 Task: Search one way flight ticket for 1 adult, 6 children, 1 infant in seat and 1 infant on lap in business from Phoenix: Phoenix Sky Harbor International Airport to Jacksonville: Albert J. Ellis Airport on 5-3-2023. Choice of flights is Singapure airlines. Number of bags: 2 carry on bags. Price is upto 90000. Outbound departure time preference is 18:30.
Action: Mouse moved to (385, 320)
Screenshot: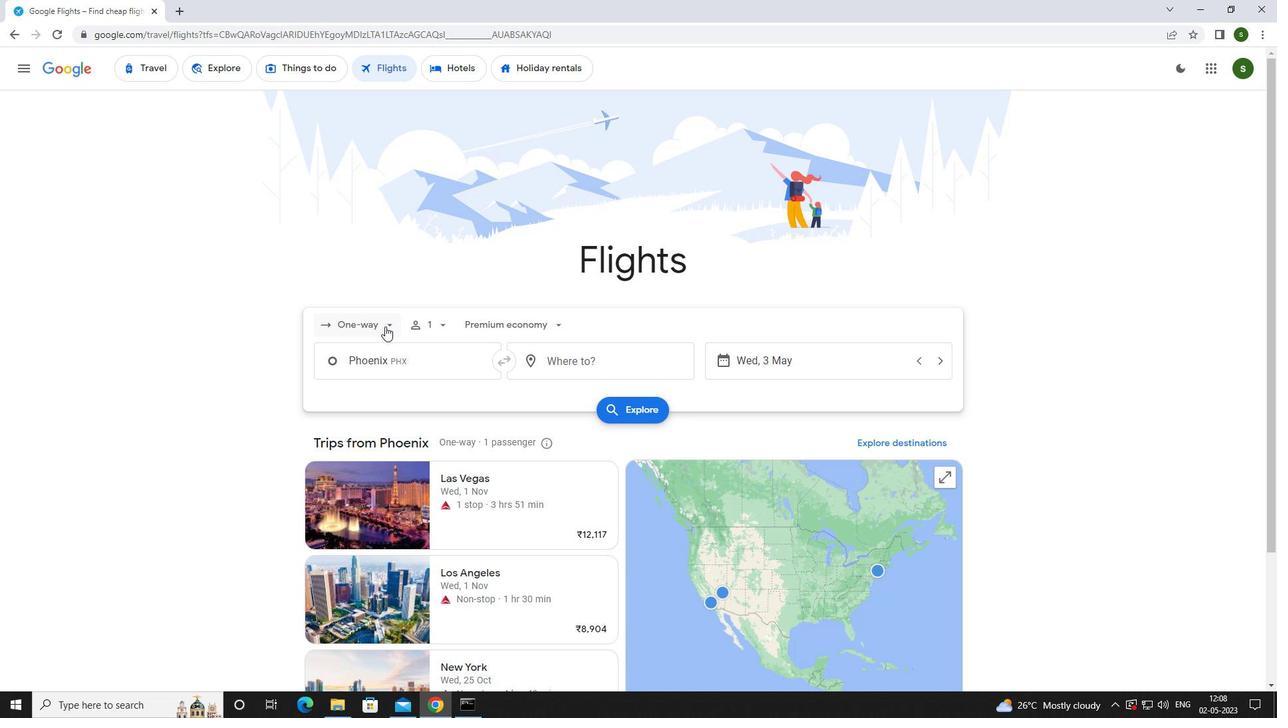 
Action: Mouse pressed left at (385, 320)
Screenshot: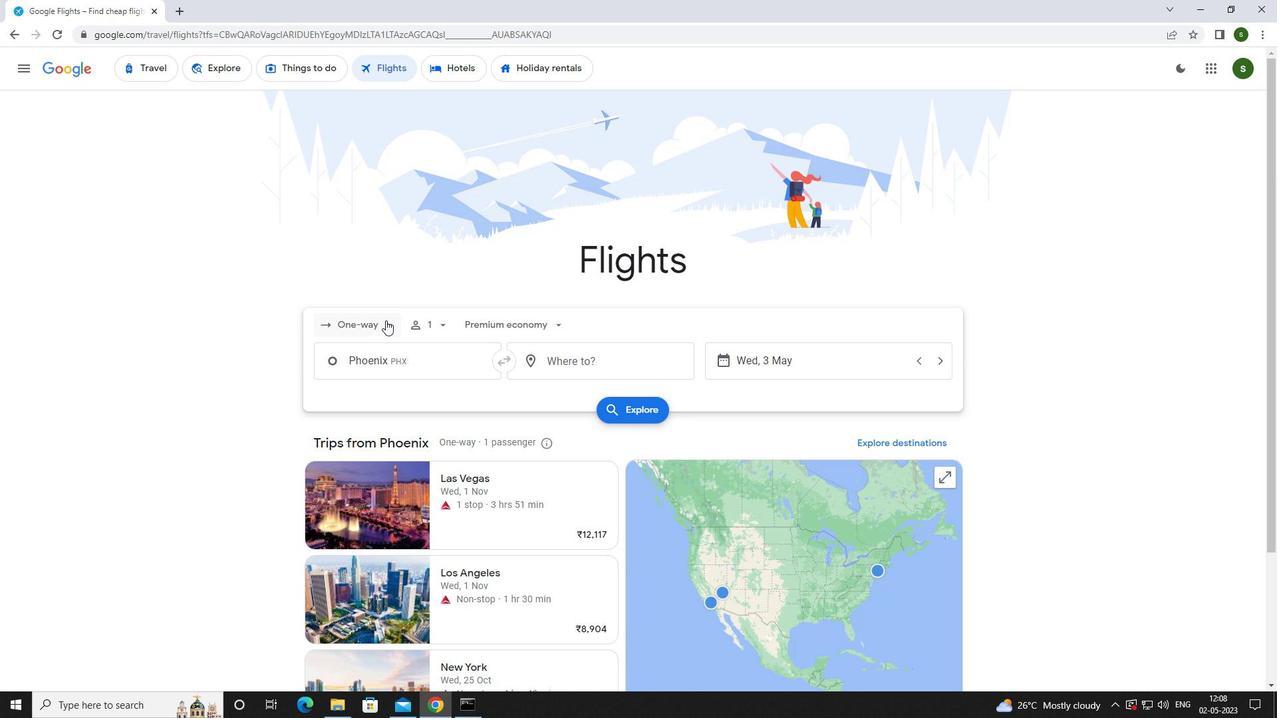 
Action: Mouse pressed left at (385, 320)
Screenshot: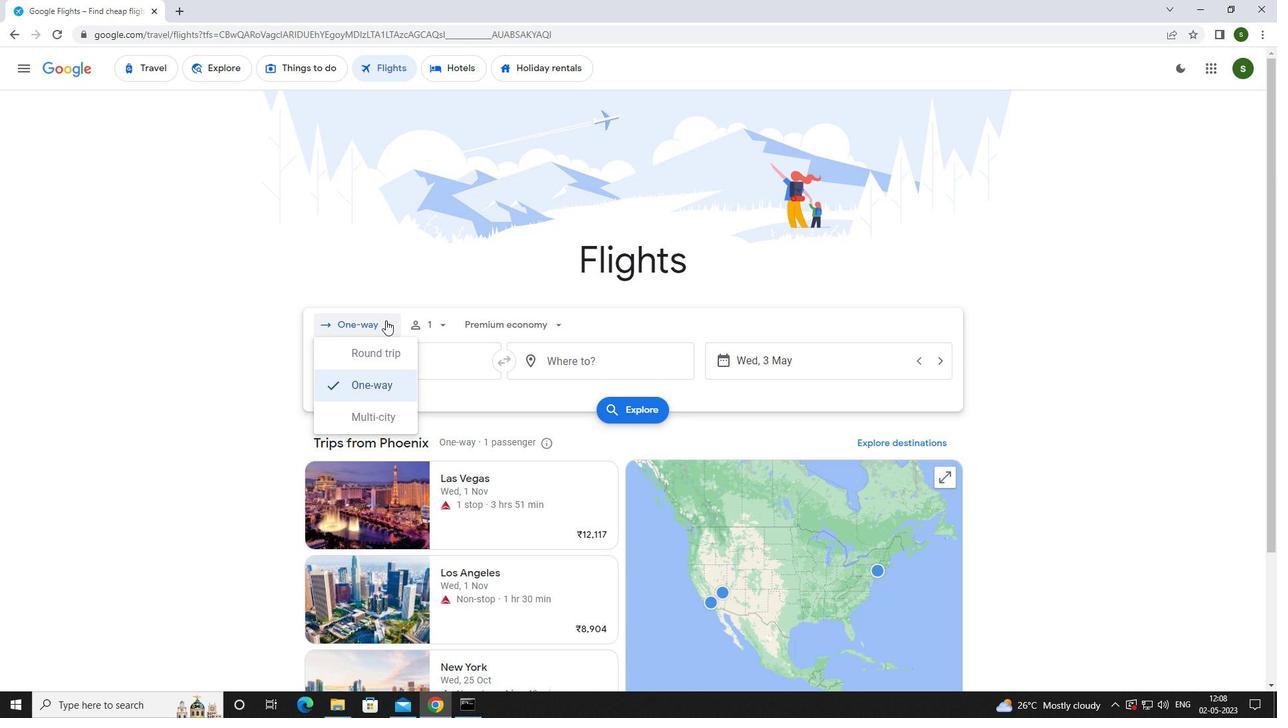 
Action: Mouse moved to (385, 328)
Screenshot: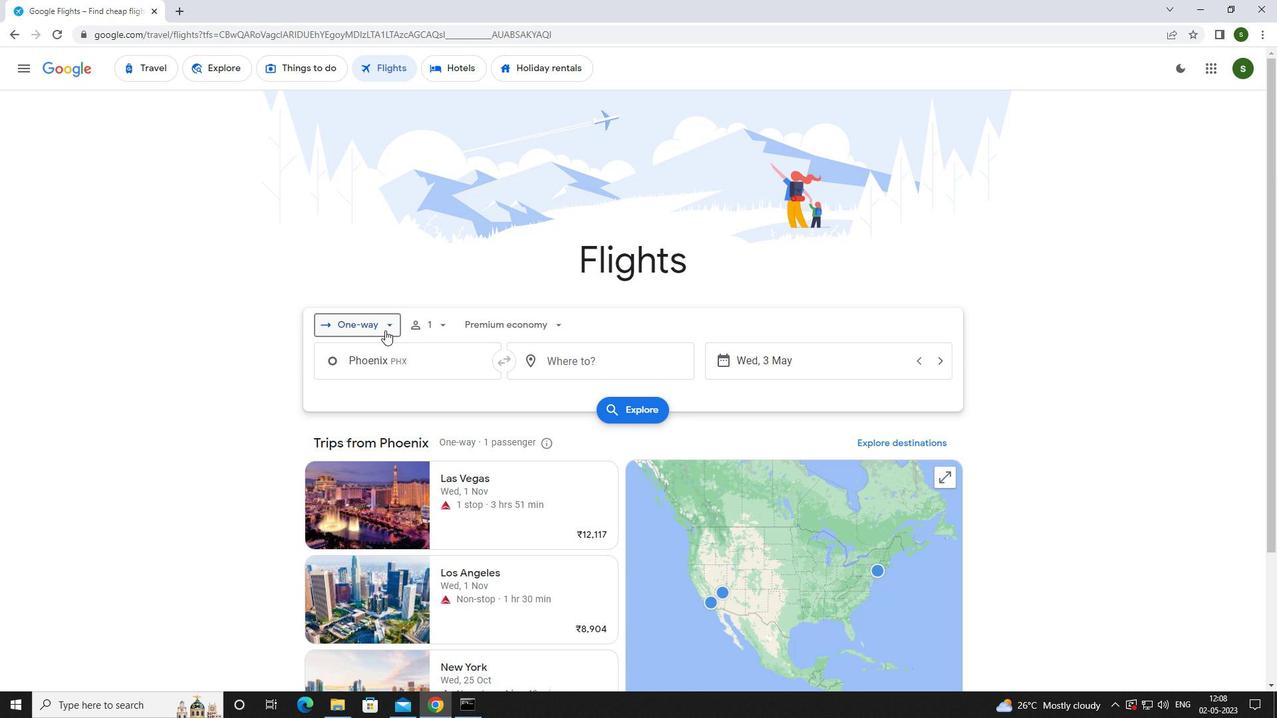 
Action: Mouse pressed left at (385, 328)
Screenshot: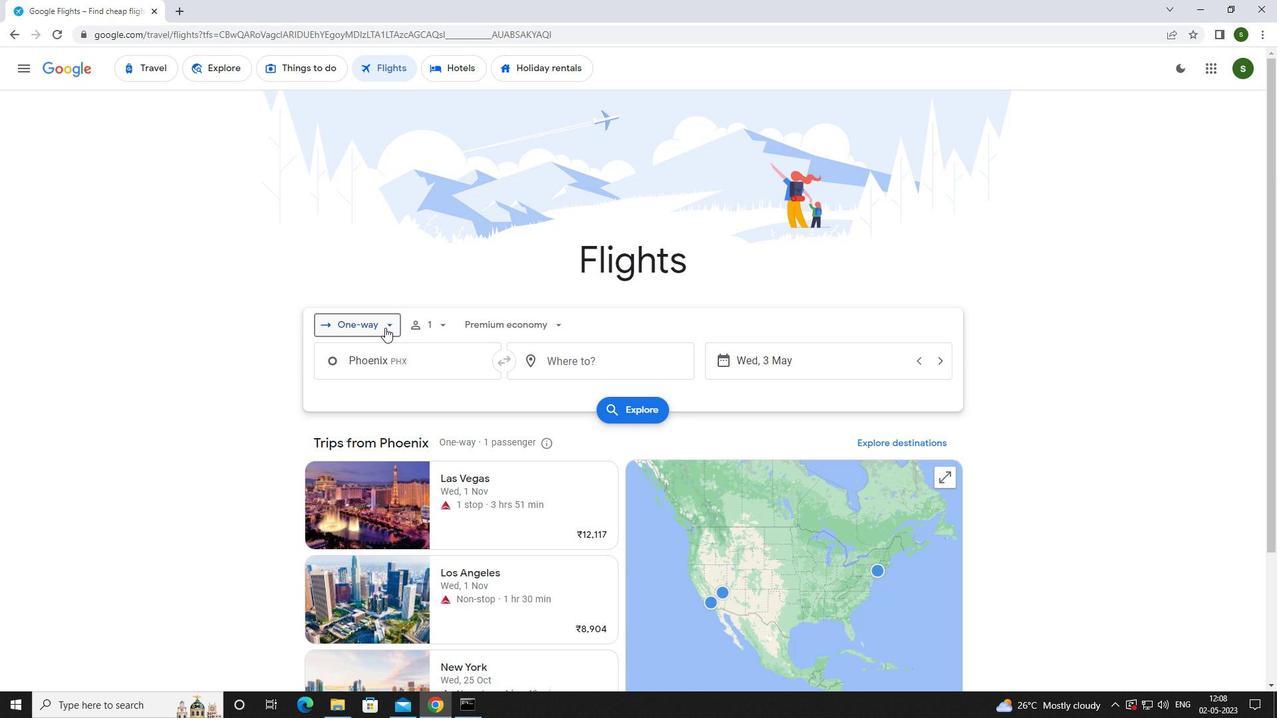 
Action: Mouse moved to (387, 386)
Screenshot: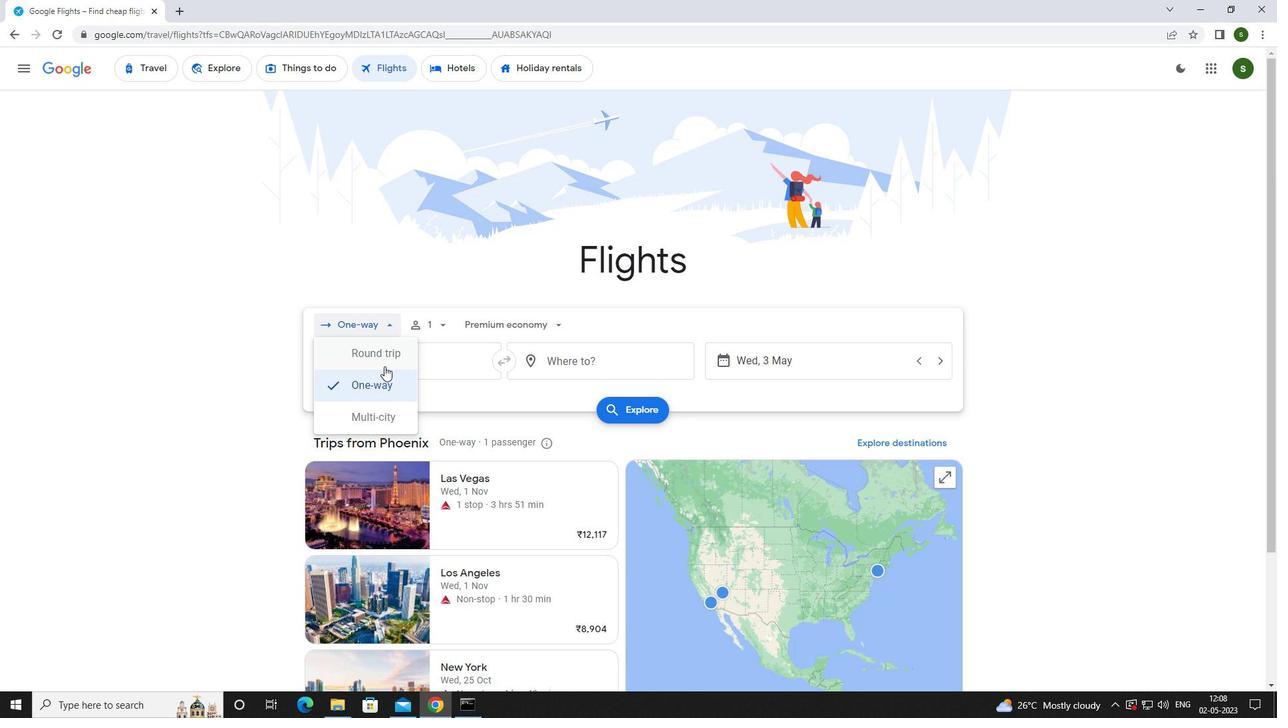 
Action: Mouse pressed left at (387, 386)
Screenshot: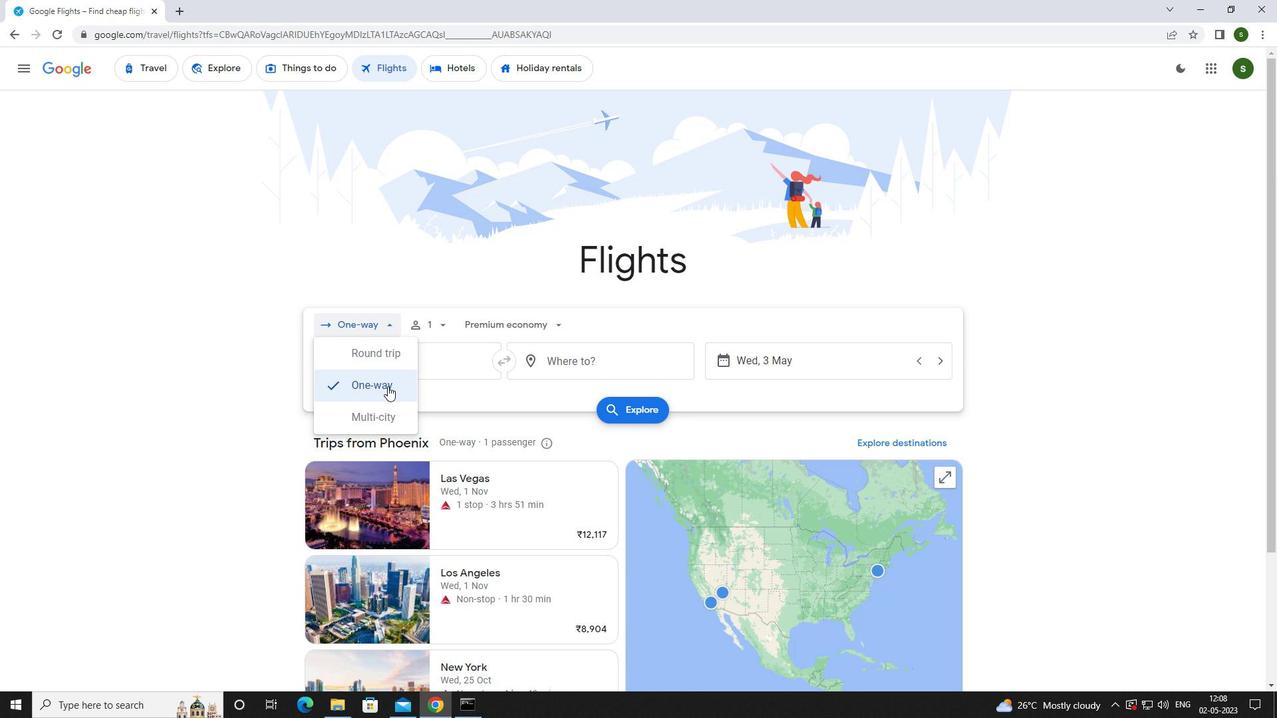 
Action: Mouse moved to (445, 328)
Screenshot: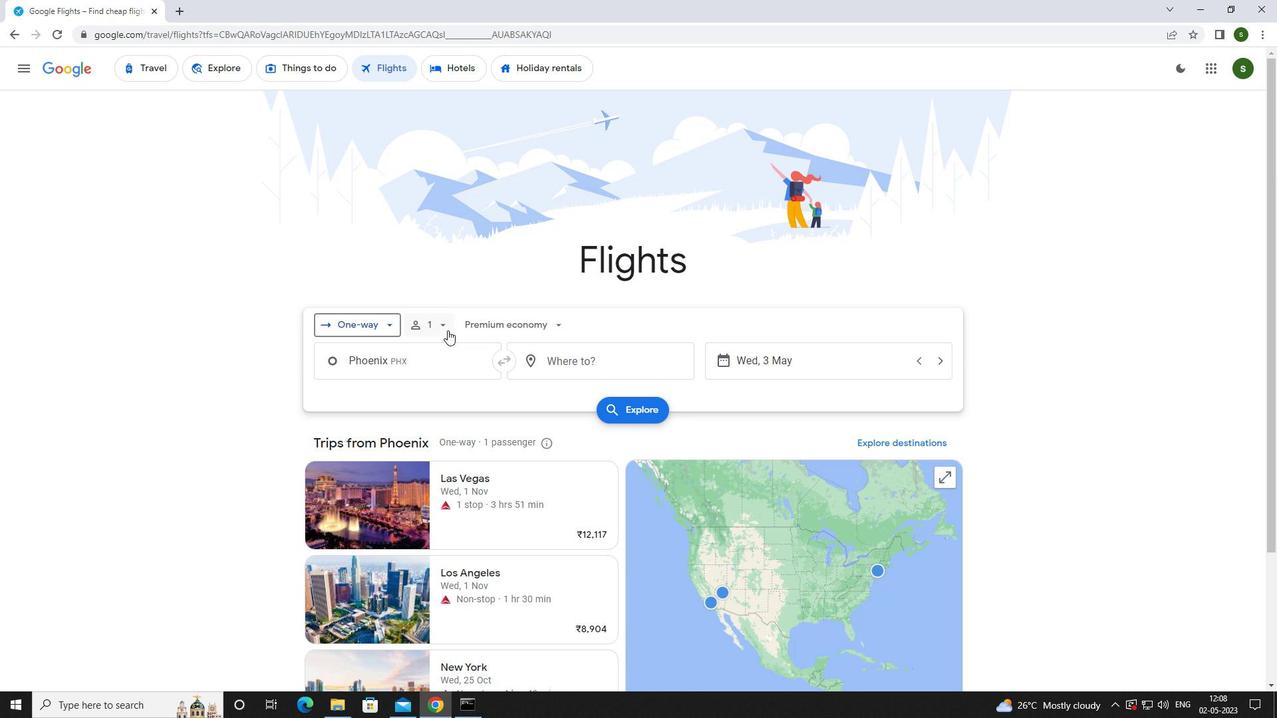 
Action: Mouse pressed left at (445, 328)
Screenshot: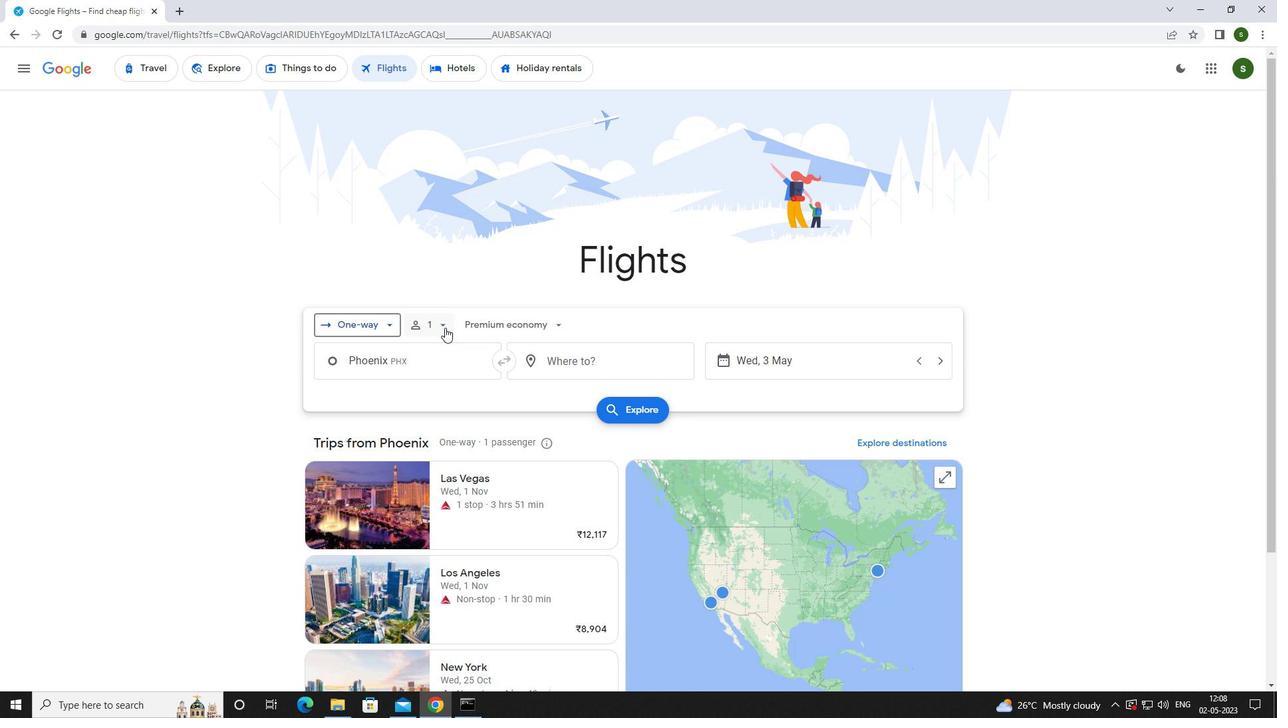 
Action: Mouse moved to (547, 391)
Screenshot: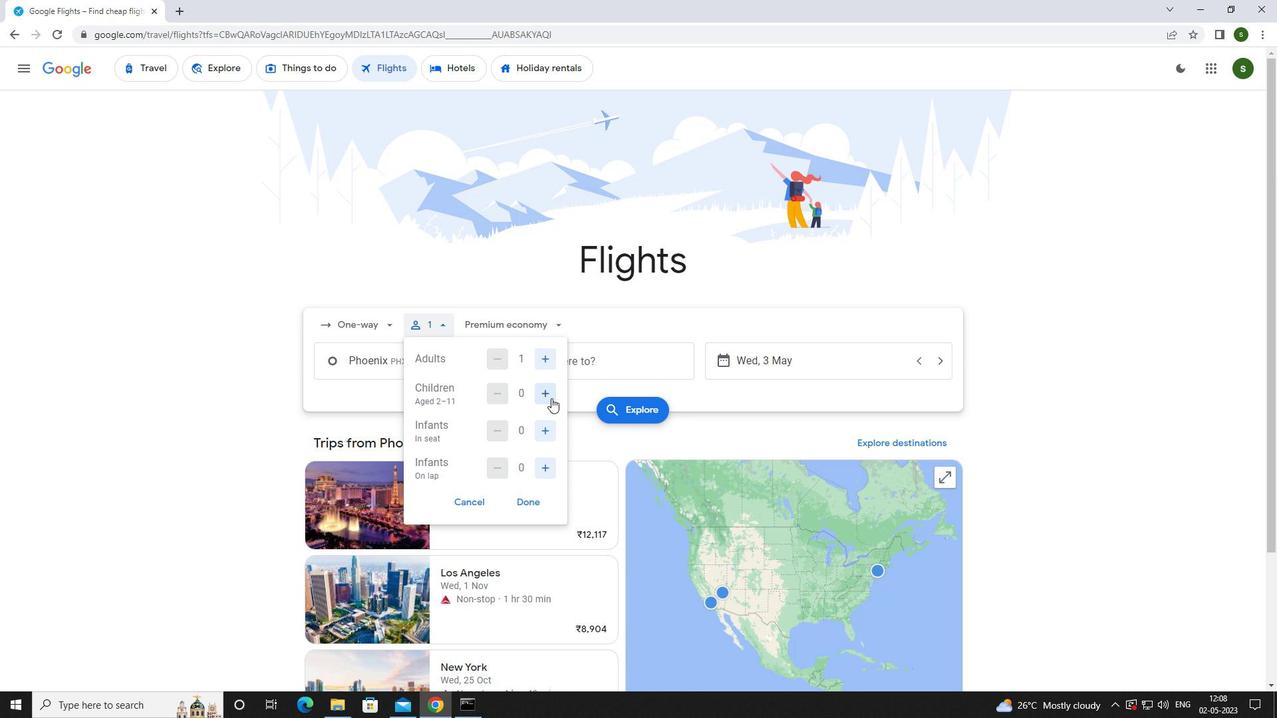 
Action: Mouse pressed left at (547, 391)
Screenshot: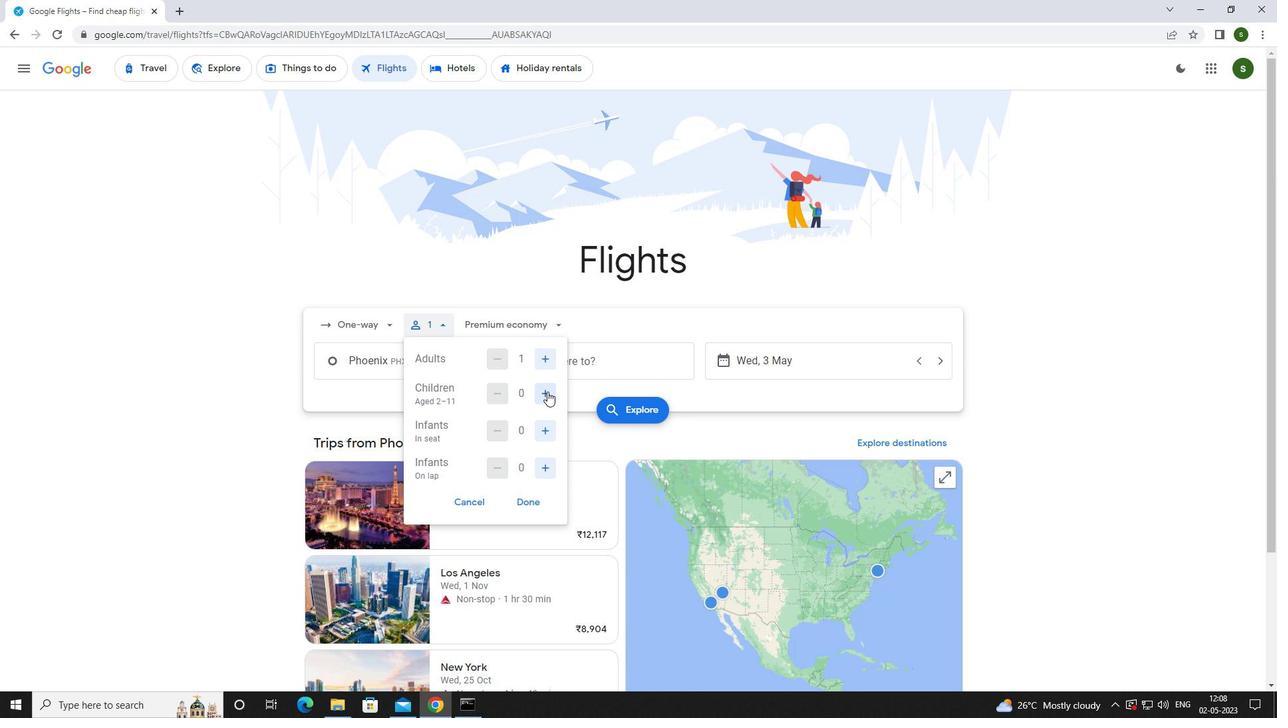 
Action: Mouse pressed left at (547, 391)
Screenshot: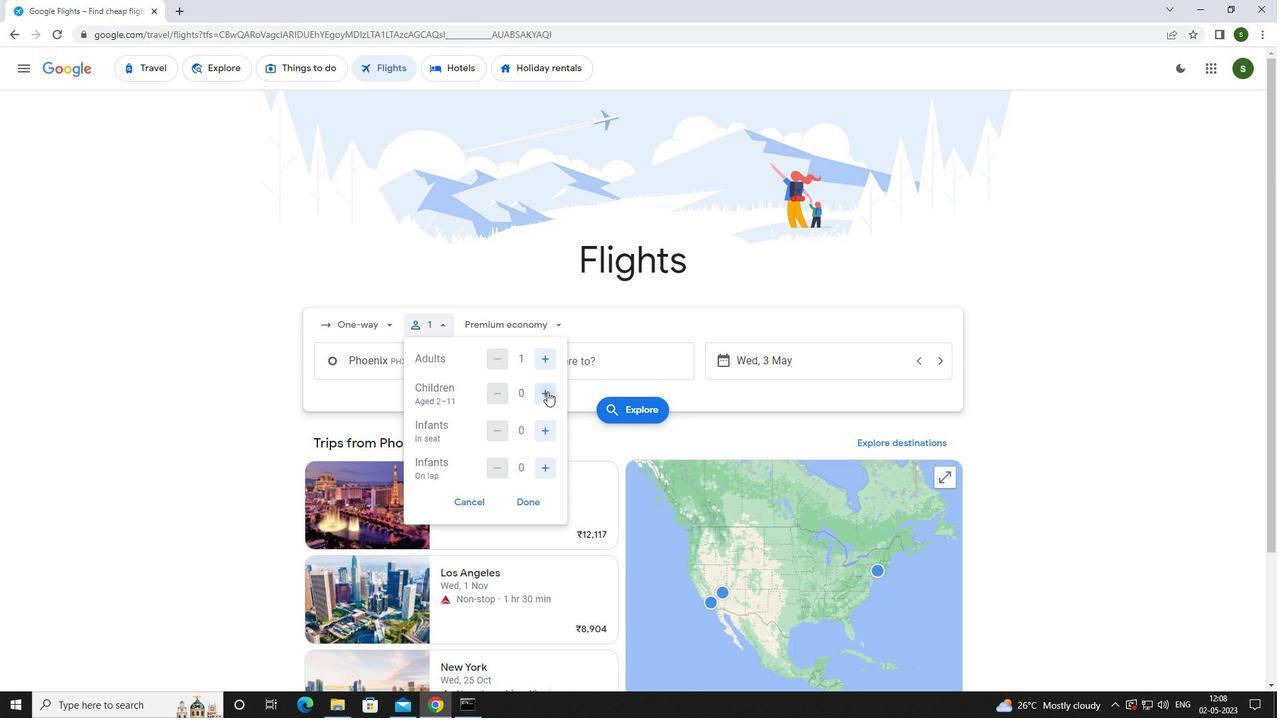 
Action: Mouse pressed left at (547, 391)
Screenshot: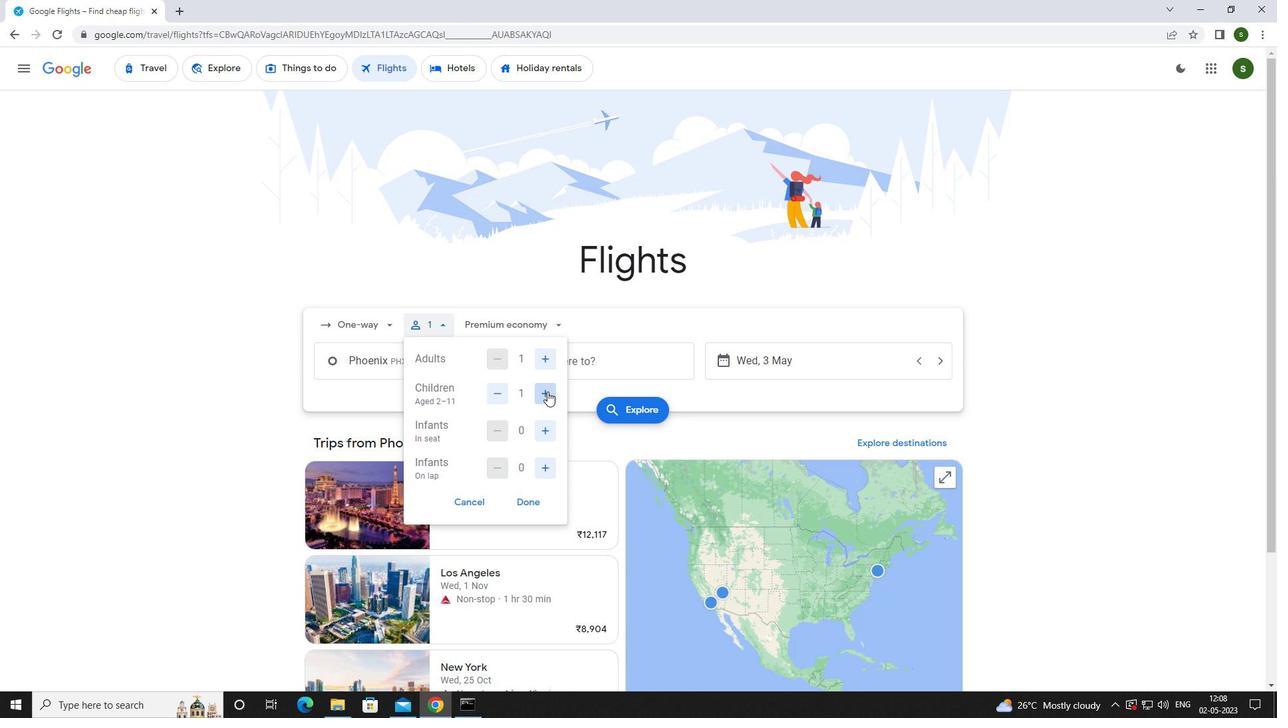 
Action: Mouse pressed left at (547, 391)
Screenshot: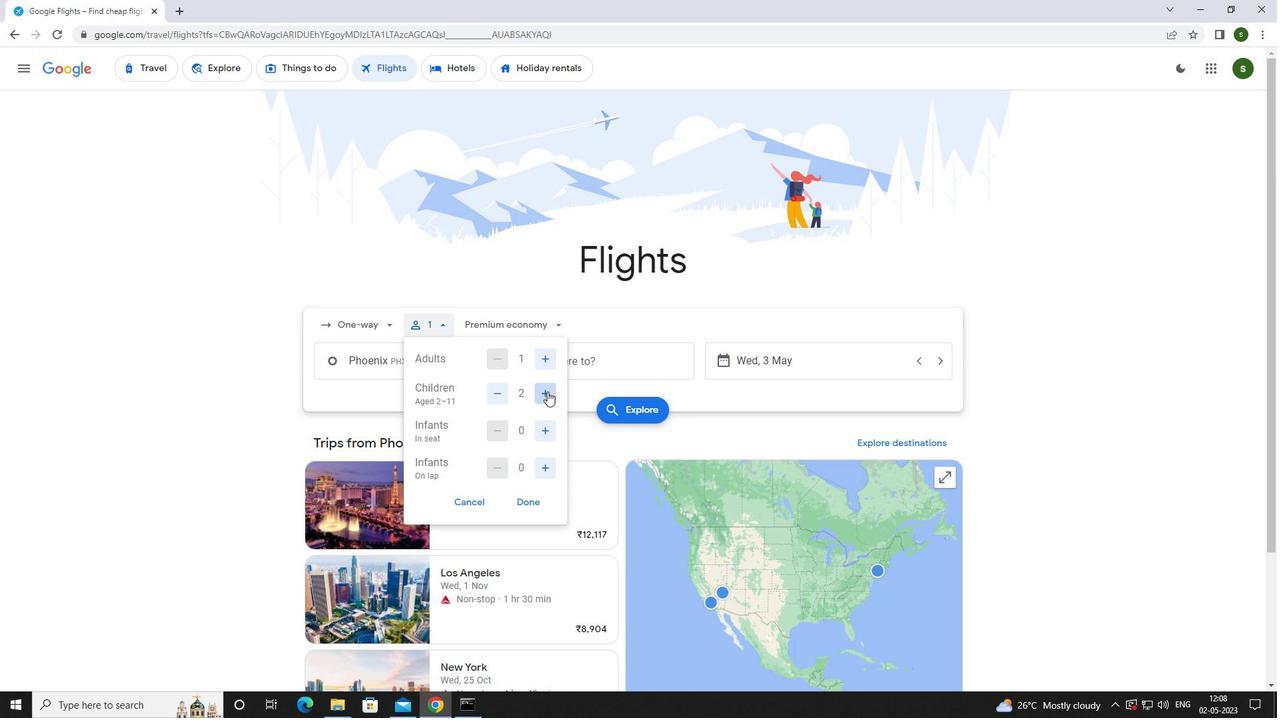 
Action: Mouse pressed left at (547, 391)
Screenshot: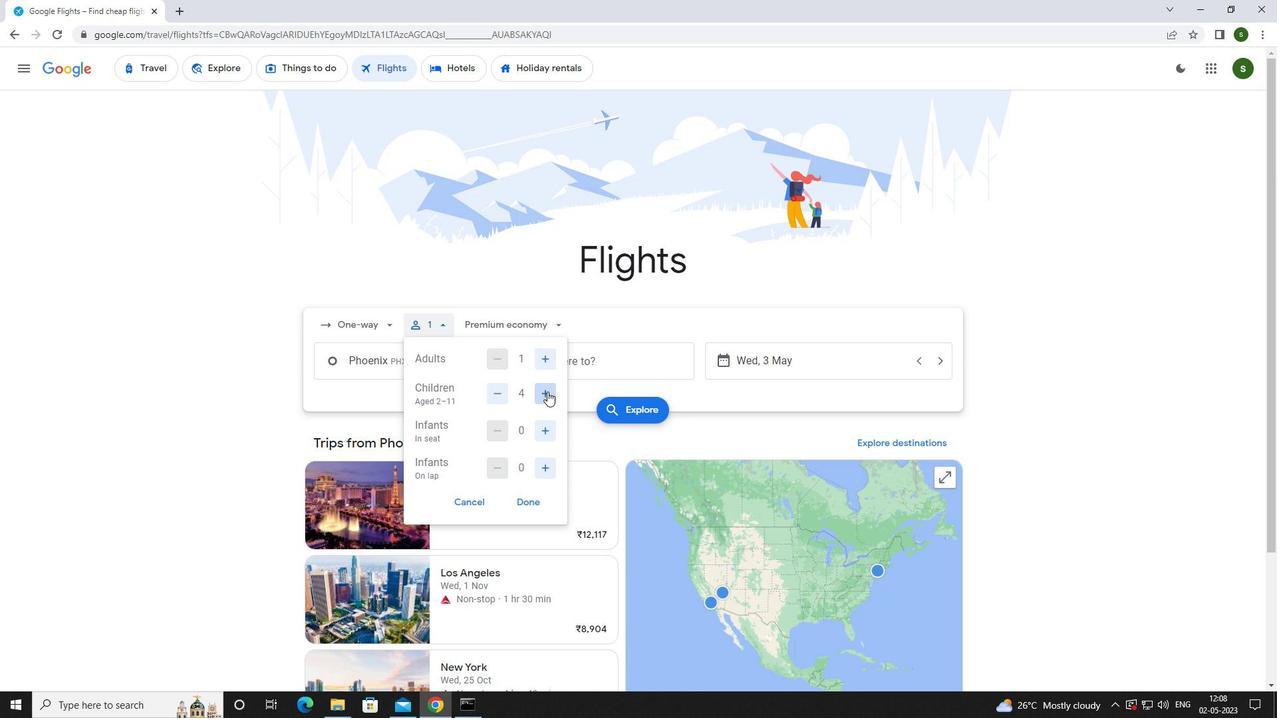 
Action: Mouse pressed left at (547, 391)
Screenshot: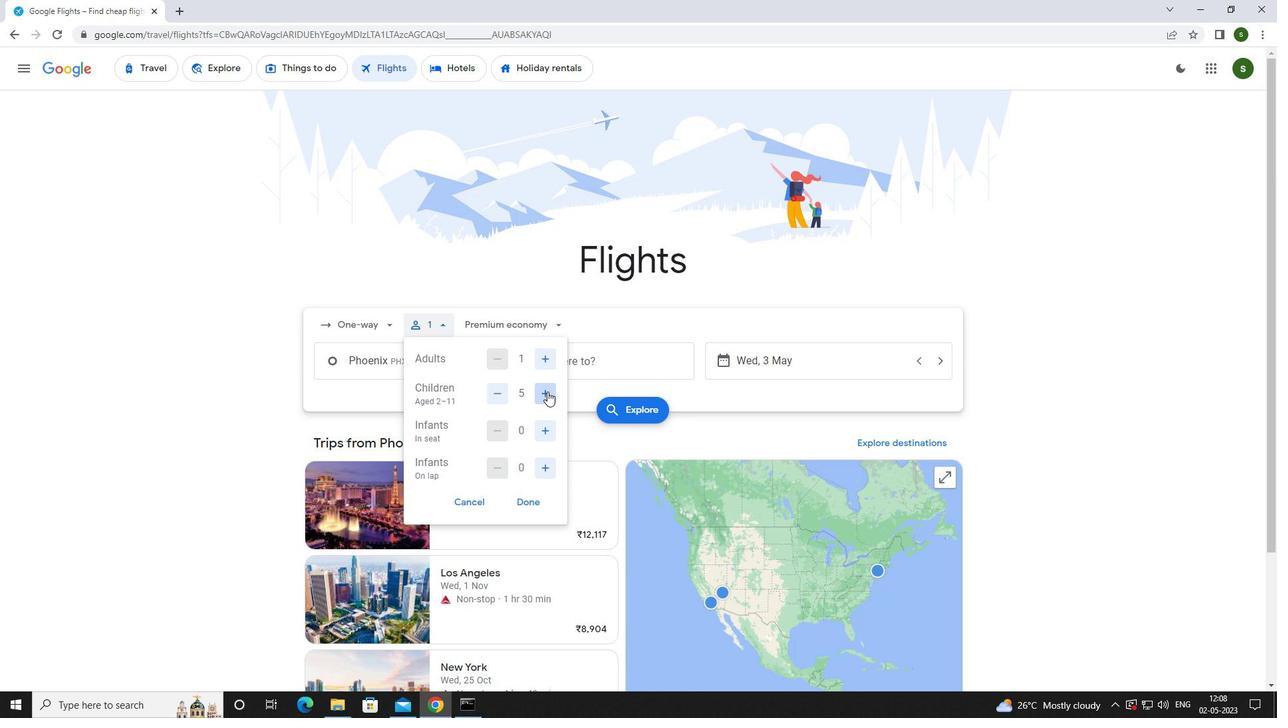 
Action: Mouse moved to (547, 425)
Screenshot: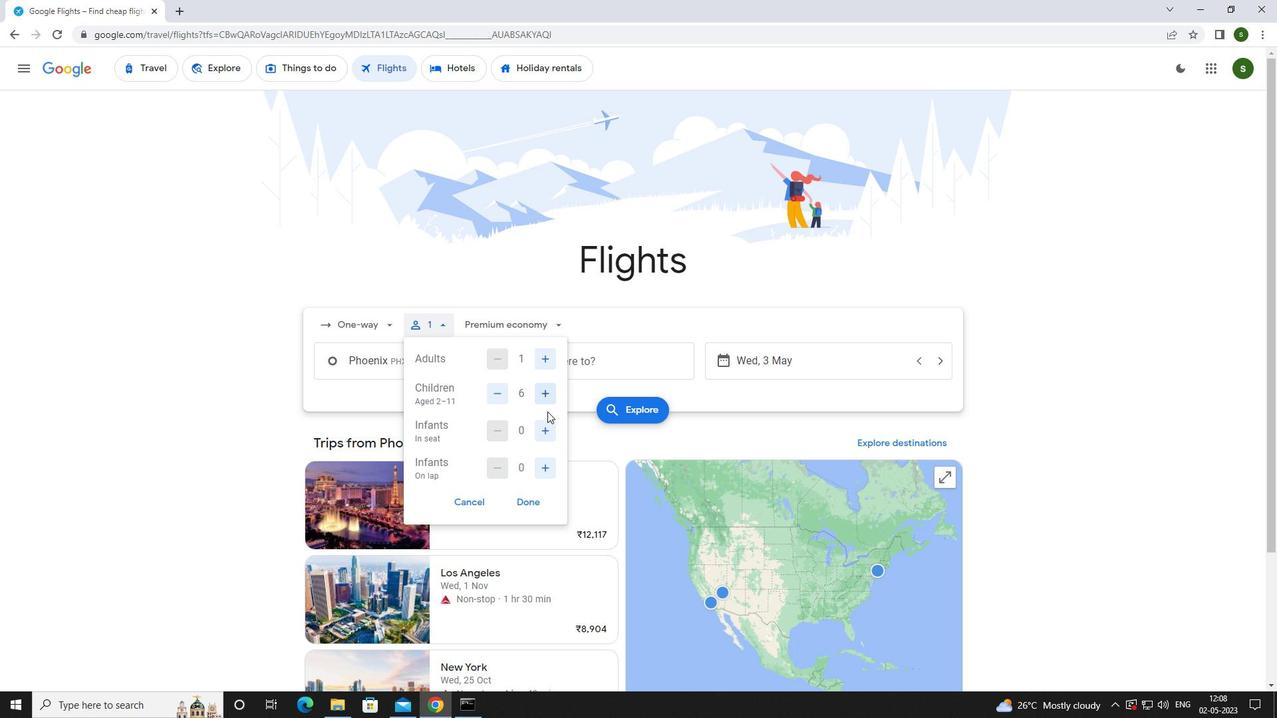 
Action: Mouse pressed left at (547, 425)
Screenshot: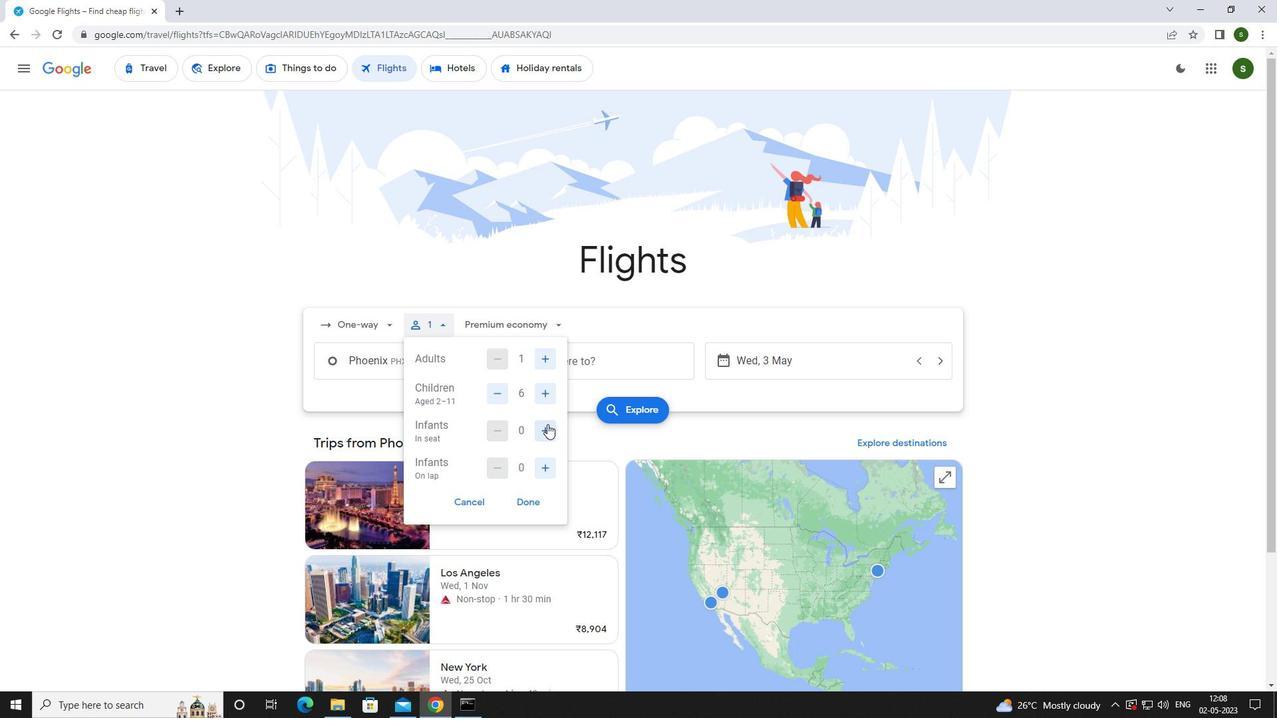 
Action: Mouse moved to (545, 469)
Screenshot: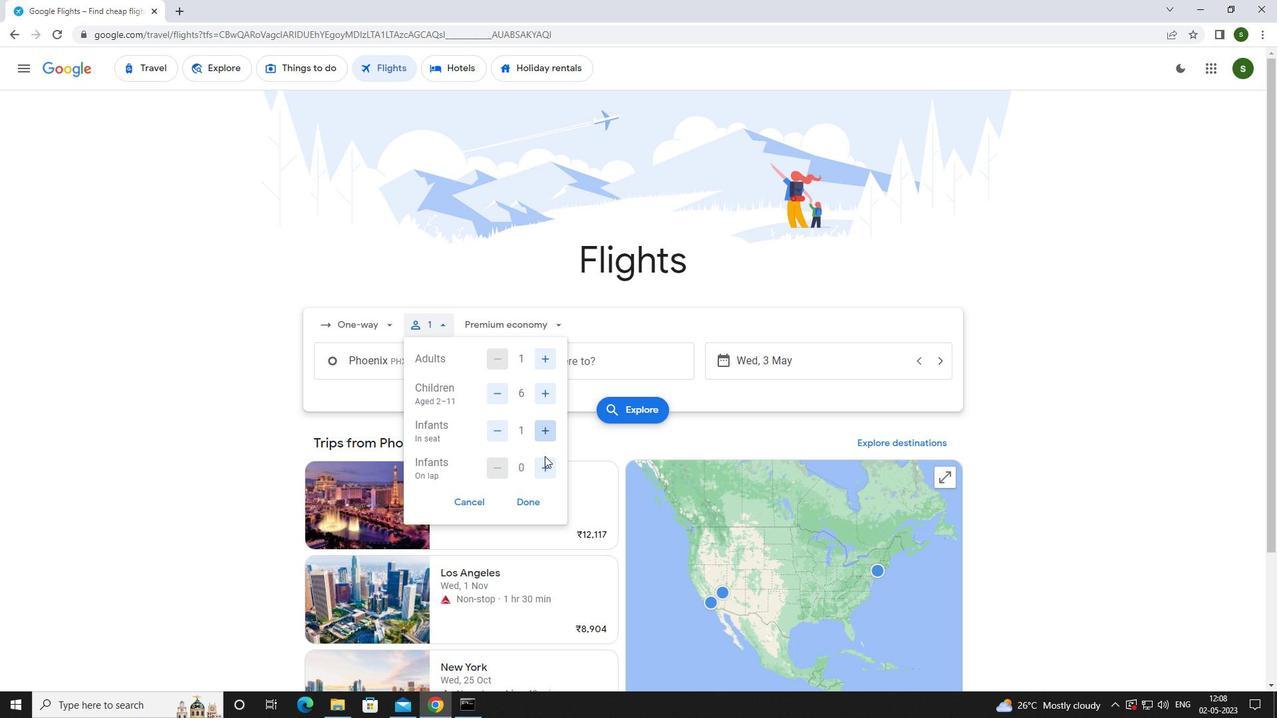 
Action: Mouse pressed left at (545, 469)
Screenshot: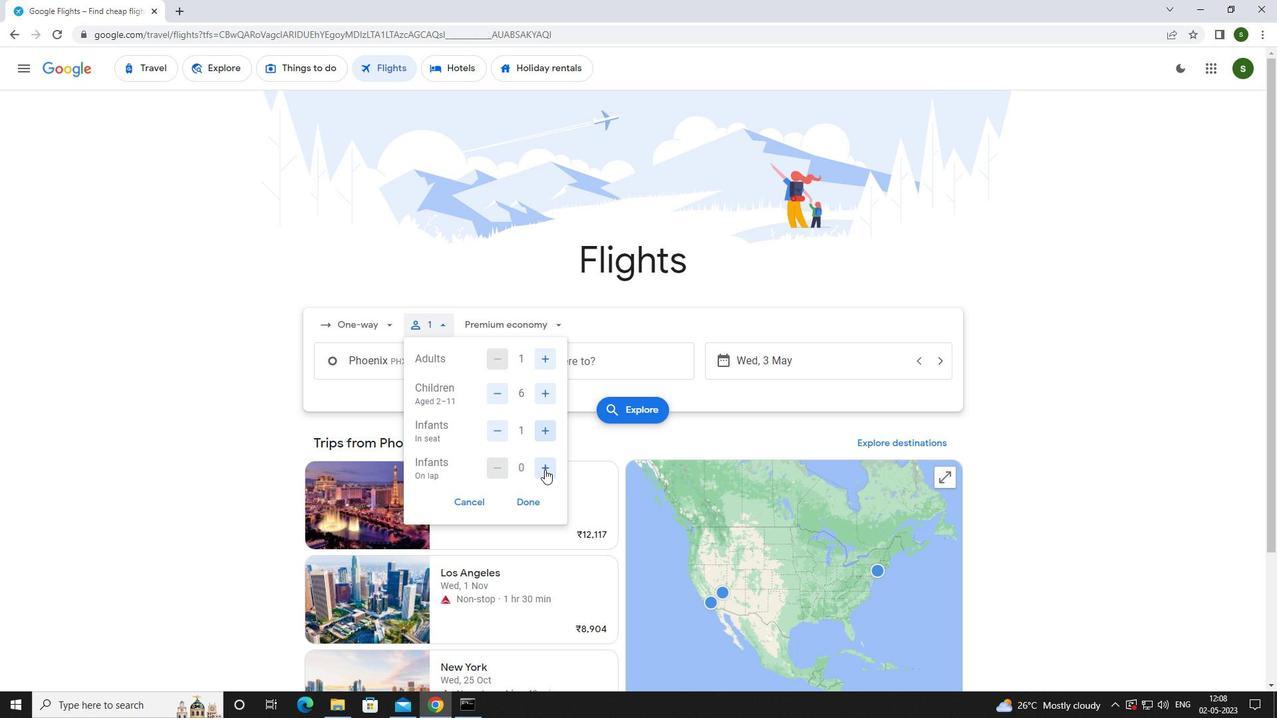 
Action: Mouse moved to (544, 328)
Screenshot: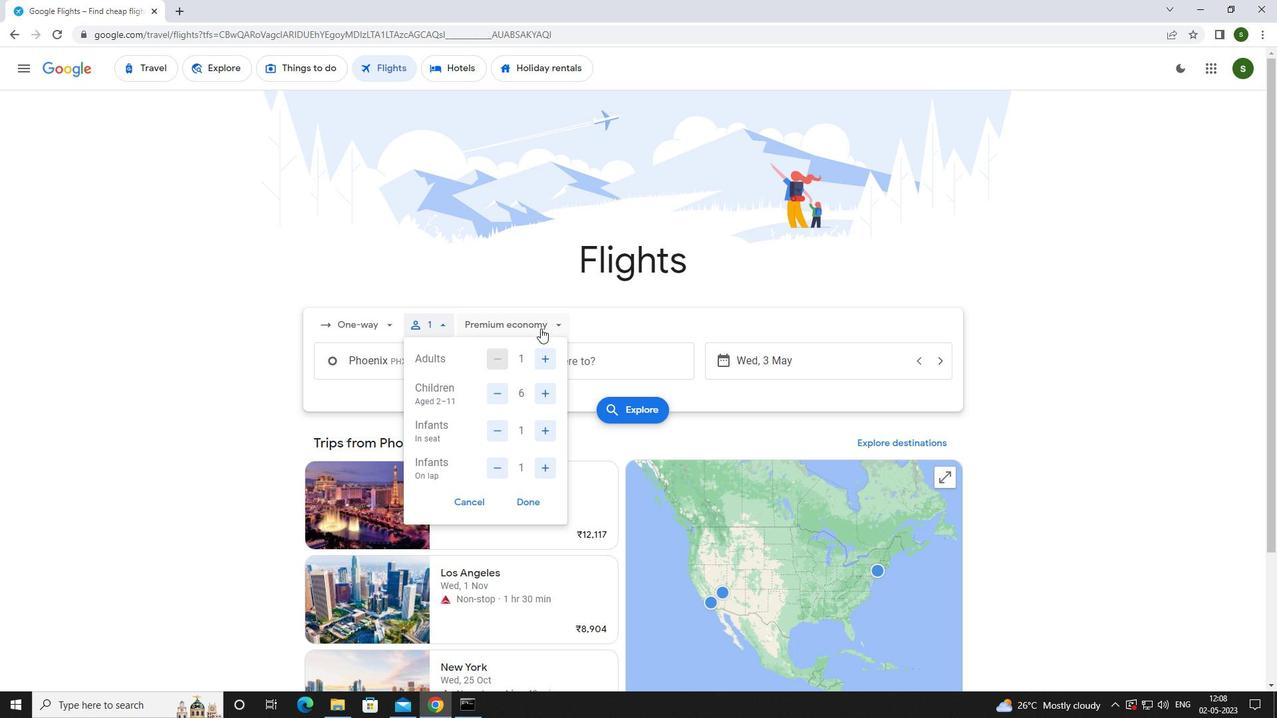 
Action: Mouse pressed left at (544, 328)
Screenshot: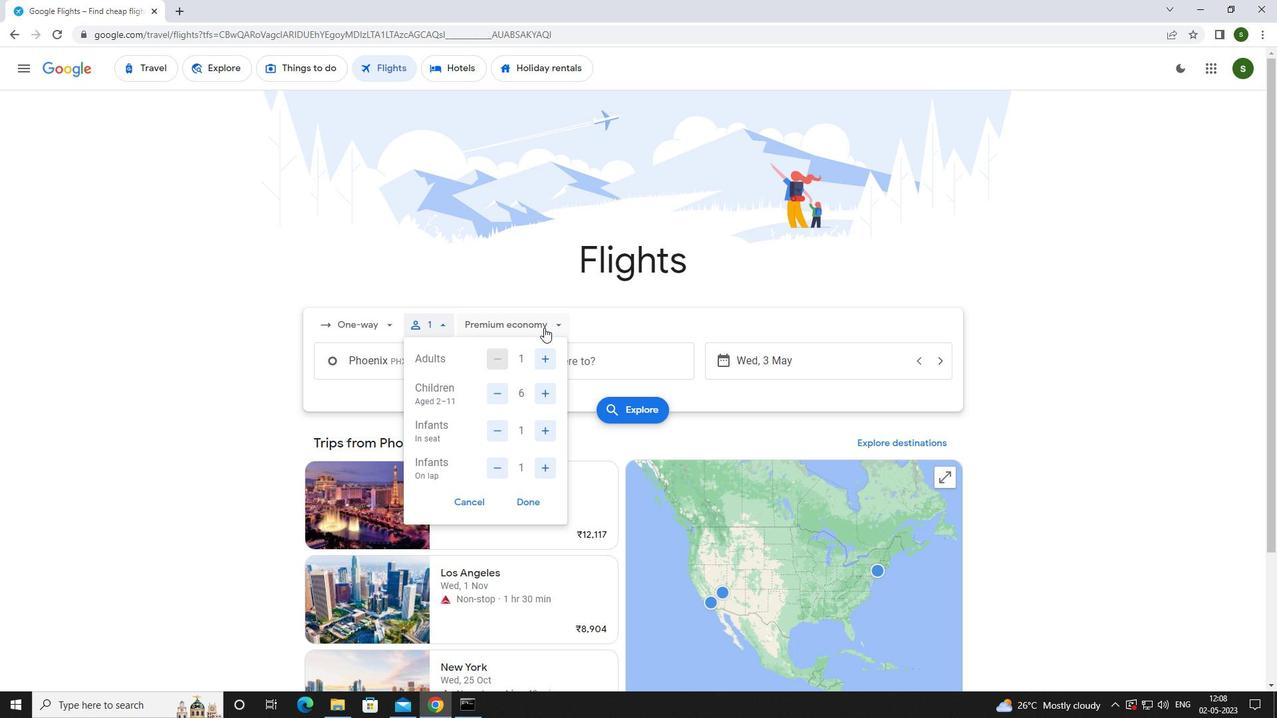 
Action: Mouse moved to (547, 419)
Screenshot: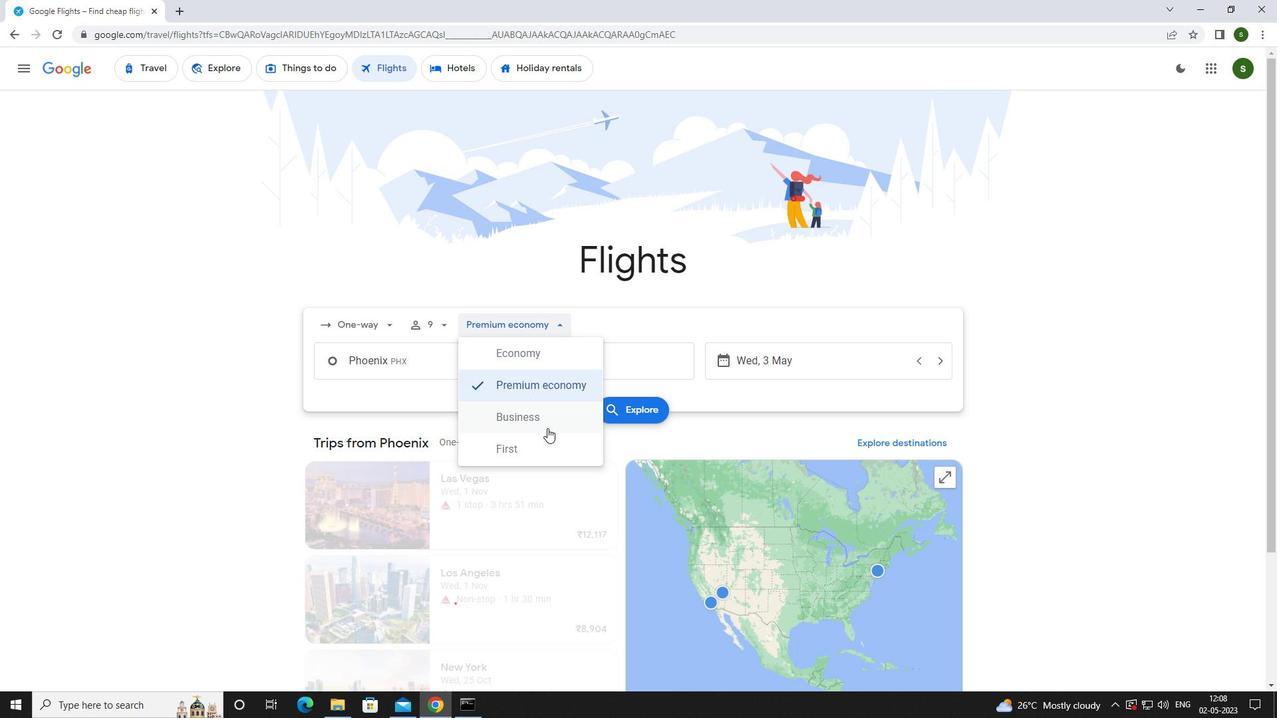 
Action: Mouse pressed left at (547, 419)
Screenshot: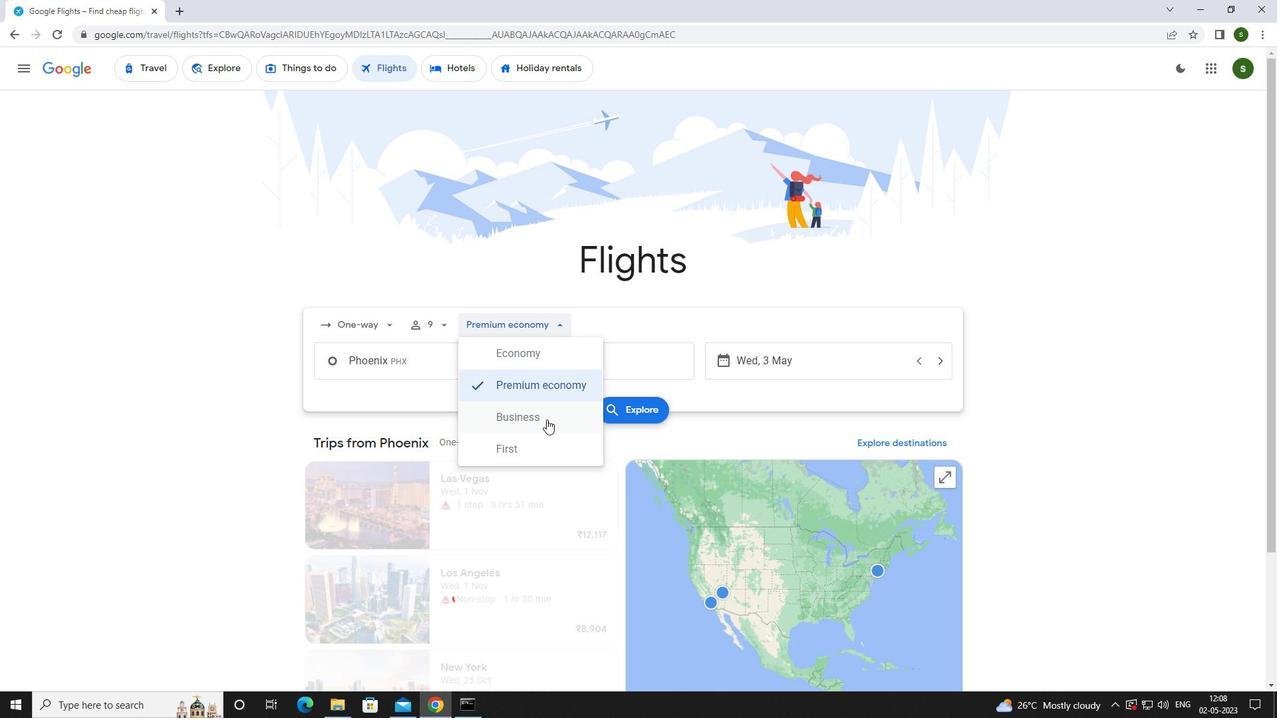 
Action: Mouse moved to (469, 367)
Screenshot: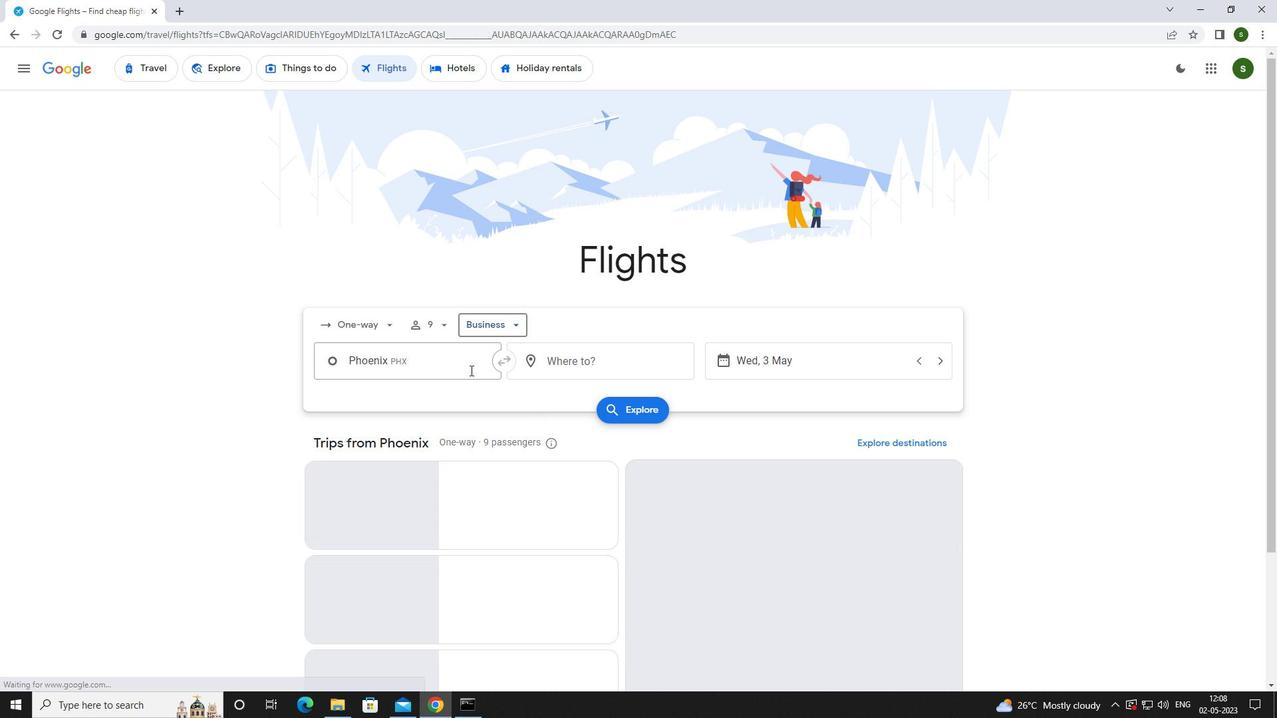 
Action: Mouse pressed left at (469, 367)
Screenshot: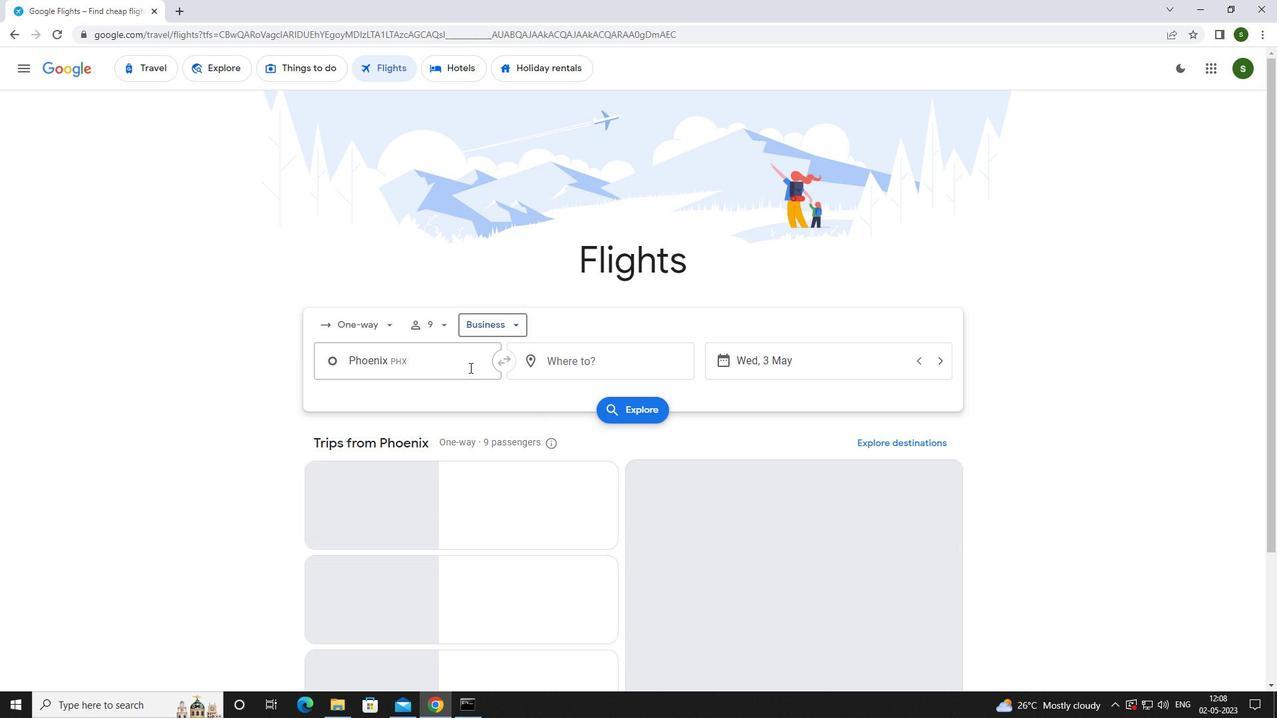 
Action: Mouse moved to (469, 367)
Screenshot: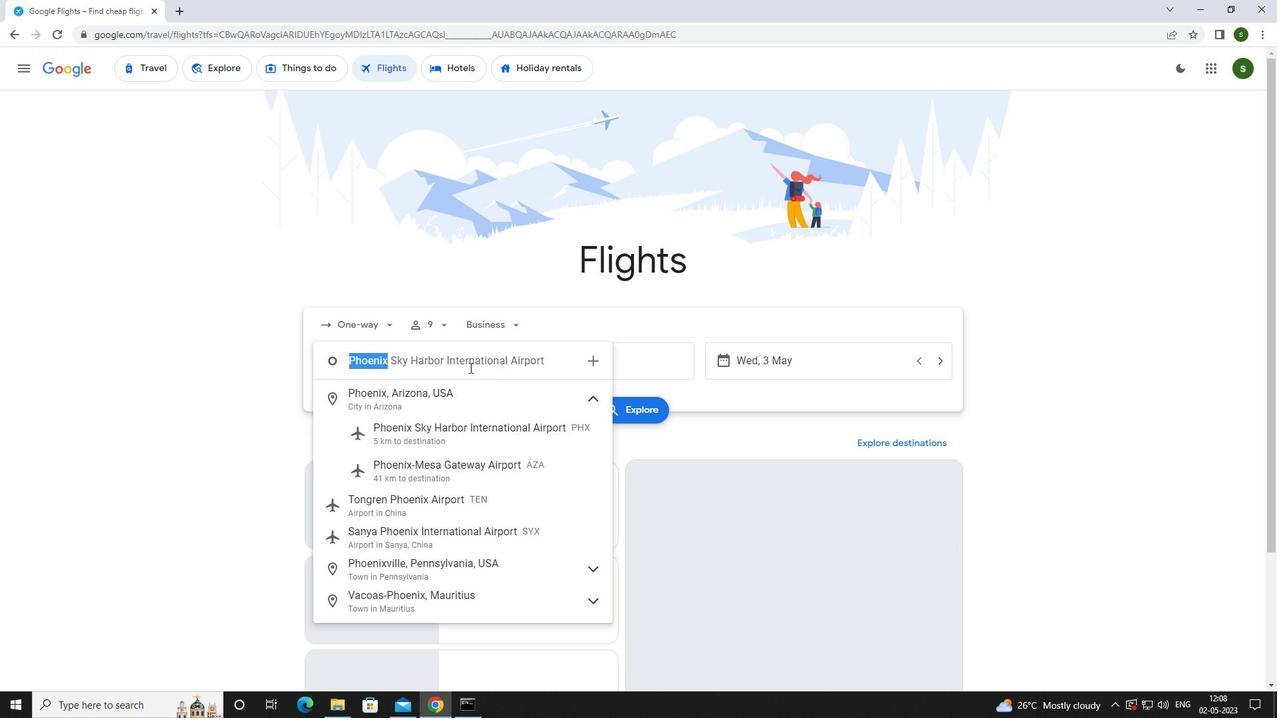 
Action: Key pressed <Key.caps_lock>p<Key.caps_lock>hoe
Screenshot: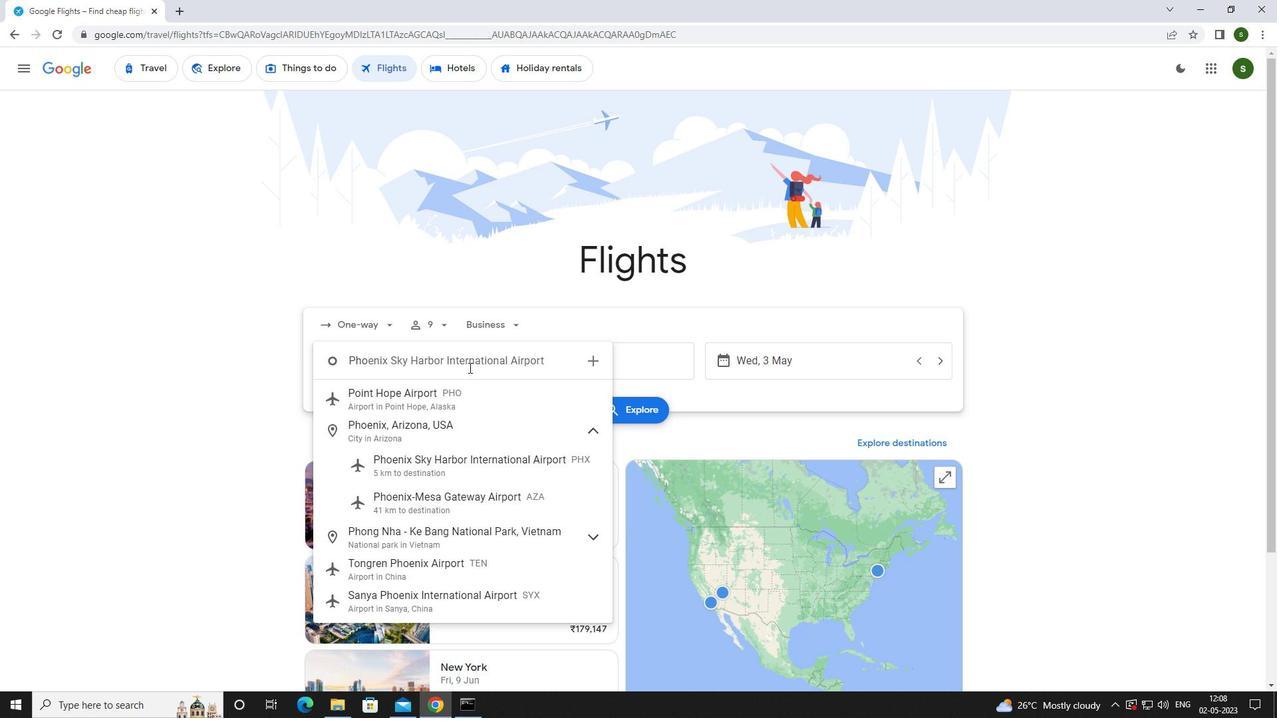 
Action: Mouse moved to (477, 429)
Screenshot: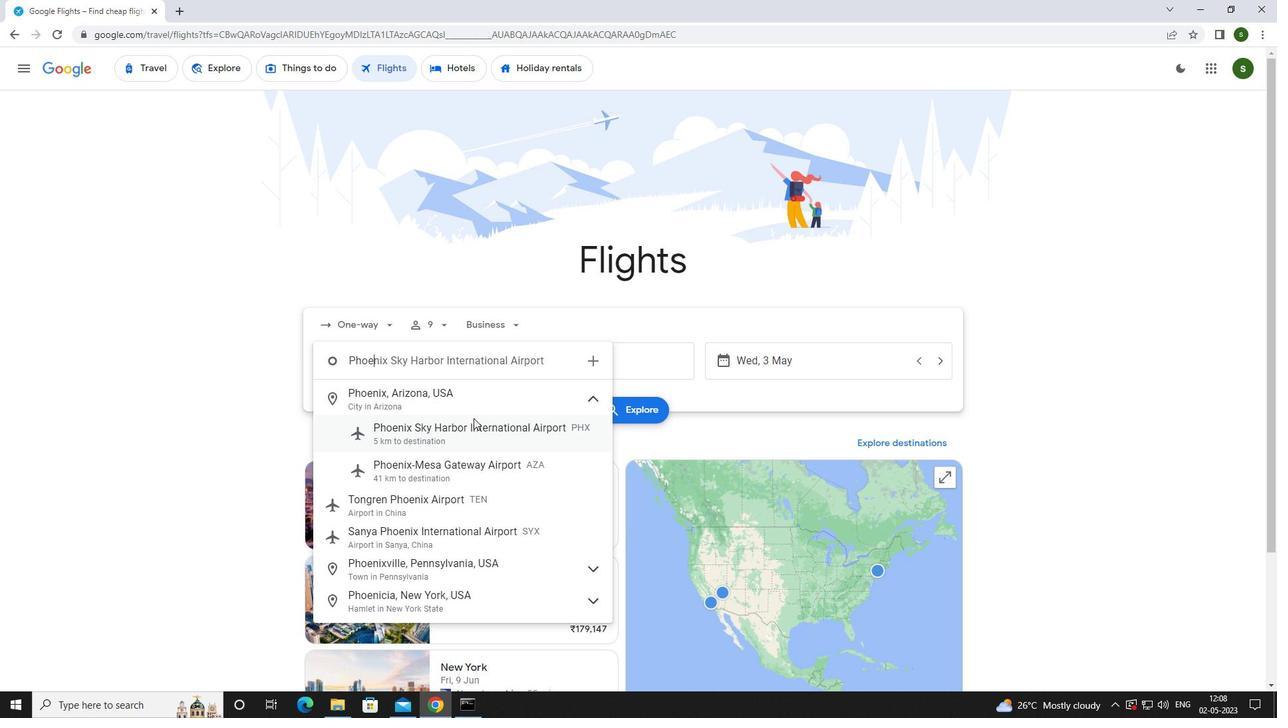 
Action: Mouse pressed left at (477, 429)
Screenshot: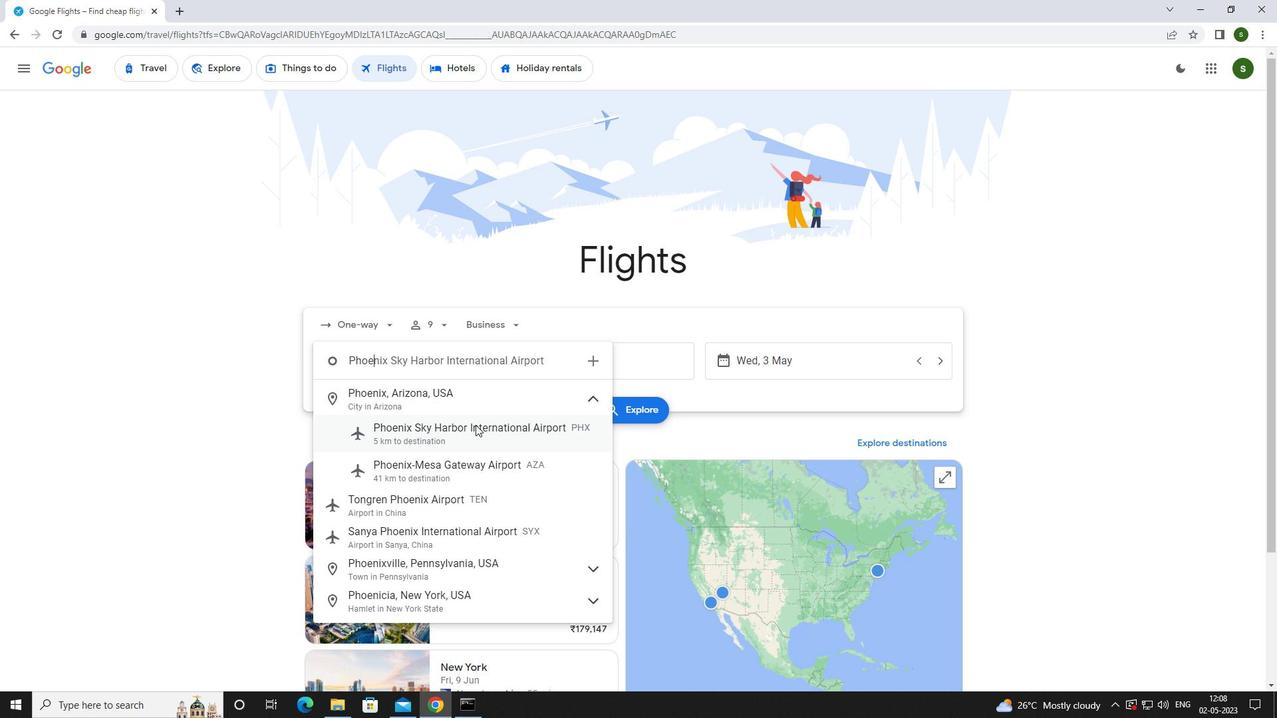 
Action: Mouse moved to (616, 366)
Screenshot: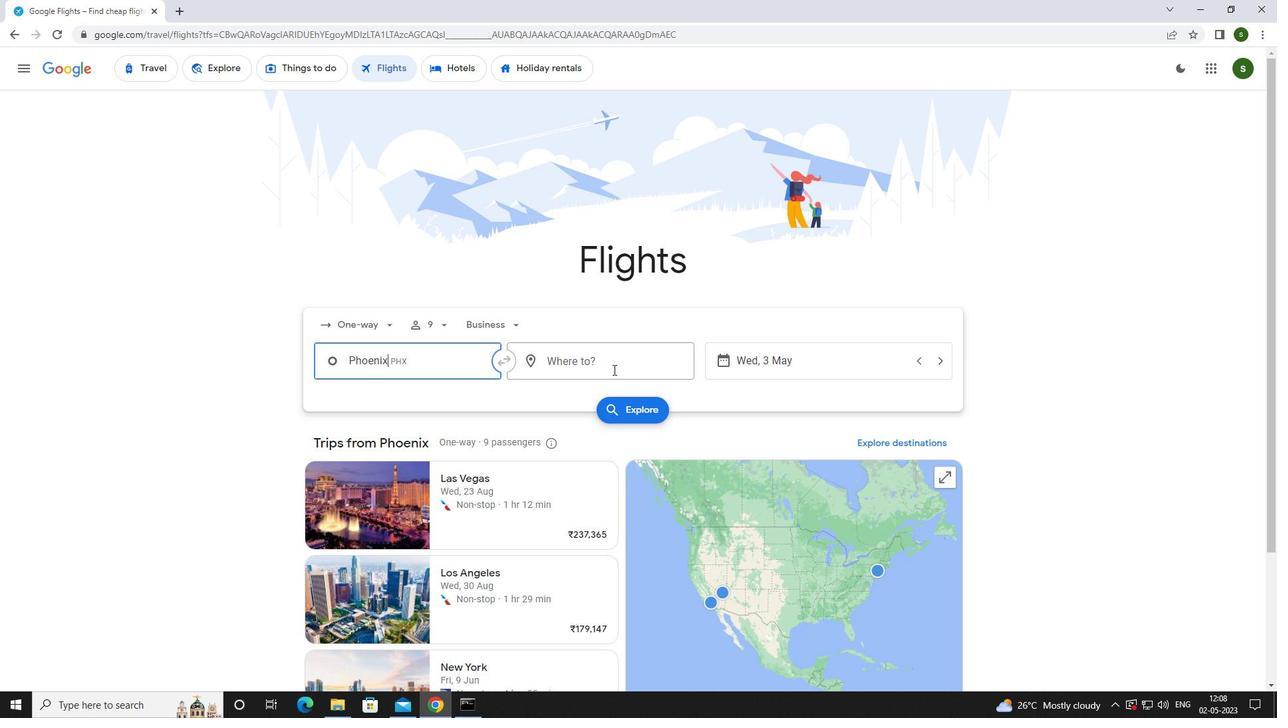 
Action: Mouse pressed left at (616, 366)
Screenshot: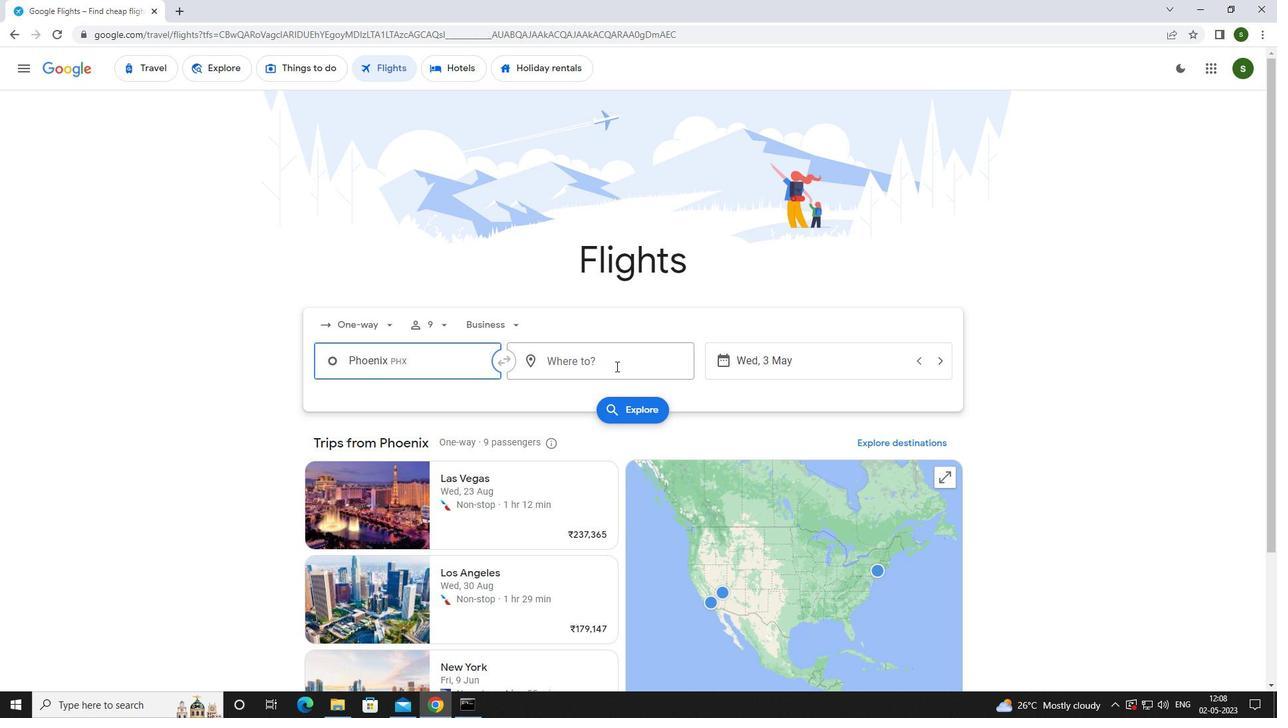 
Action: Mouse moved to (614, 366)
Screenshot: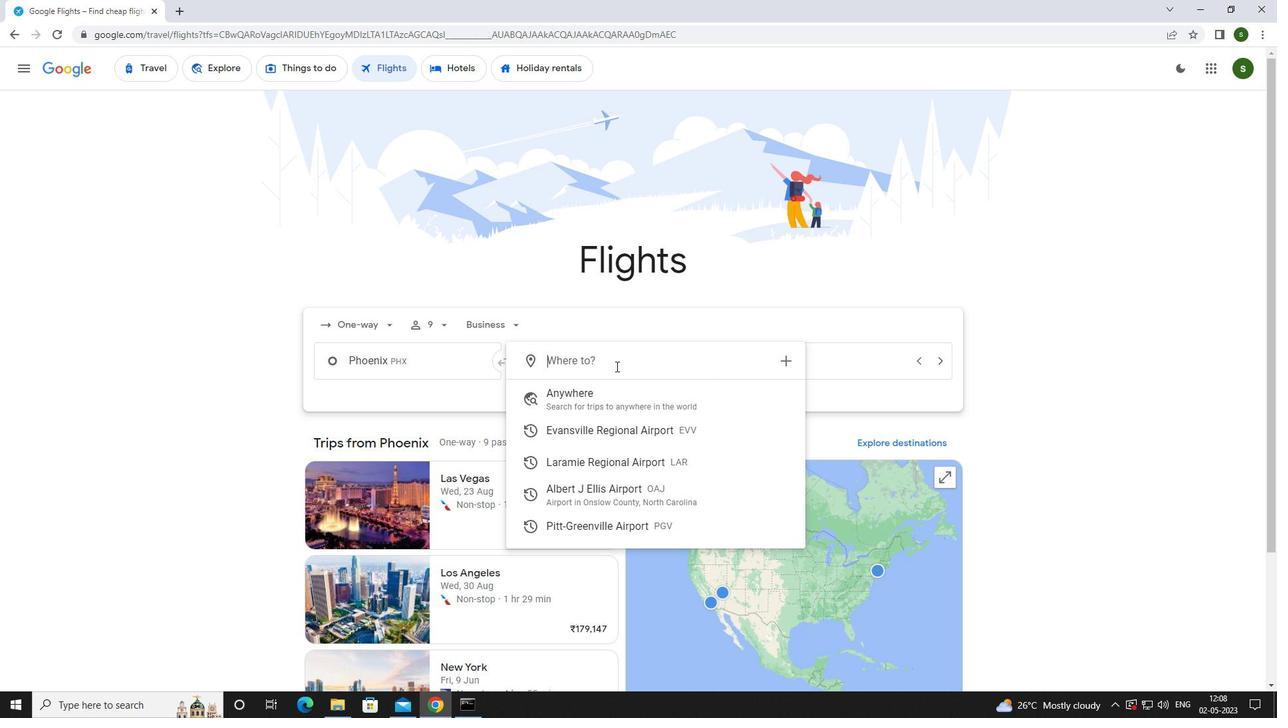 
Action: Key pressed <Key.caps_lock>a<Key.caps_lock>lbert<Key.space>
Screenshot: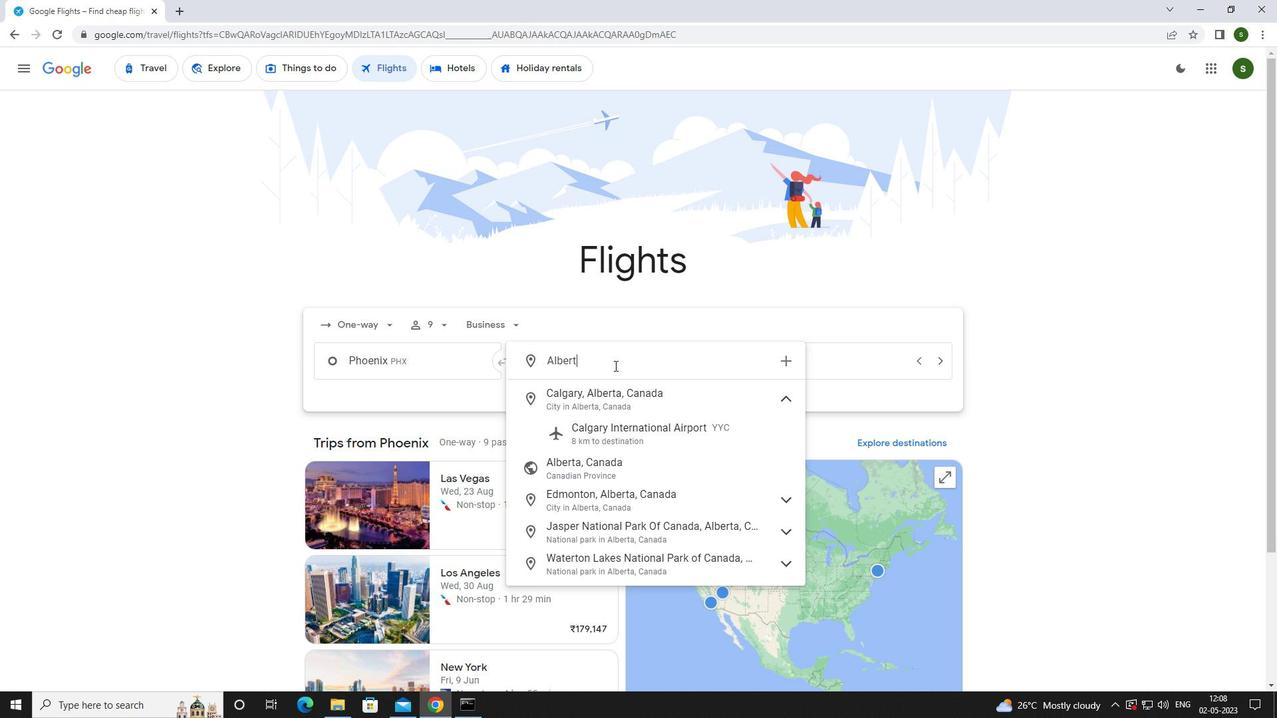 
Action: Mouse moved to (620, 399)
Screenshot: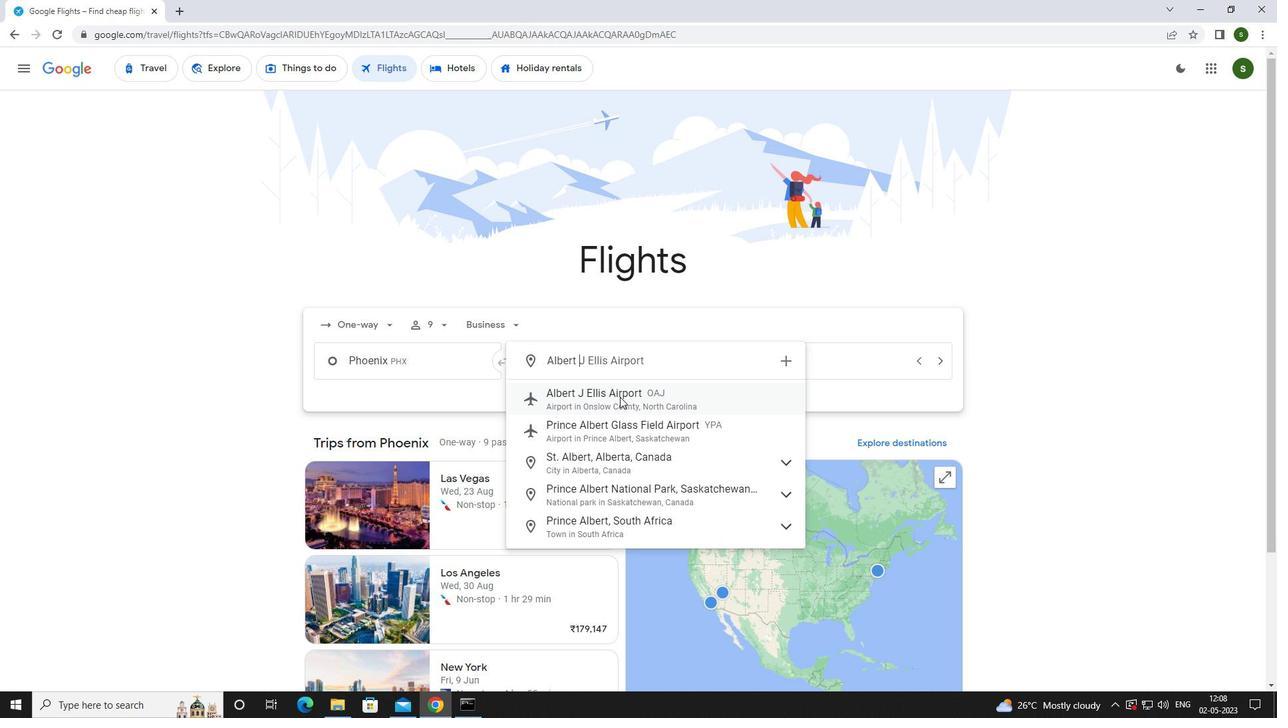 
Action: Mouse pressed left at (620, 399)
Screenshot: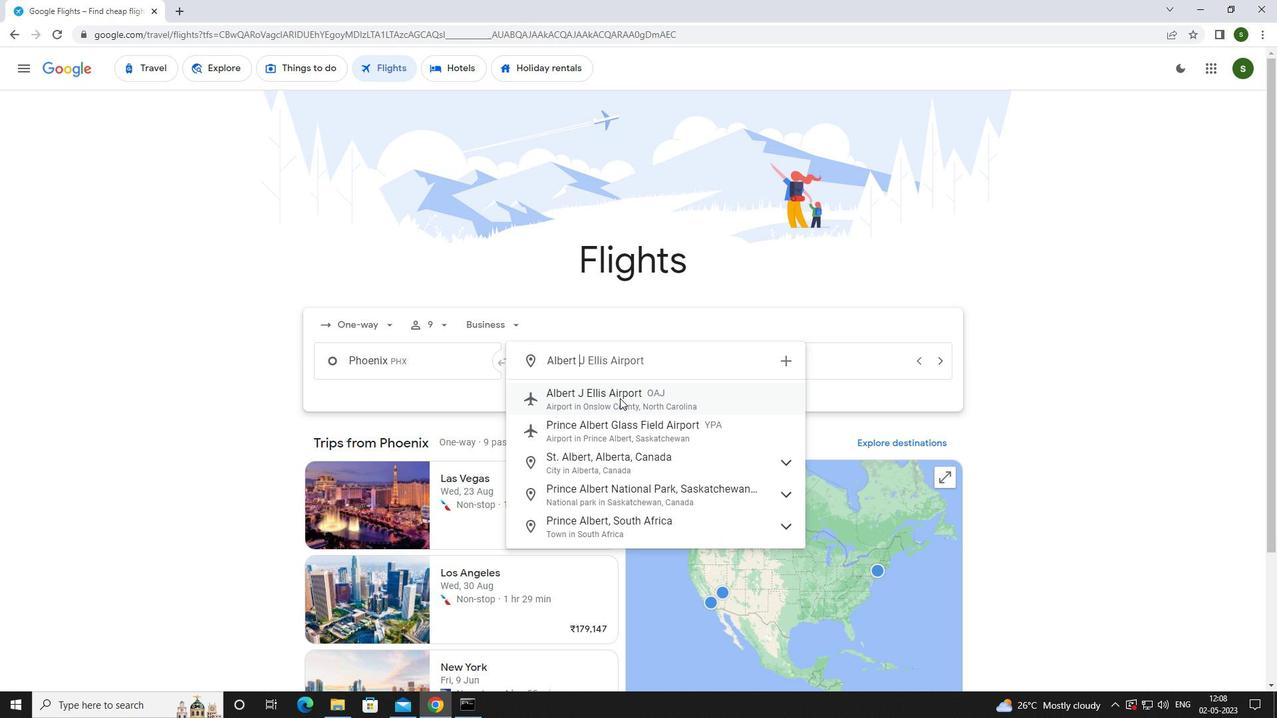 
Action: Mouse moved to (811, 364)
Screenshot: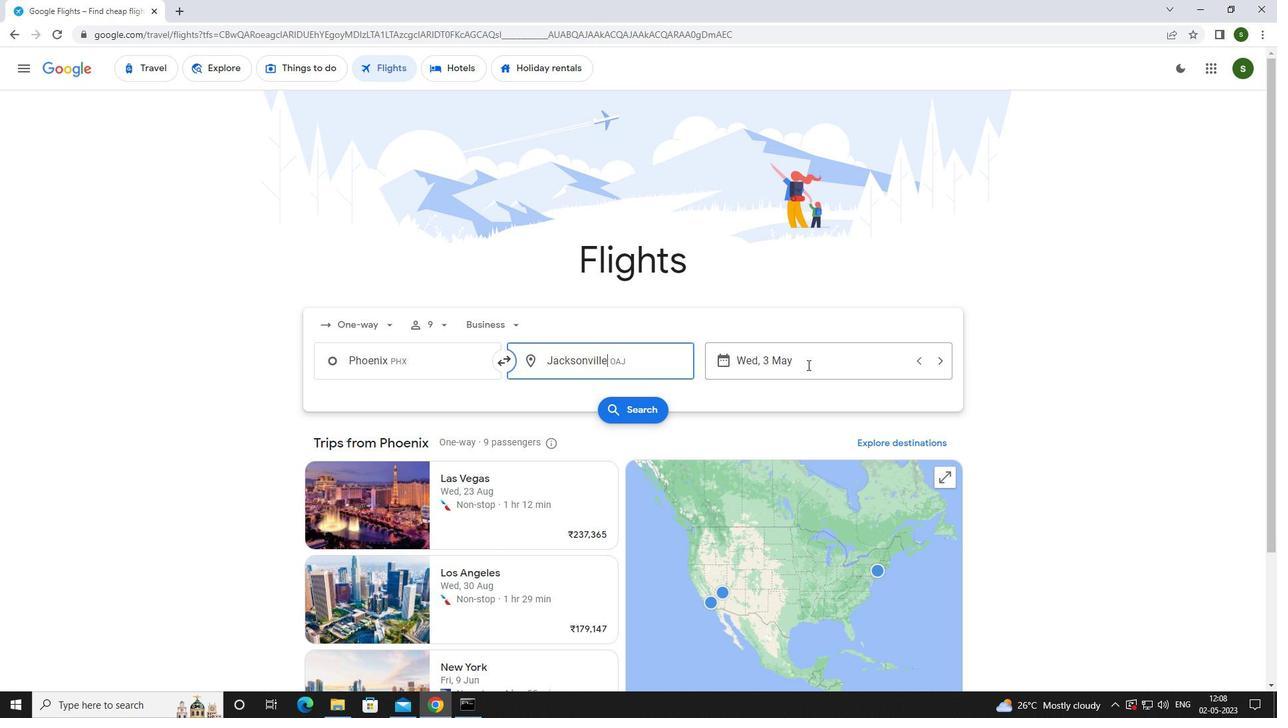 
Action: Mouse pressed left at (811, 364)
Screenshot: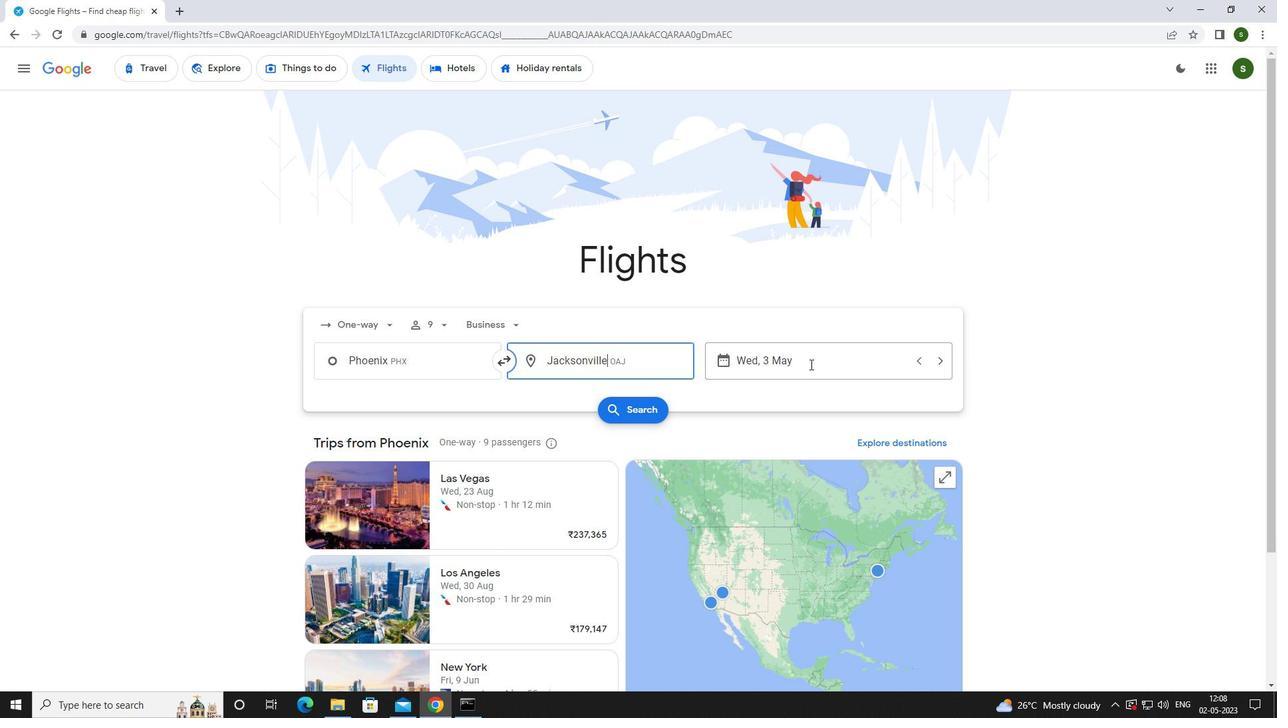 
Action: Mouse moved to (573, 457)
Screenshot: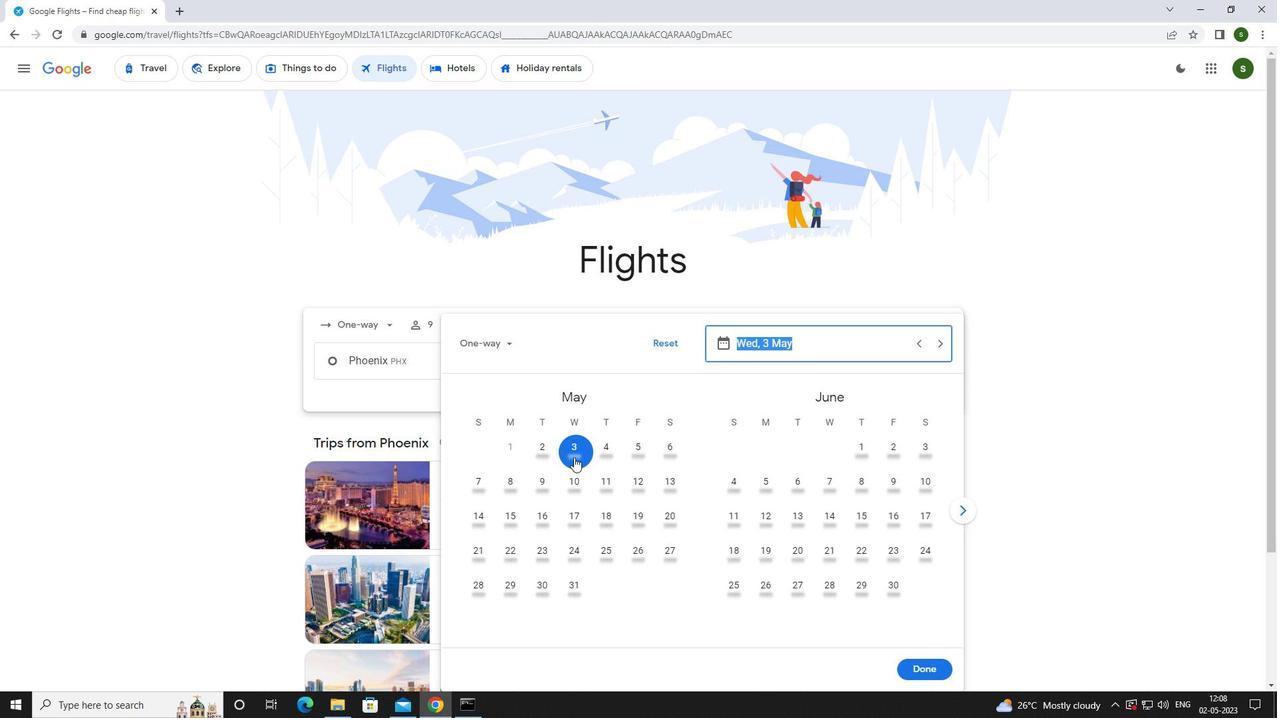 
Action: Mouse pressed left at (573, 457)
Screenshot: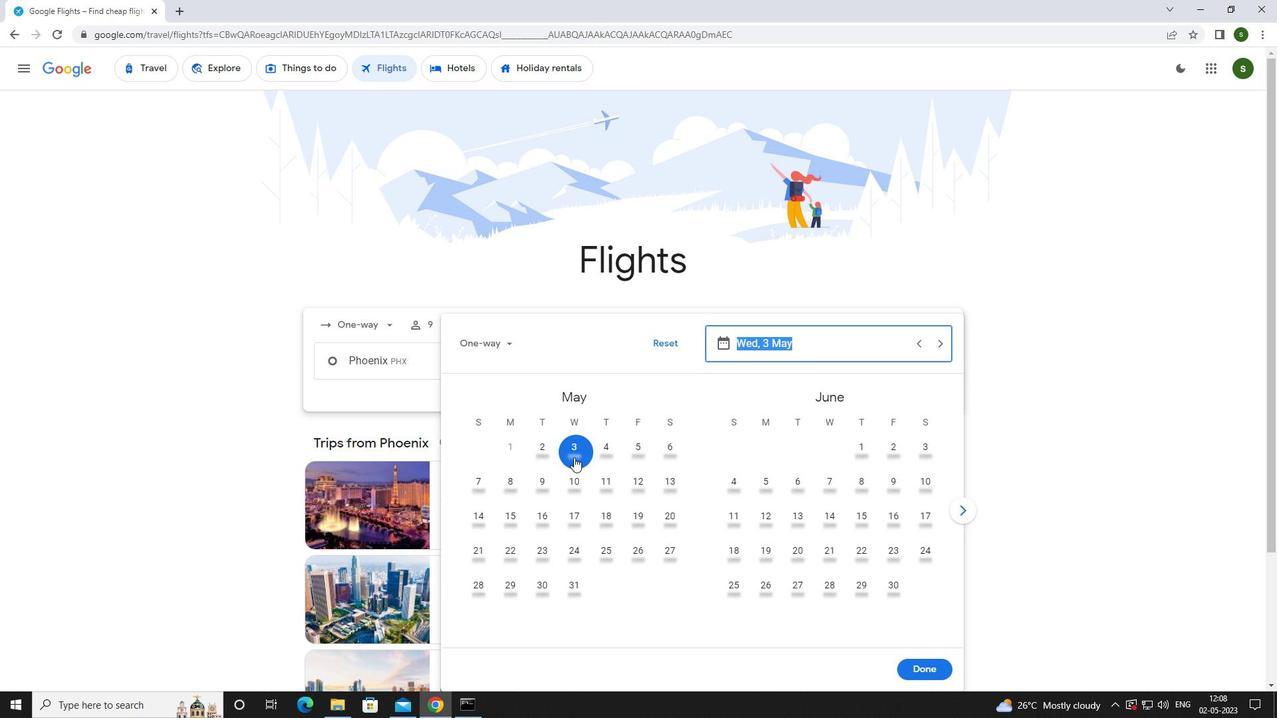 
Action: Mouse moved to (929, 671)
Screenshot: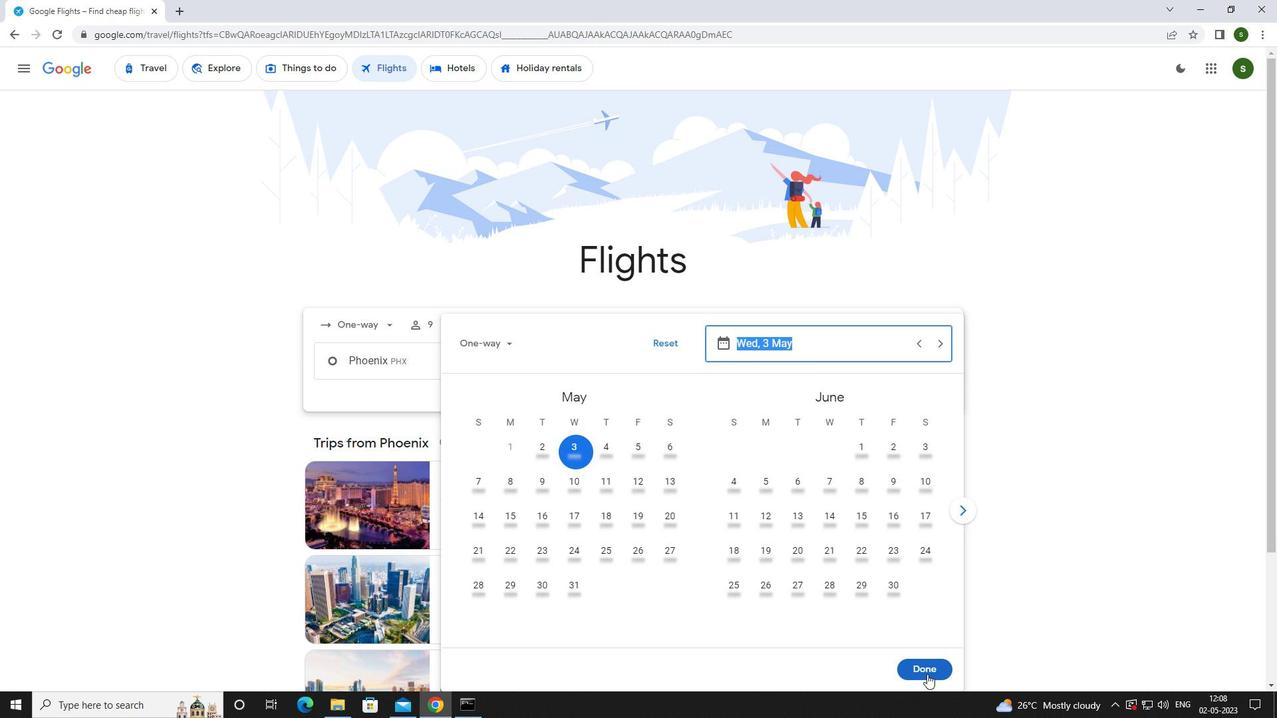 
Action: Mouse pressed left at (929, 671)
Screenshot: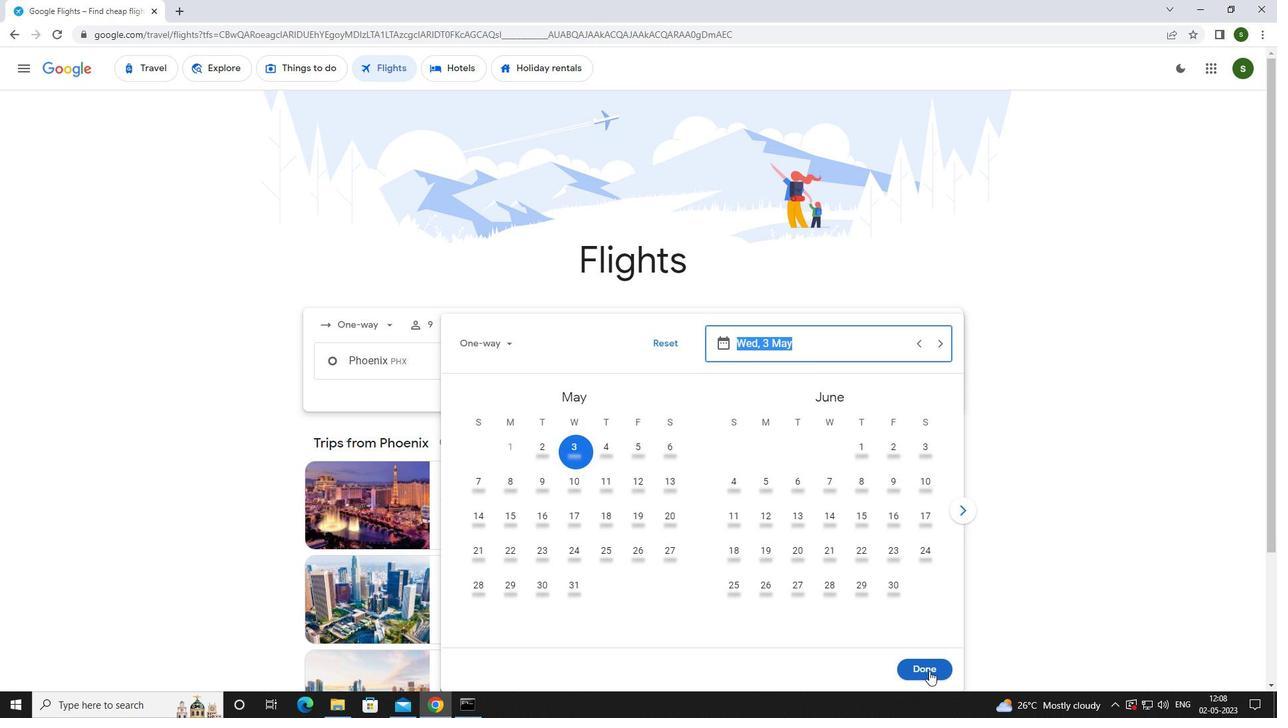 
Action: Mouse moved to (626, 415)
Screenshot: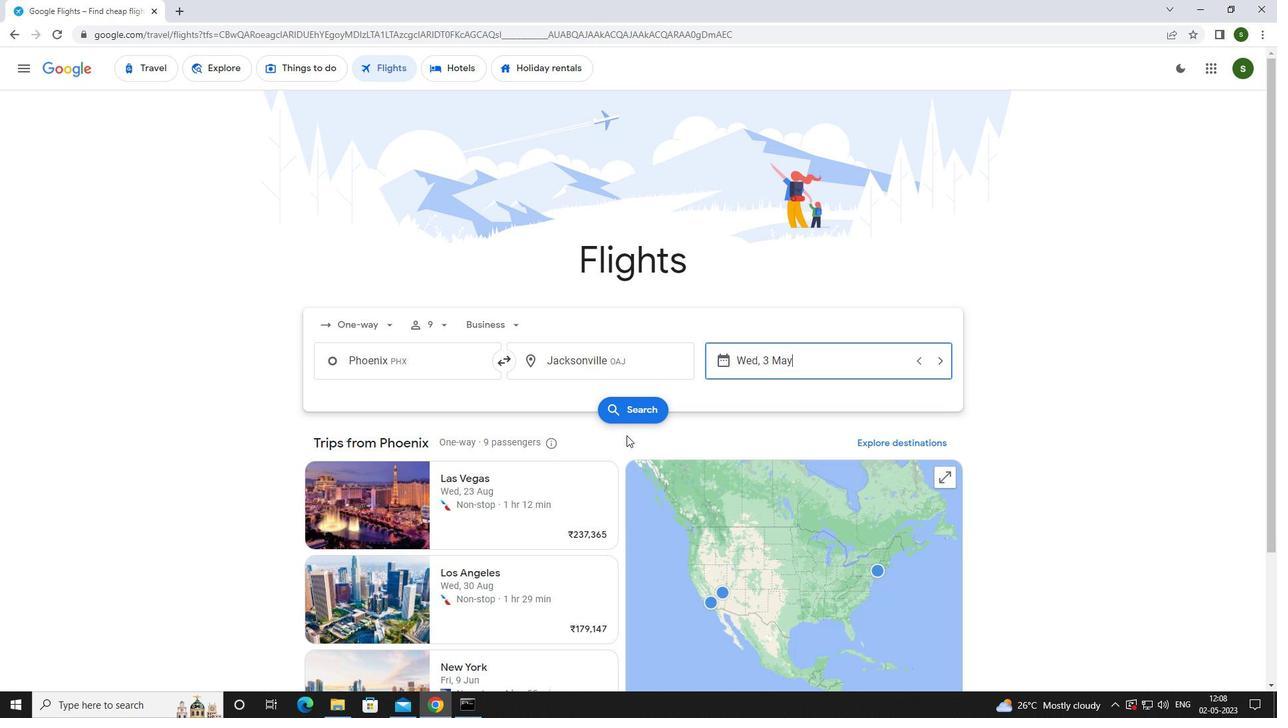 
Action: Mouse pressed left at (626, 415)
Screenshot: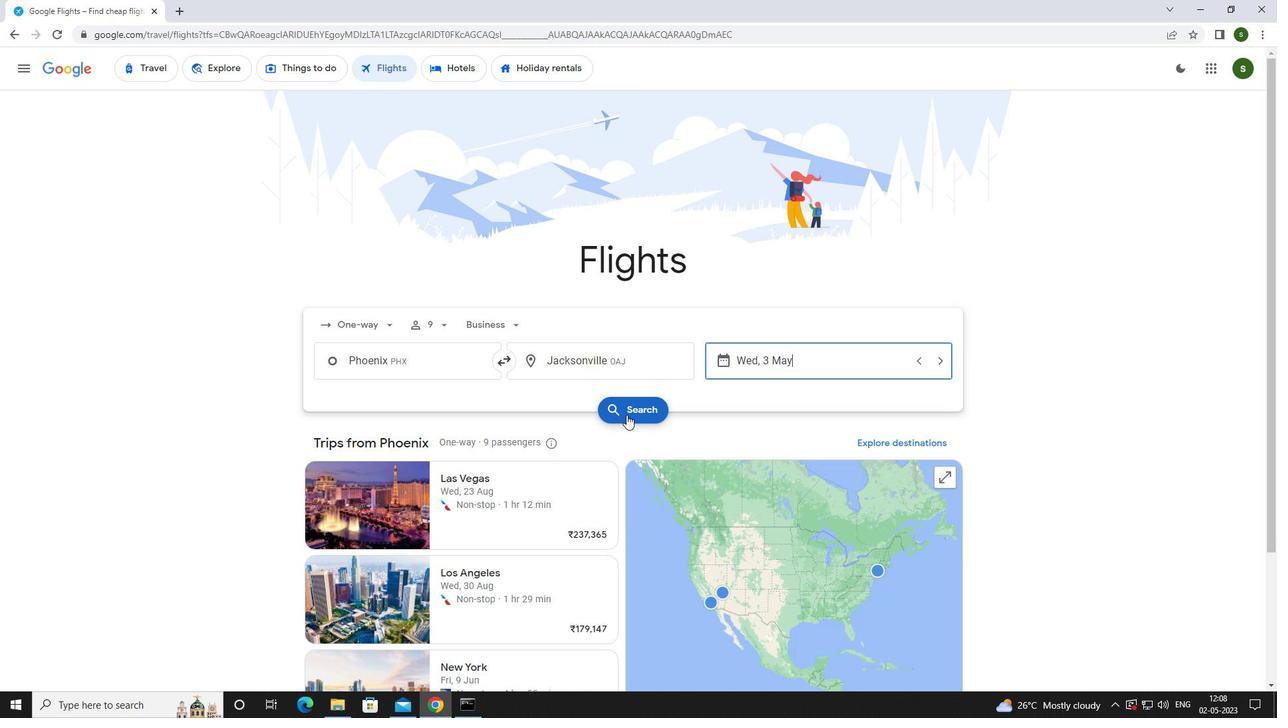 
Action: Mouse moved to (310, 188)
Screenshot: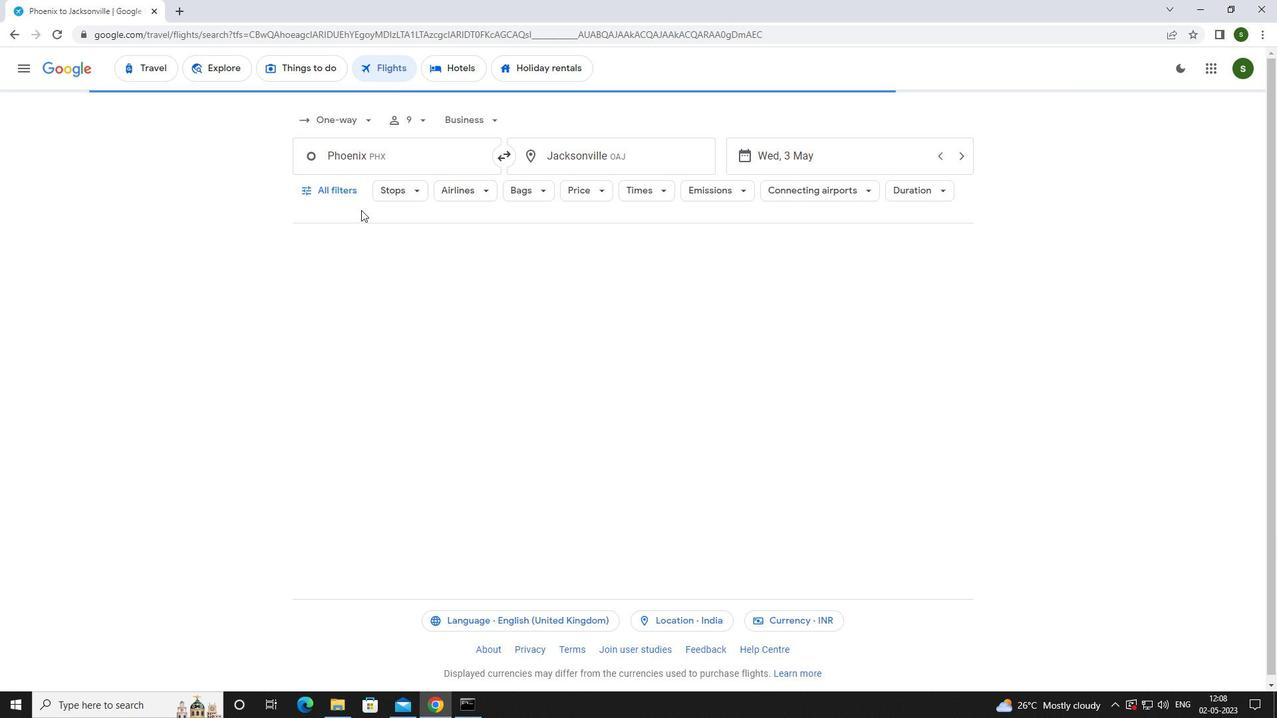 
Action: Mouse pressed left at (310, 188)
Screenshot: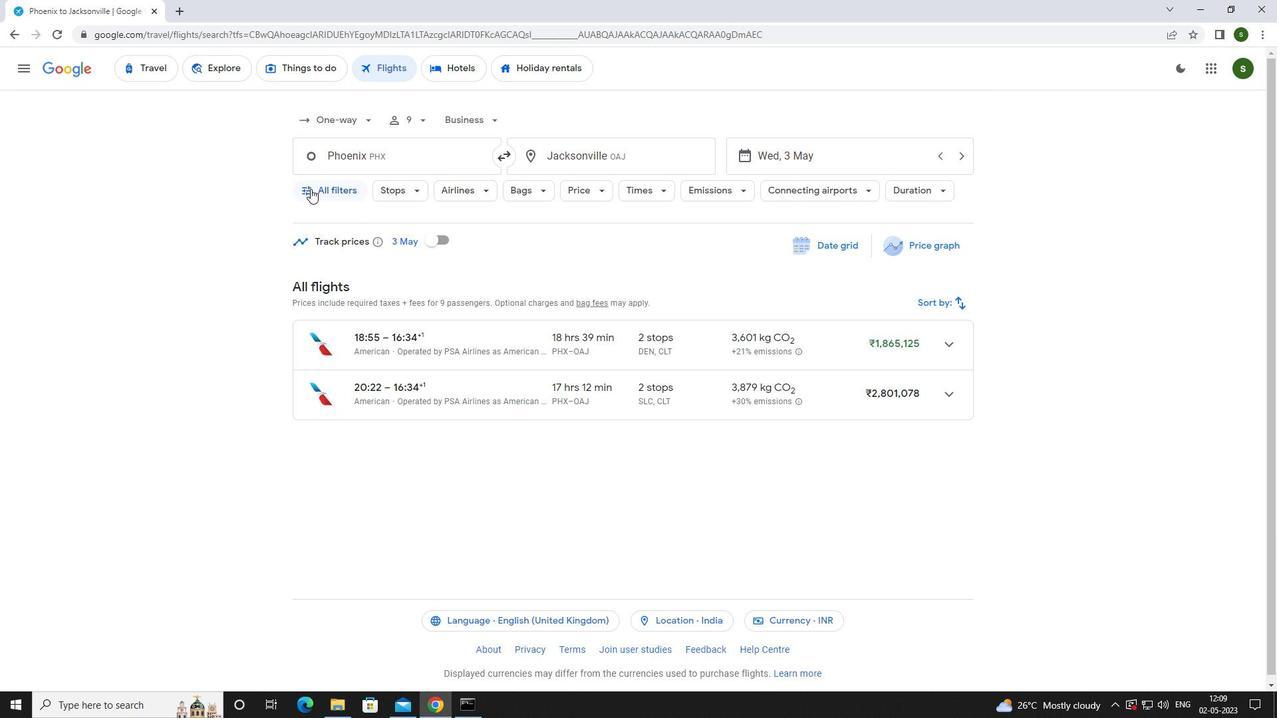 
Action: Mouse moved to (502, 473)
Screenshot: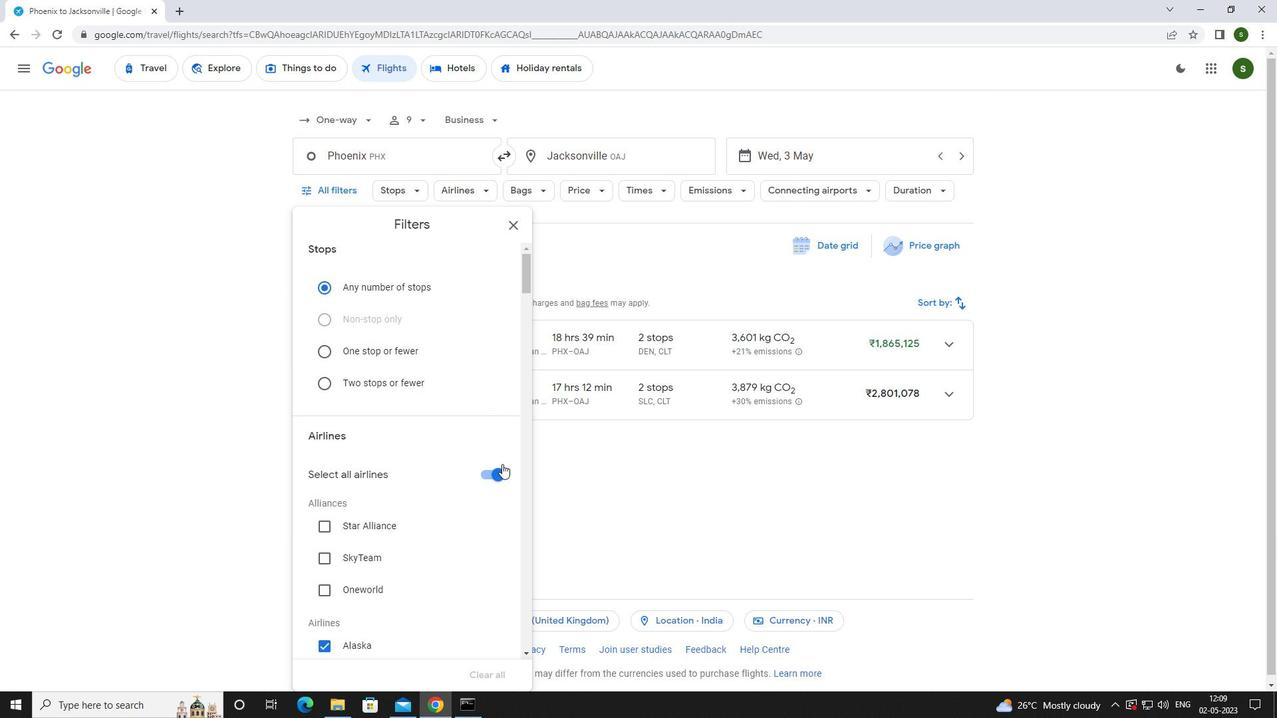 
Action: Mouse pressed left at (502, 473)
Screenshot: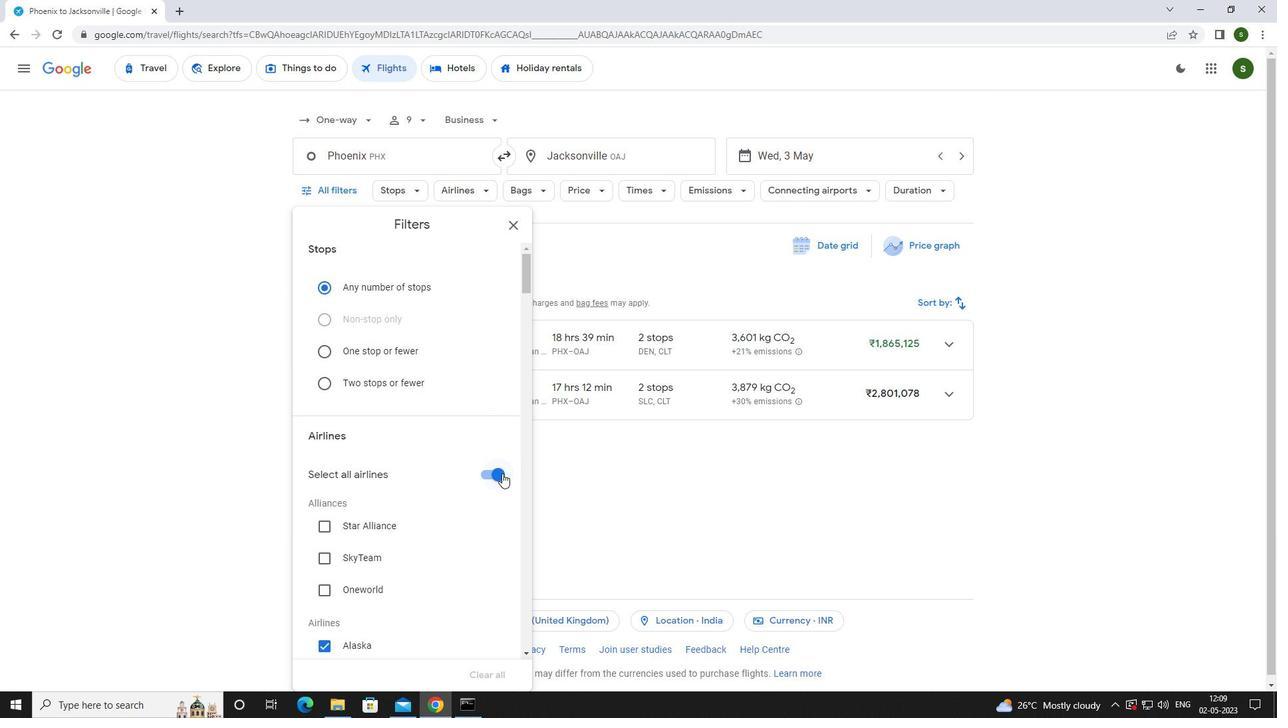 
Action: Mouse moved to (454, 391)
Screenshot: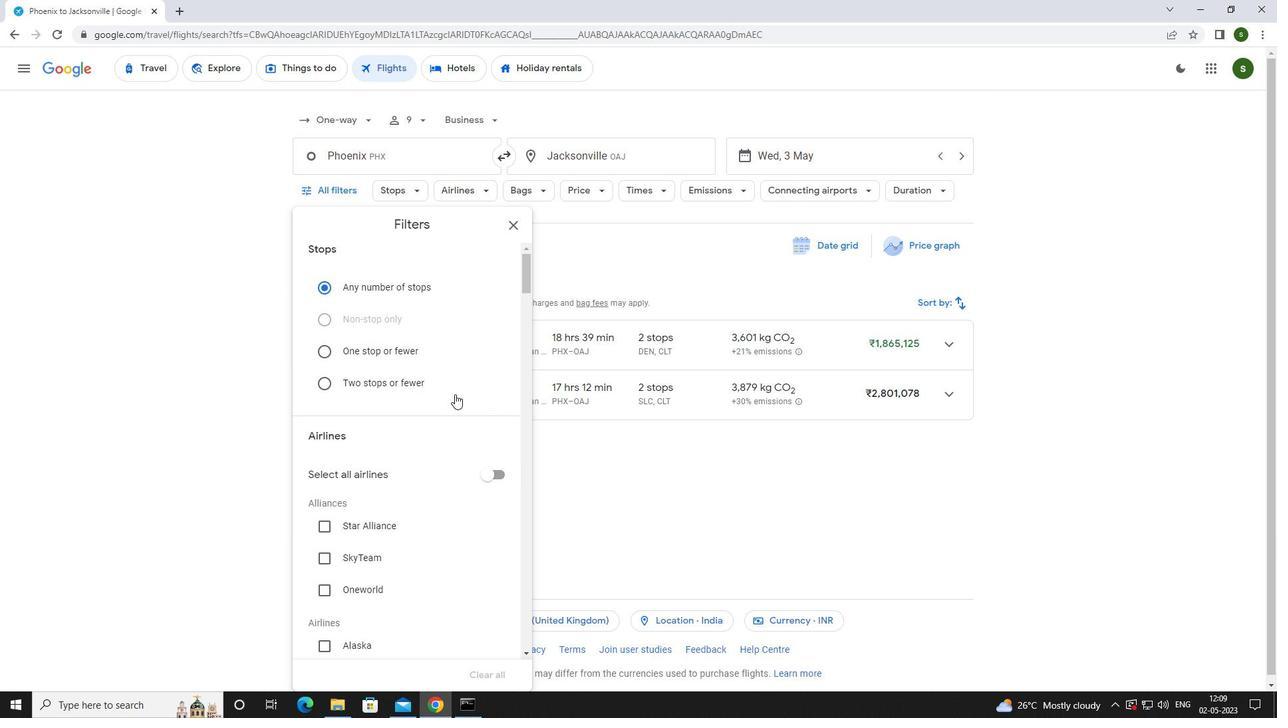 
Action: Mouse scrolled (454, 391) with delta (0, 0)
Screenshot: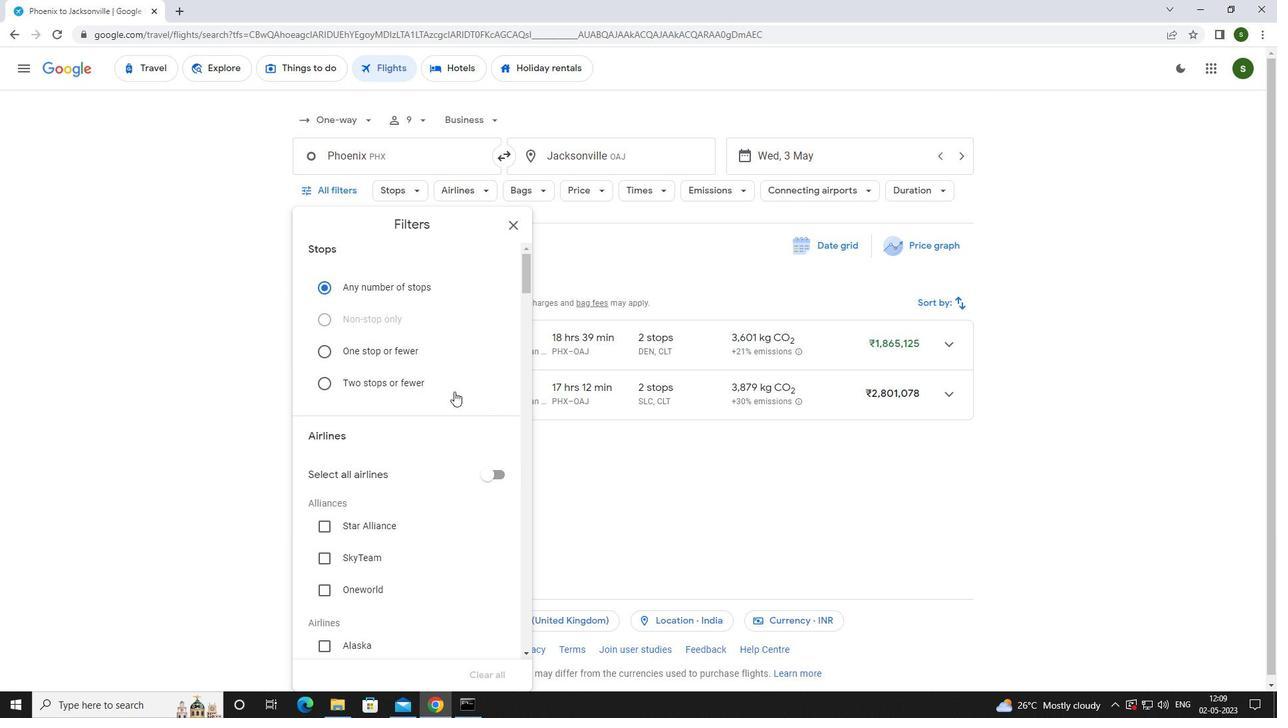 
Action: Mouse scrolled (454, 391) with delta (0, 0)
Screenshot: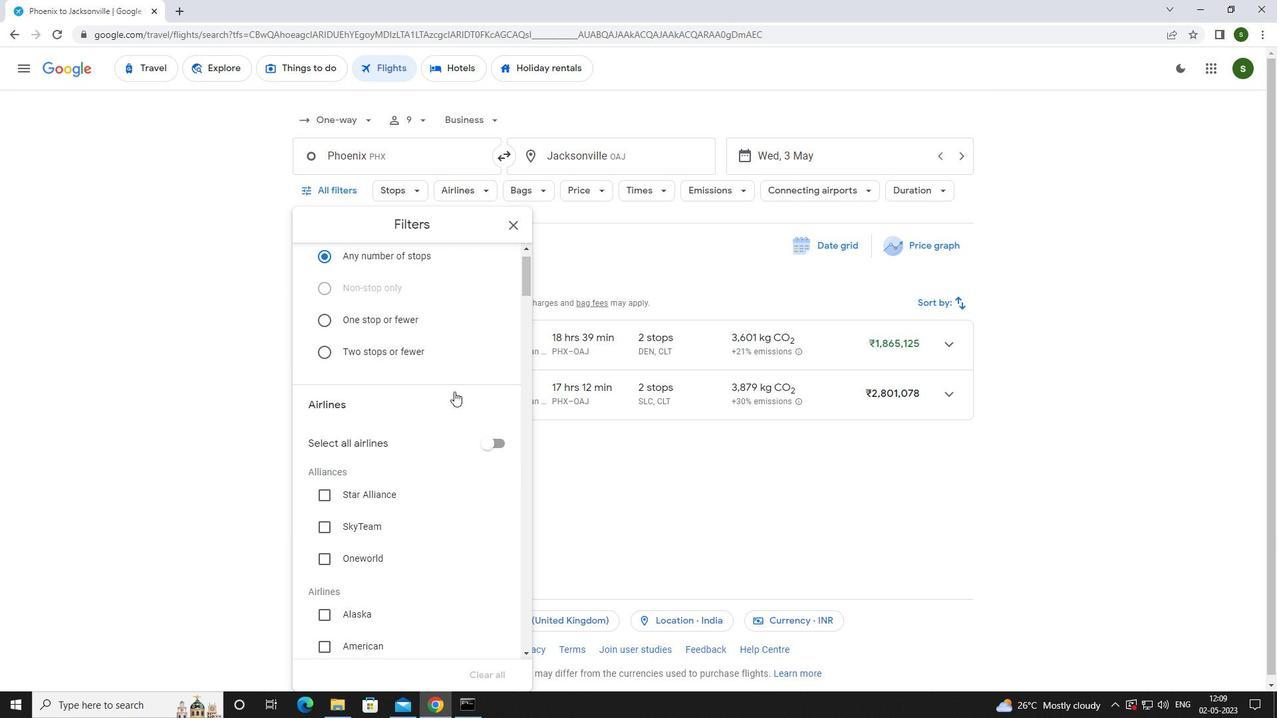 
Action: Mouse scrolled (454, 391) with delta (0, 0)
Screenshot: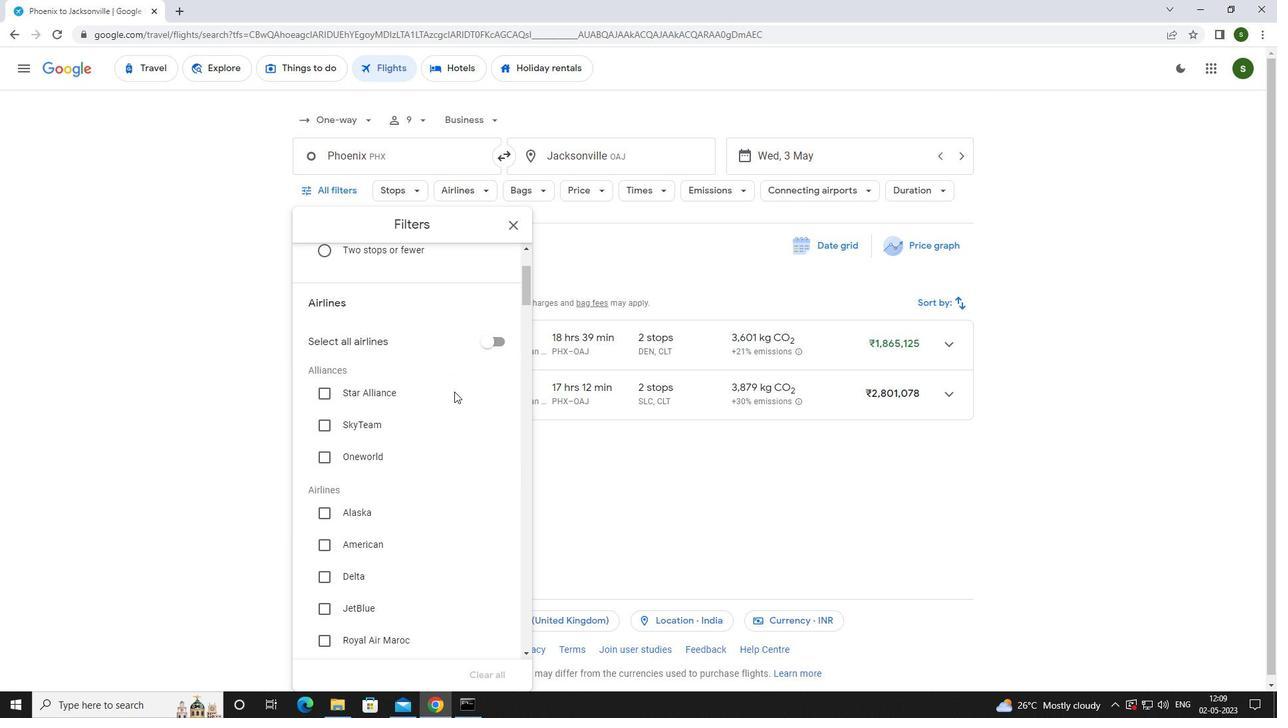 
Action: Mouse scrolled (454, 391) with delta (0, 0)
Screenshot: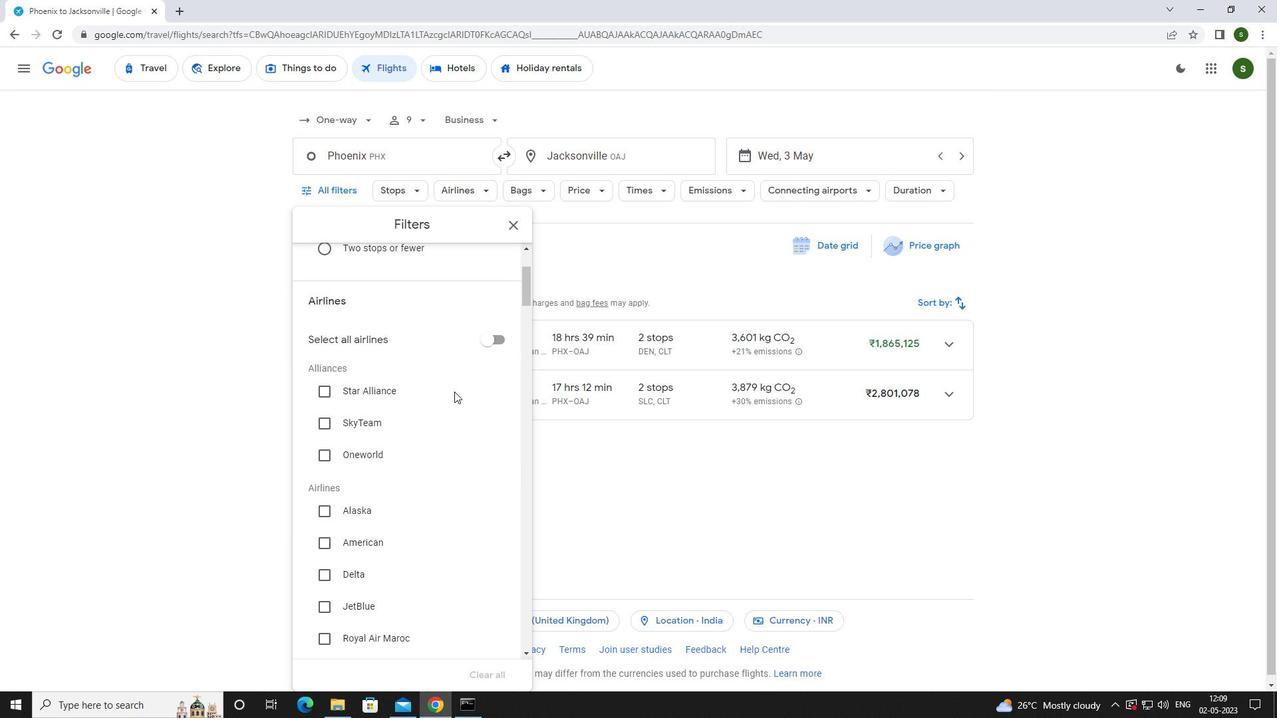 
Action: Mouse scrolled (454, 391) with delta (0, 0)
Screenshot: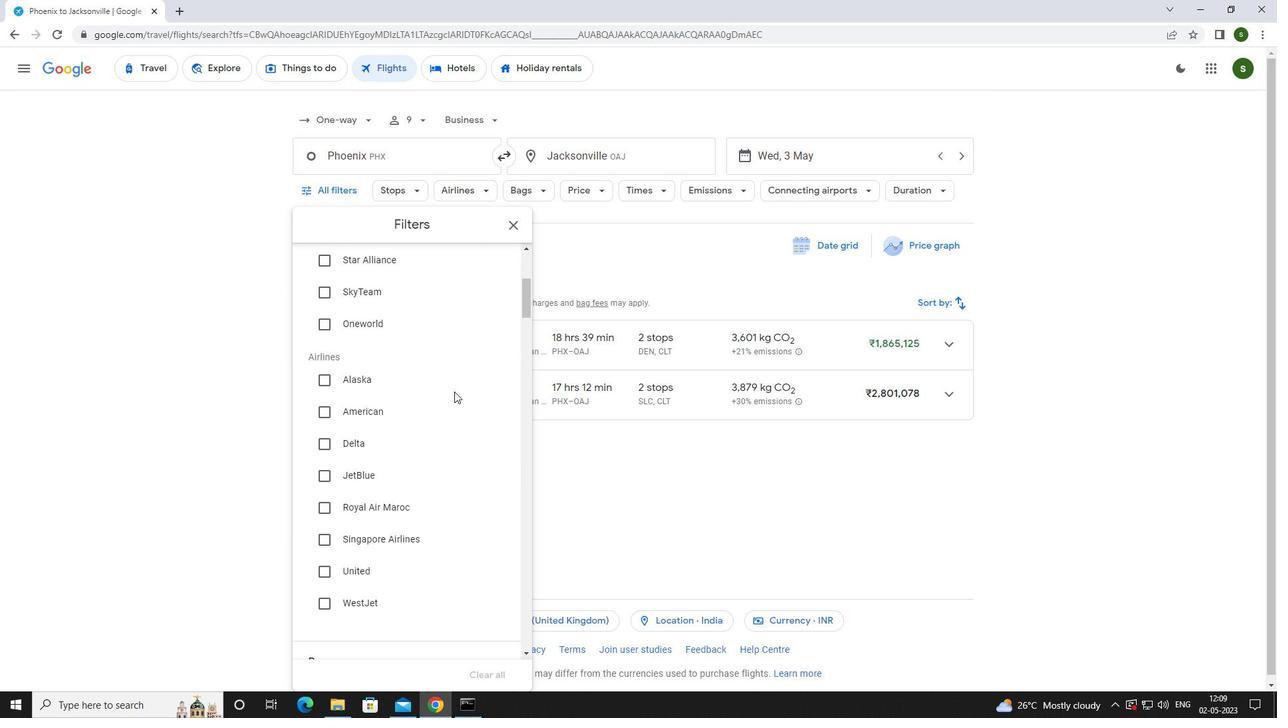 
Action: Mouse scrolled (454, 391) with delta (0, 0)
Screenshot: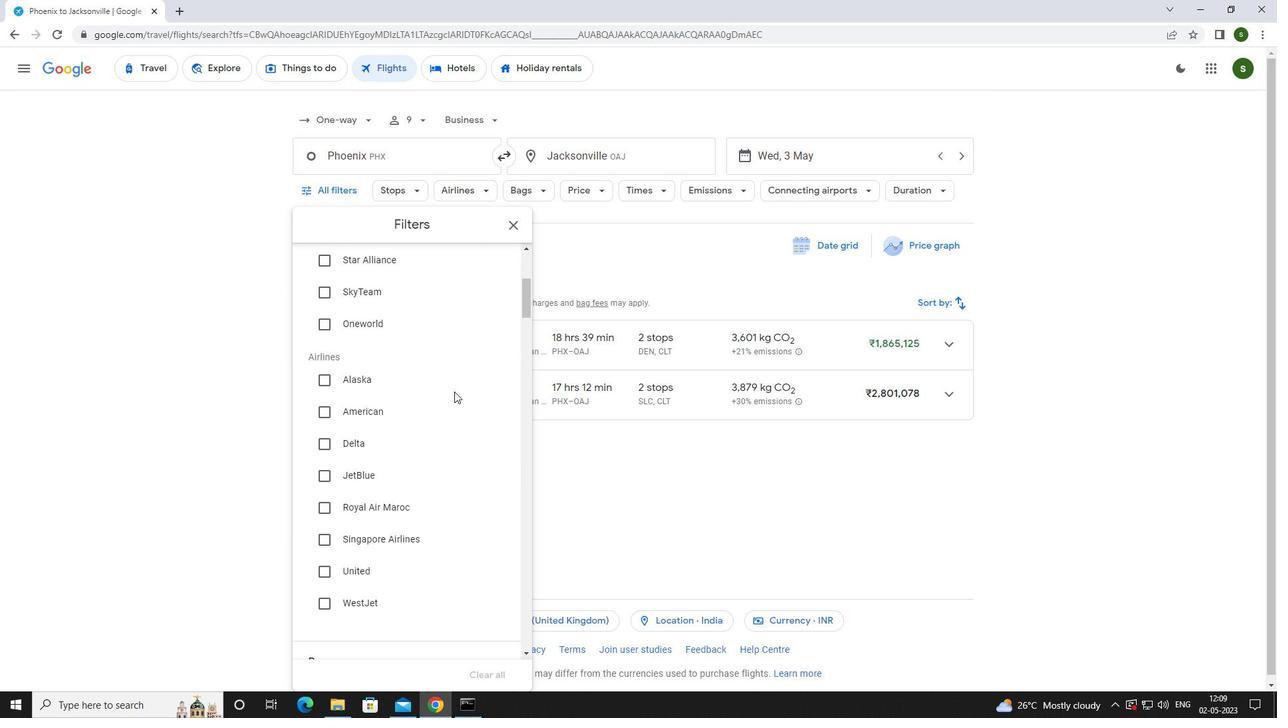 
Action: Mouse moved to (401, 407)
Screenshot: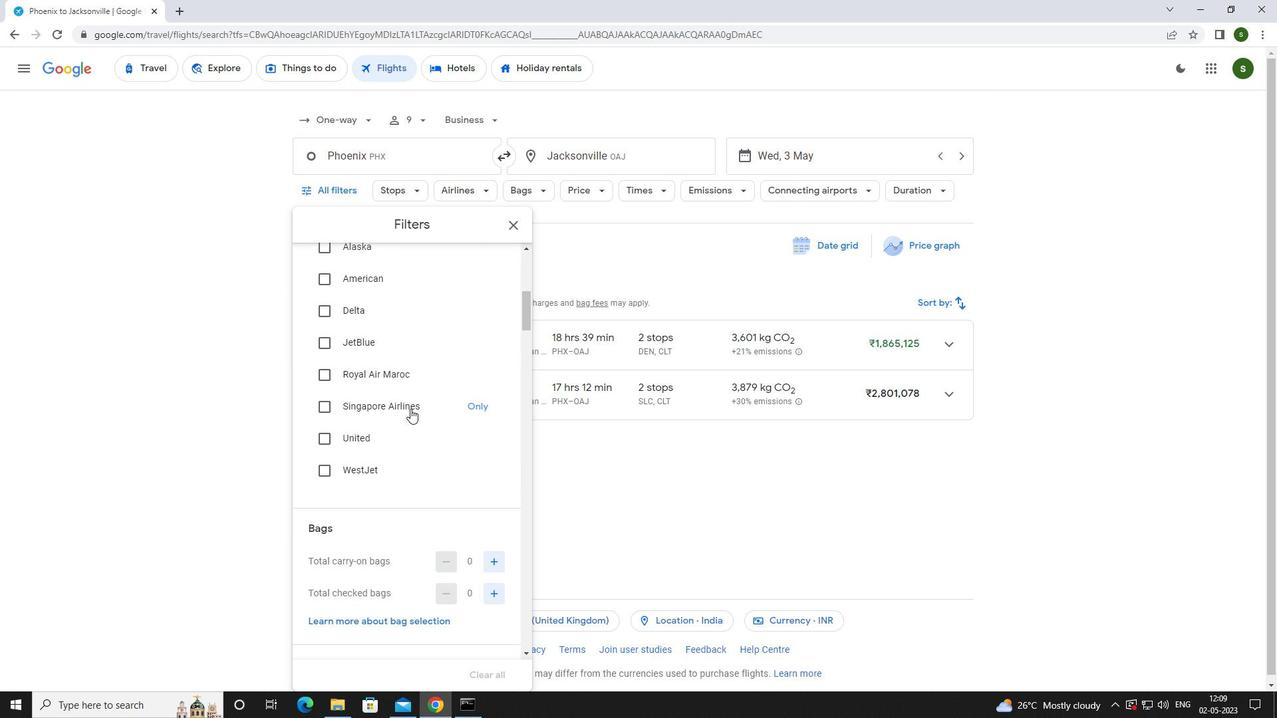 
Action: Mouse pressed left at (401, 407)
Screenshot: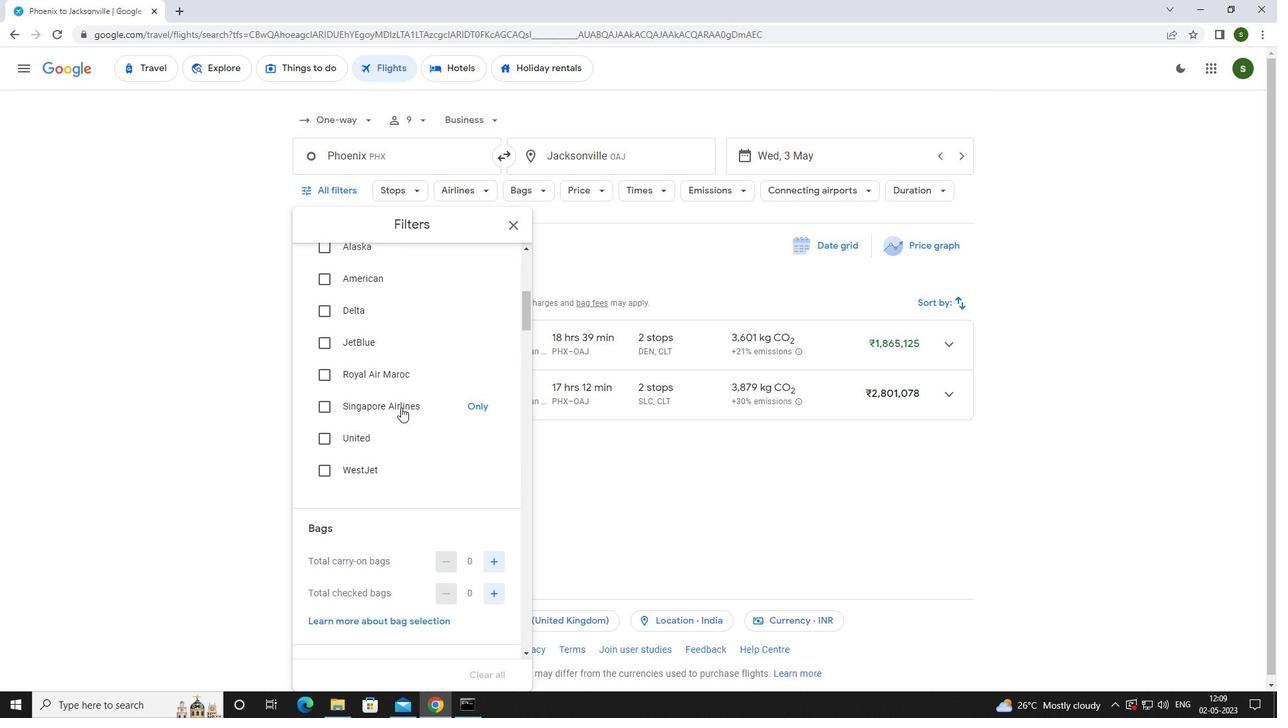 
Action: Mouse scrolled (401, 407) with delta (0, 0)
Screenshot: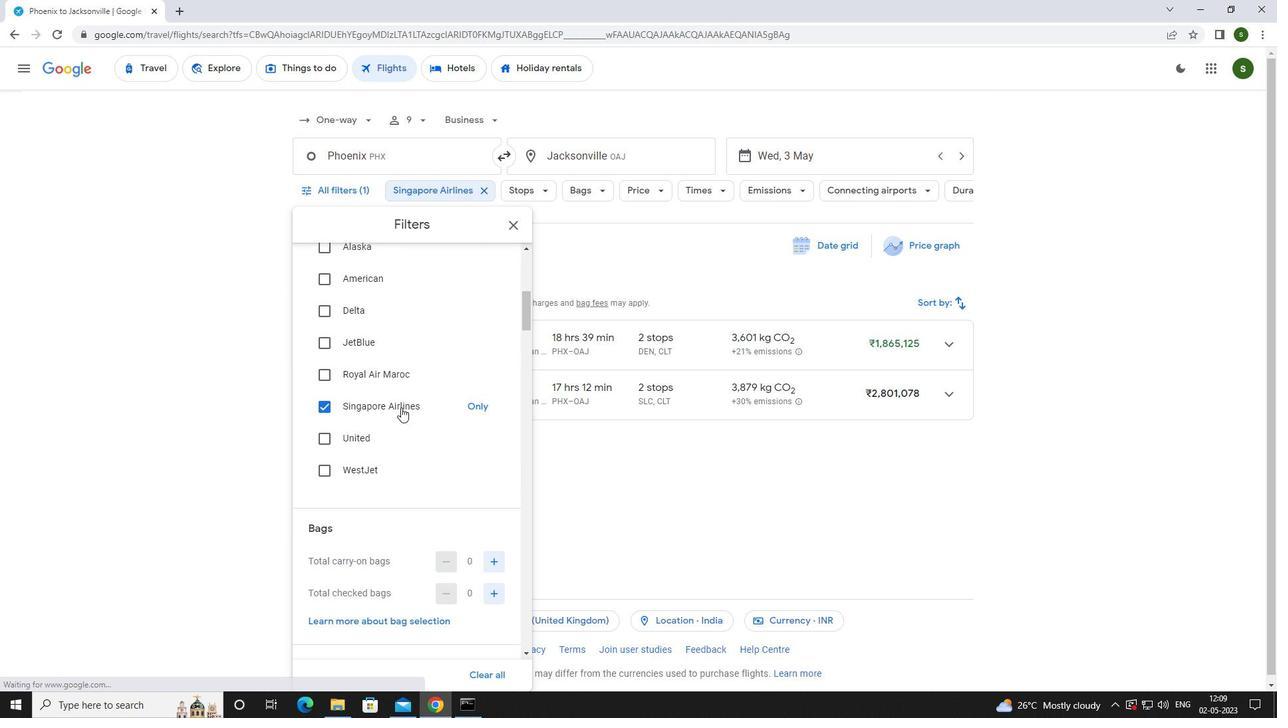 
Action: Mouse scrolled (401, 407) with delta (0, 0)
Screenshot: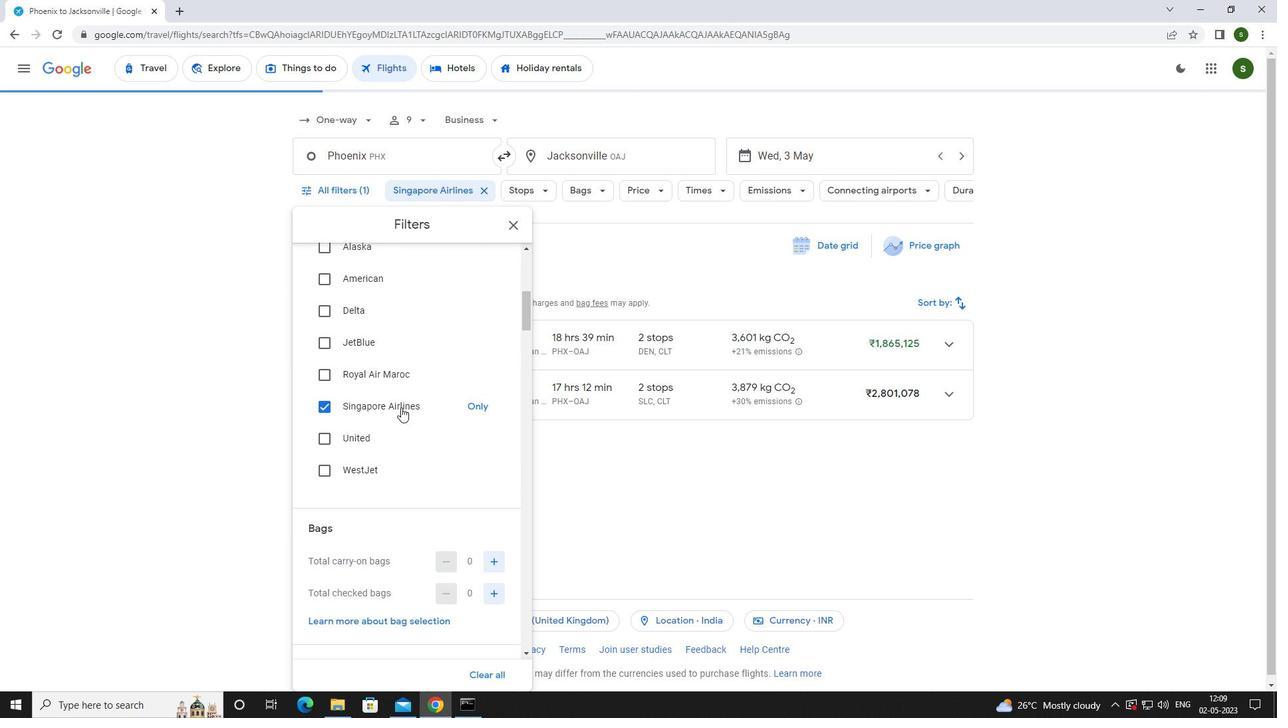 
Action: Mouse moved to (496, 435)
Screenshot: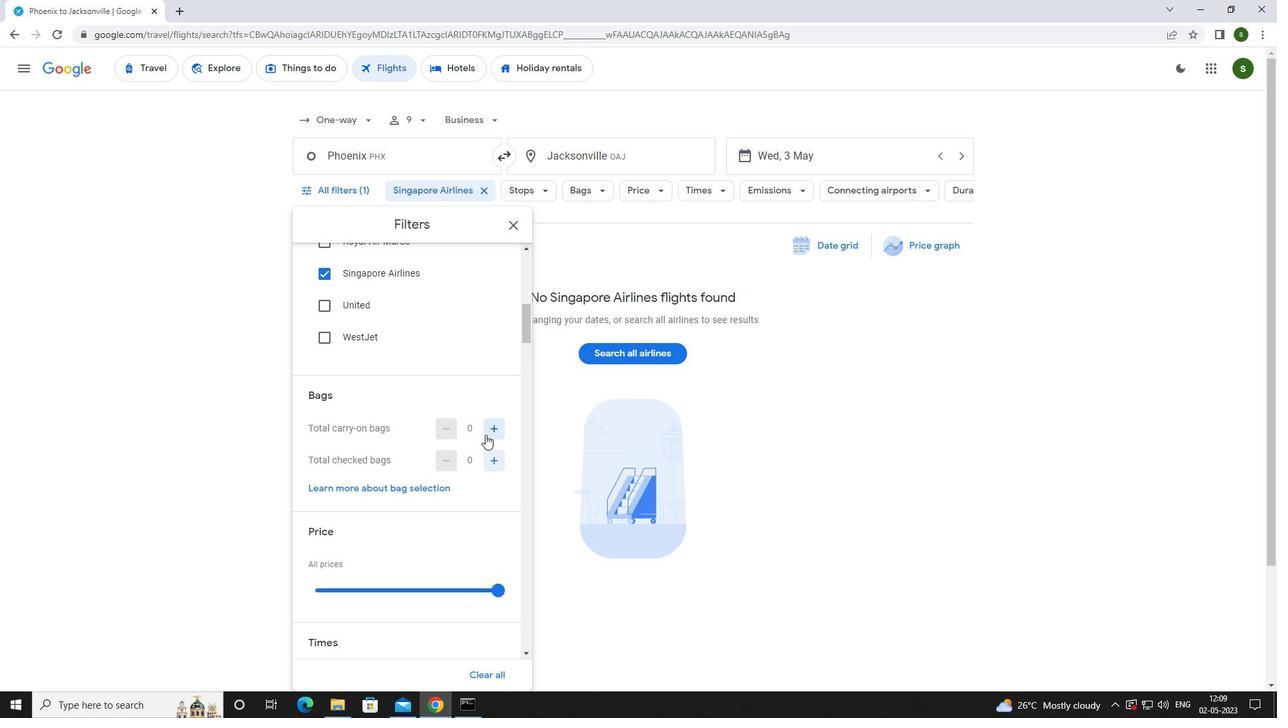 
Action: Mouse pressed left at (496, 435)
Screenshot: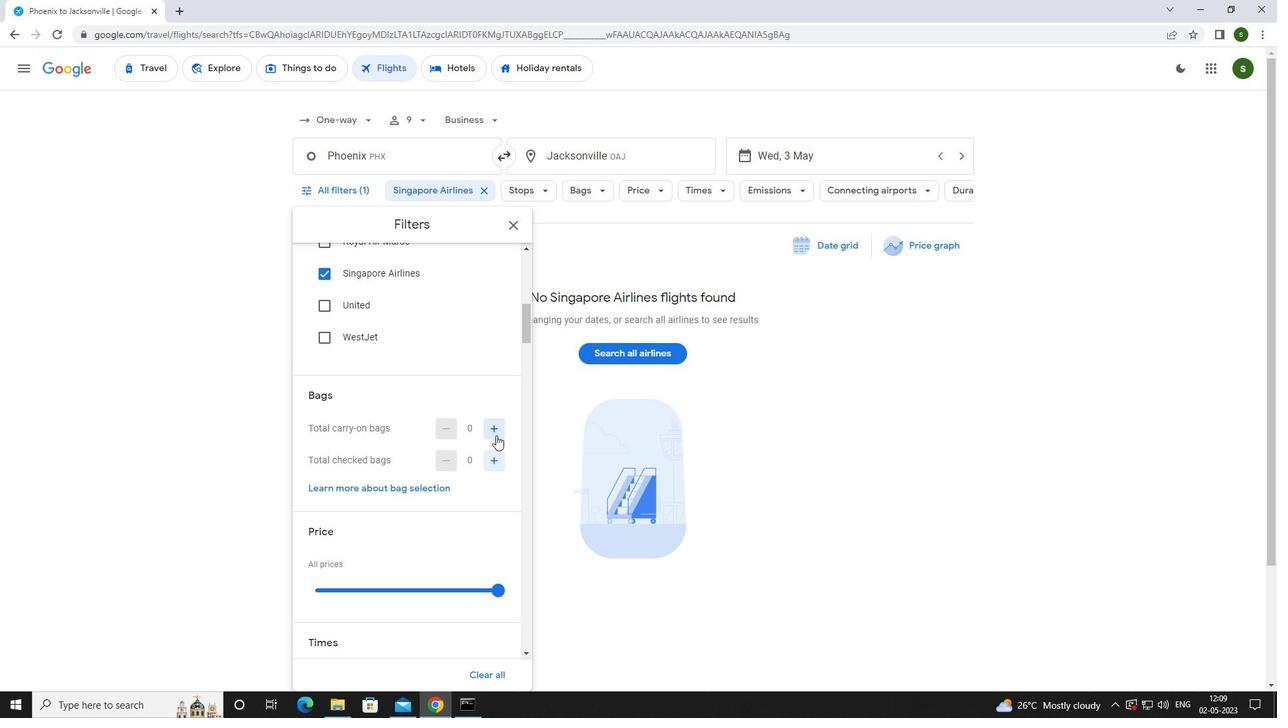 
Action: Mouse pressed left at (496, 435)
Screenshot: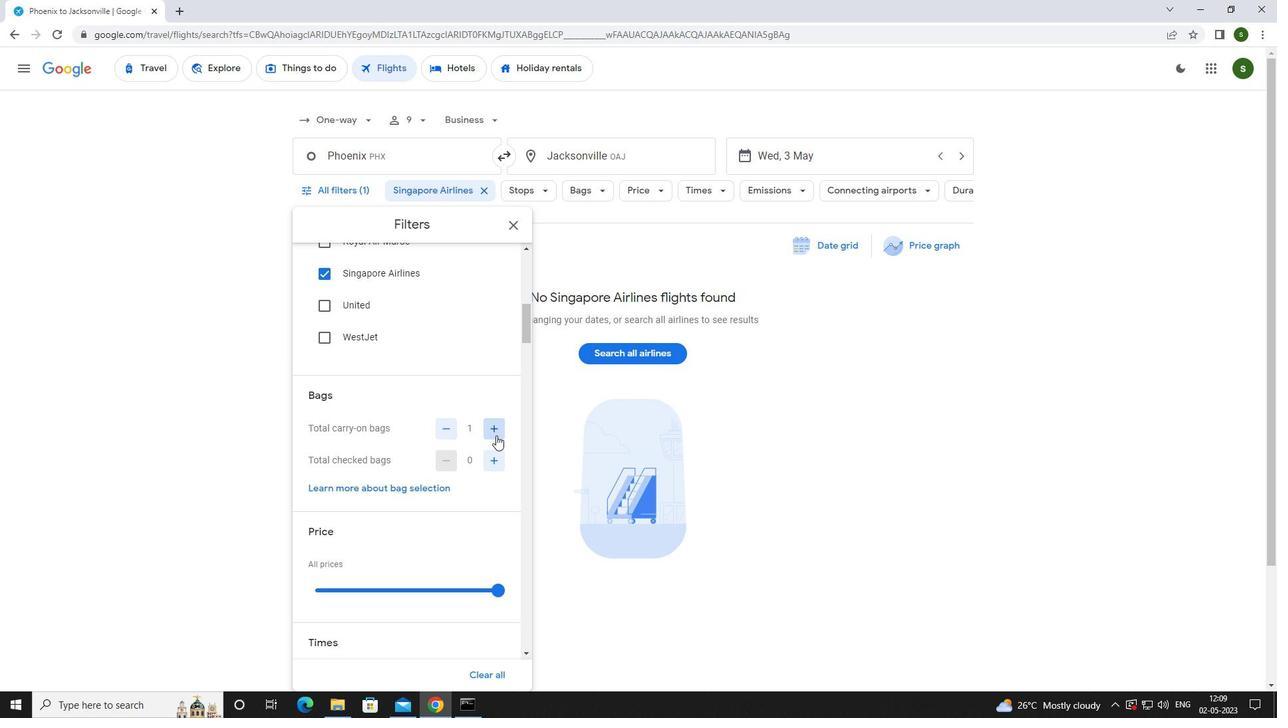 
Action: Mouse scrolled (496, 435) with delta (0, 0)
Screenshot: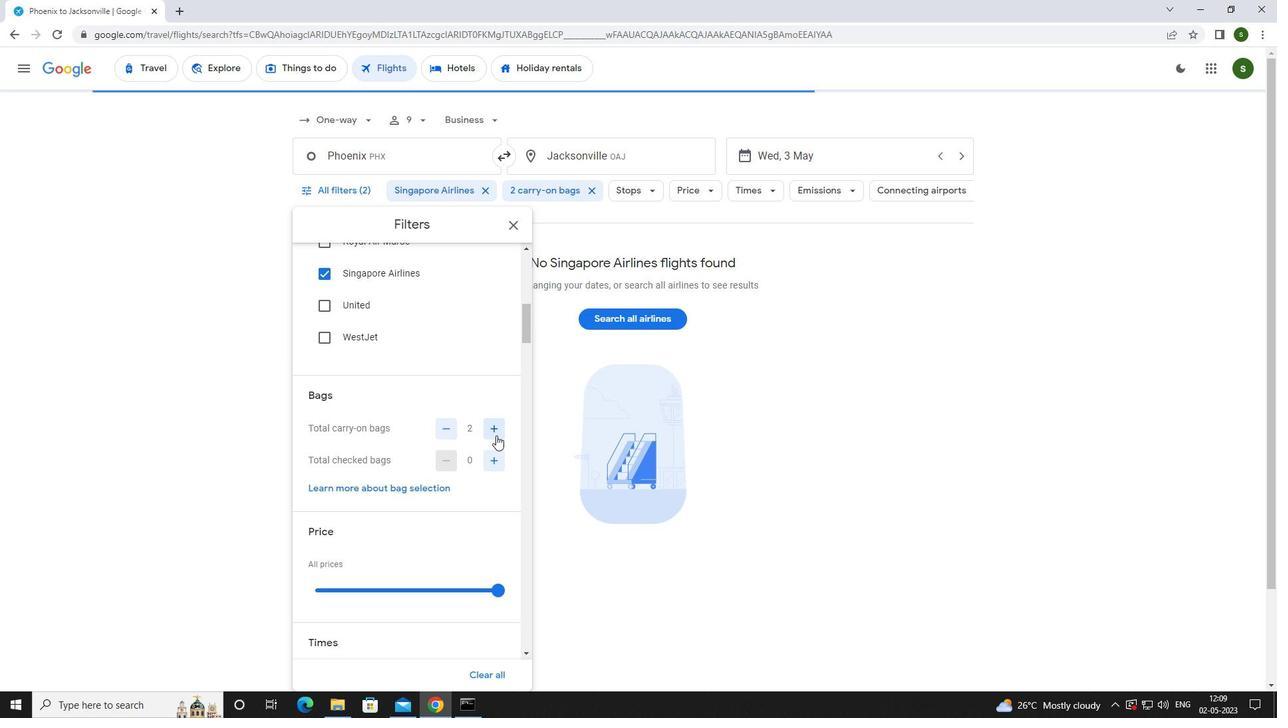 
Action: Mouse scrolled (496, 435) with delta (0, 0)
Screenshot: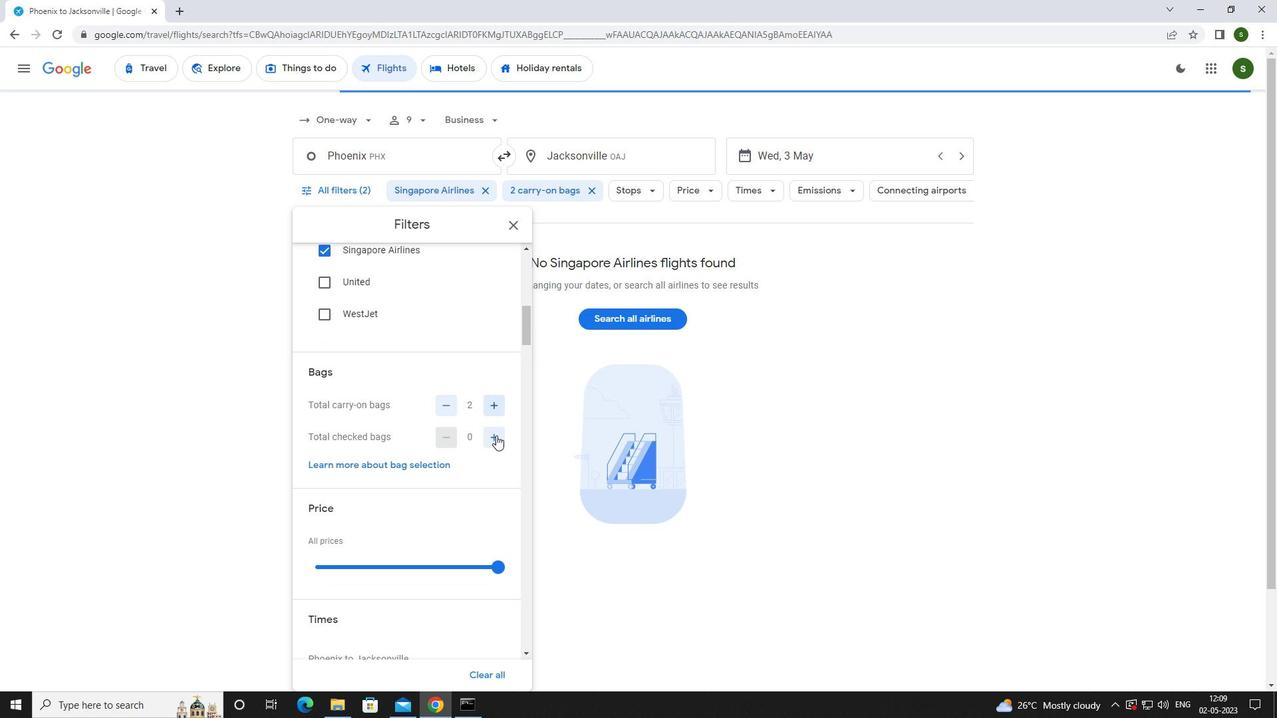 
Action: Mouse moved to (499, 450)
Screenshot: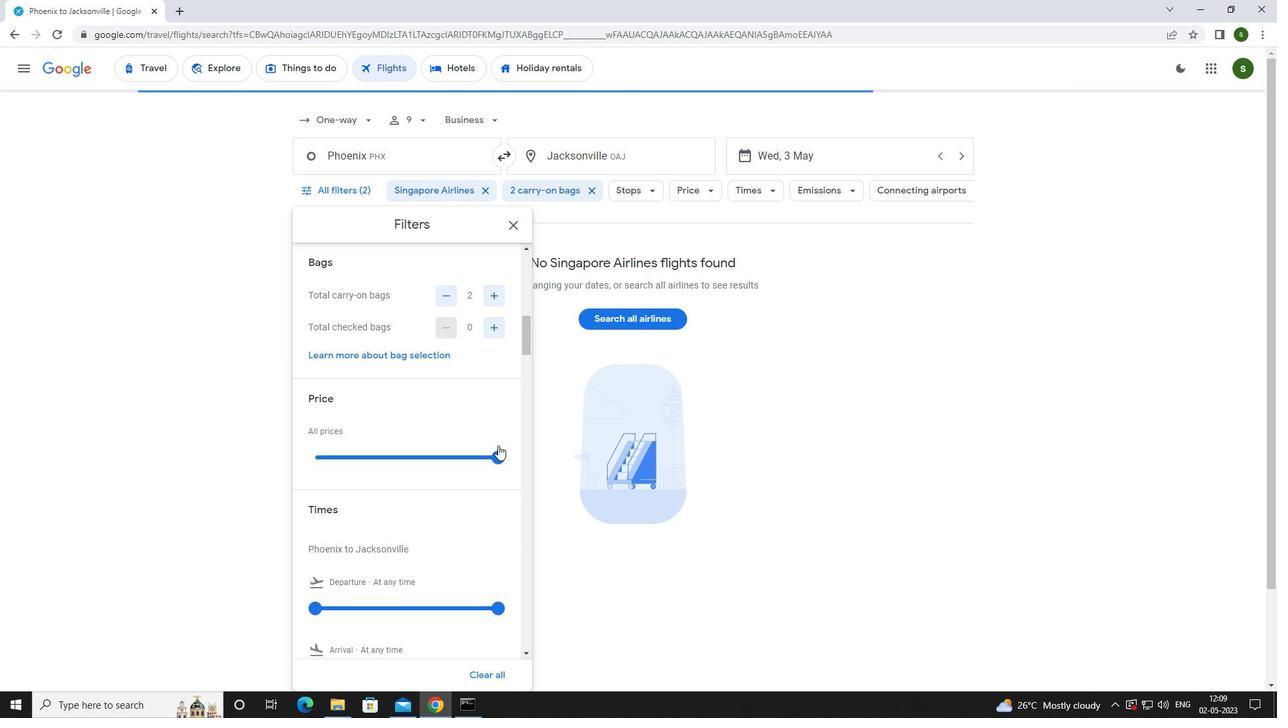 
Action: Mouse pressed left at (499, 450)
Screenshot: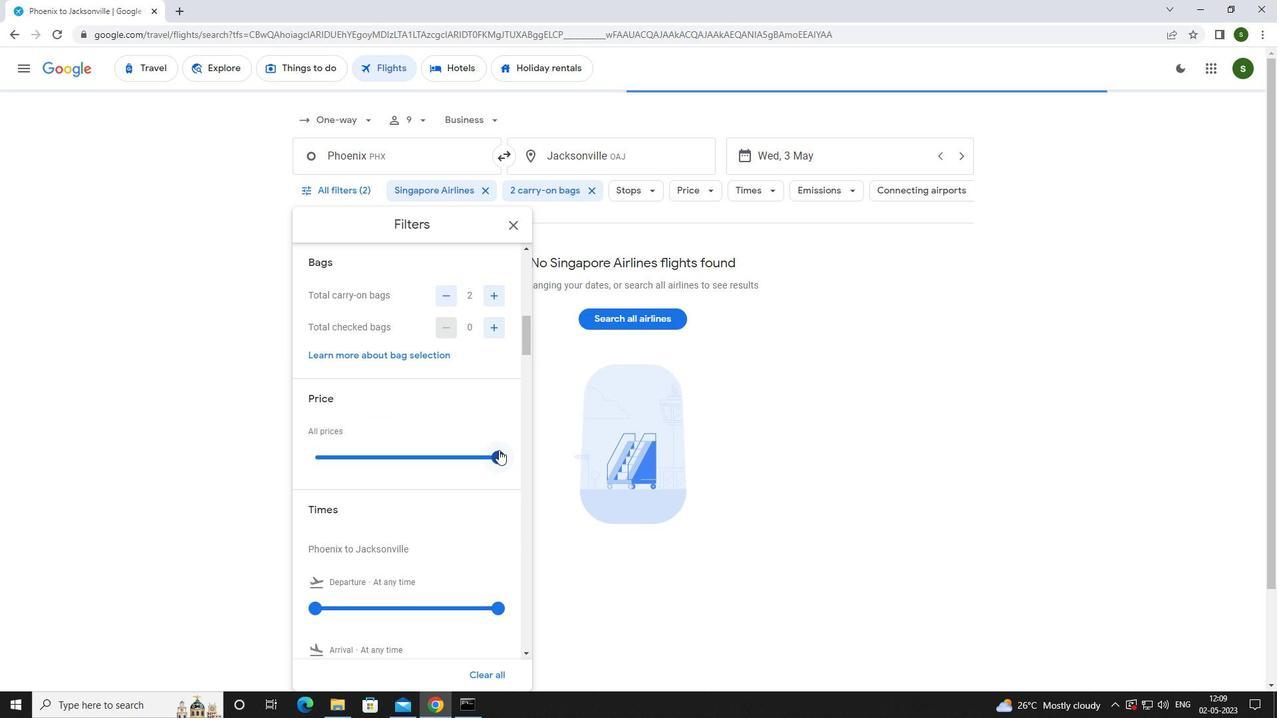 
Action: Mouse moved to (412, 459)
Screenshot: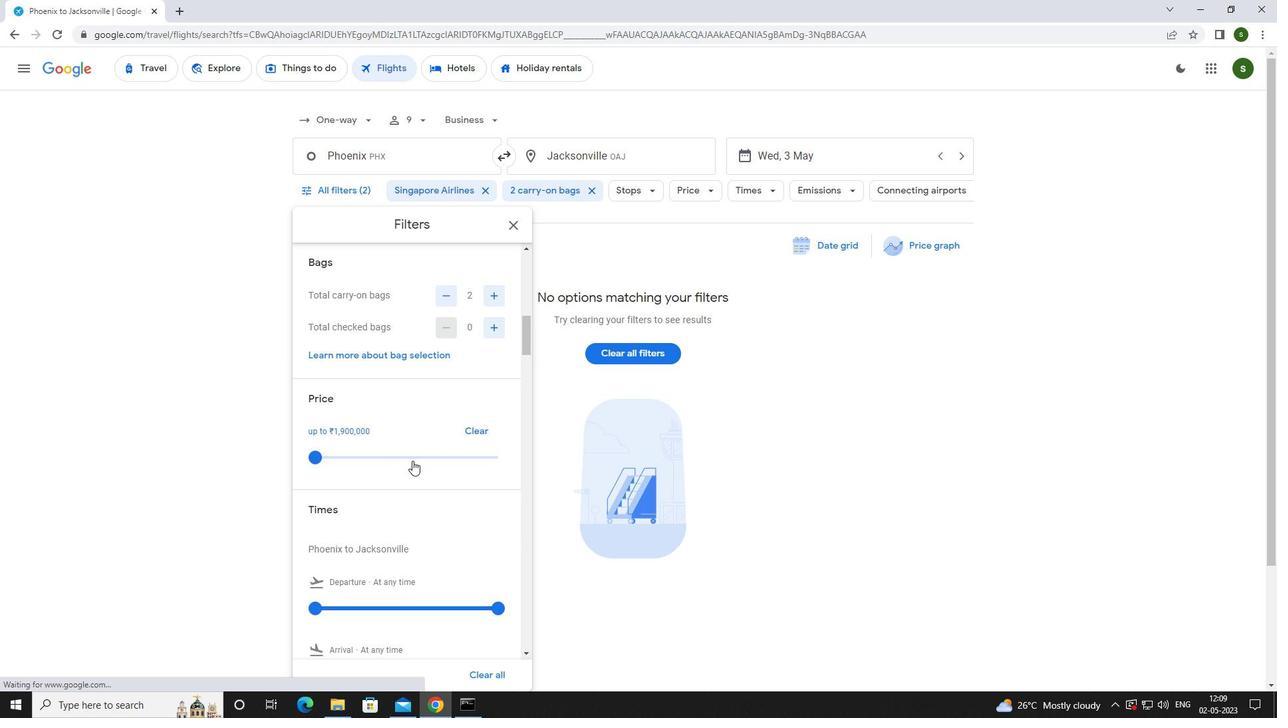 
Action: Mouse scrolled (412, 458) with delta (0, 0)
Screenshot: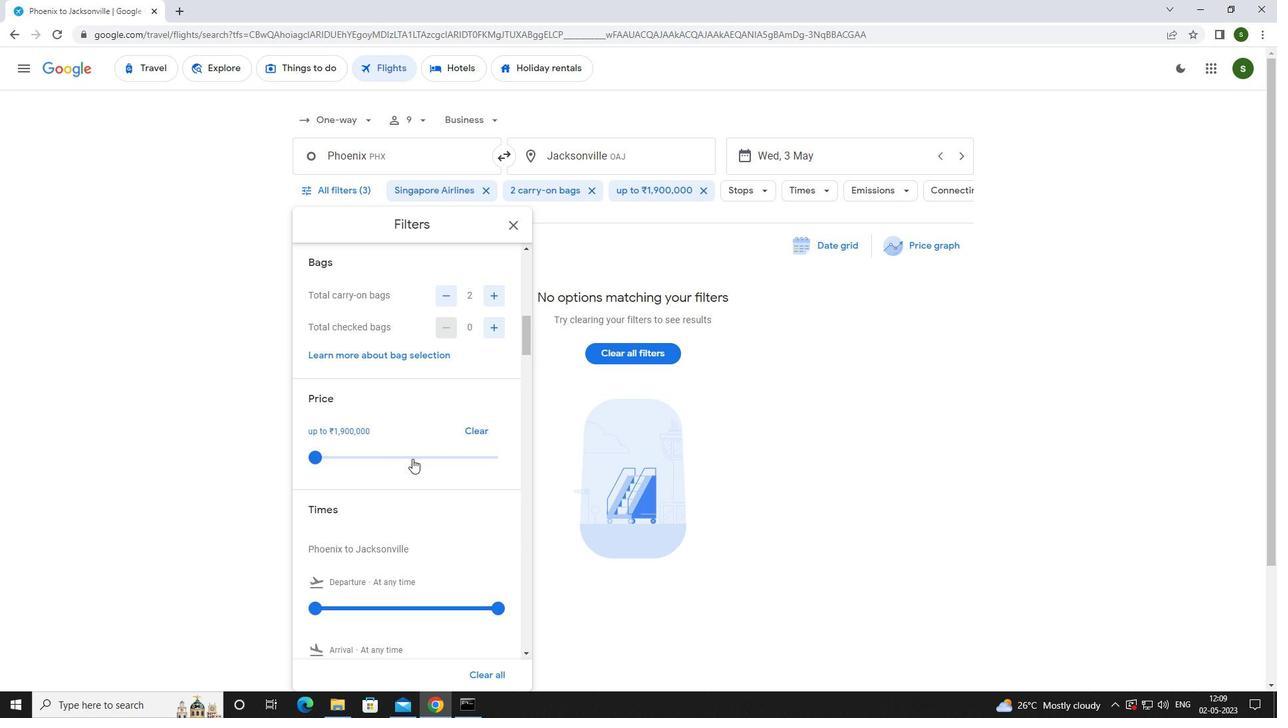 
Action: Mouse scrolled (412, 458) with delta (0, 0)
Screenshot: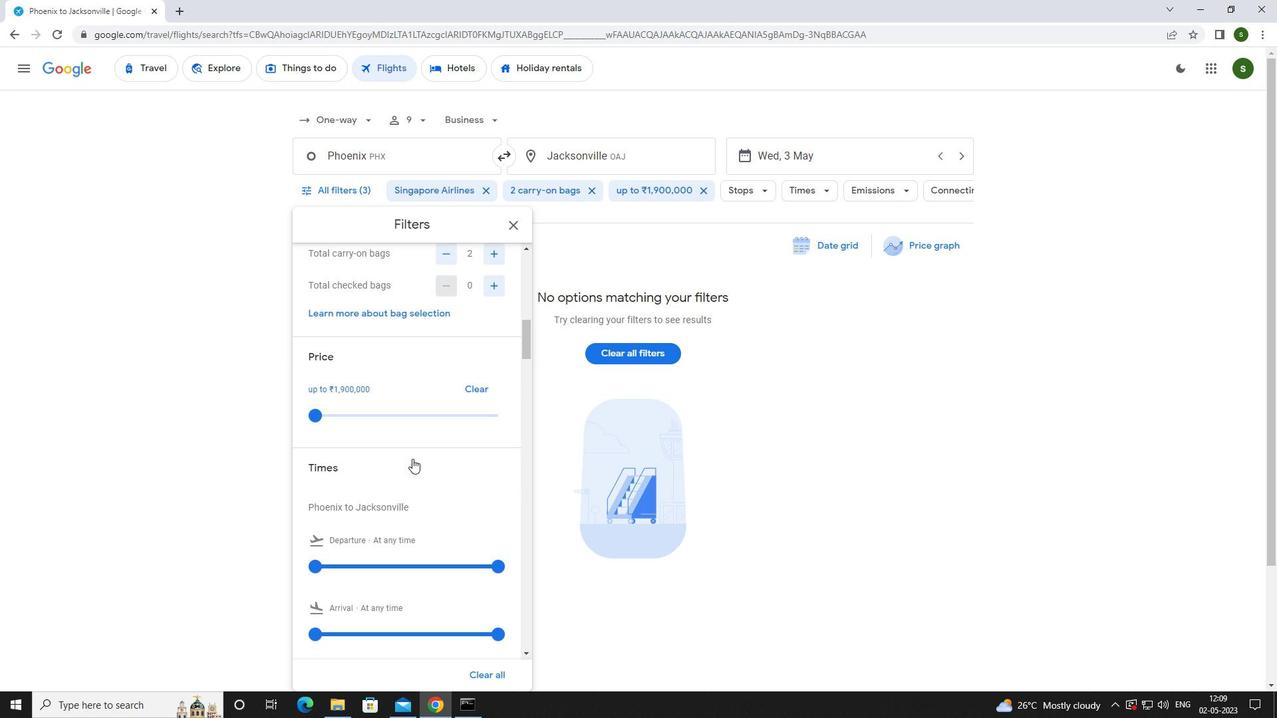 
Action: Mouse moved to (317, 473)
Screenshot: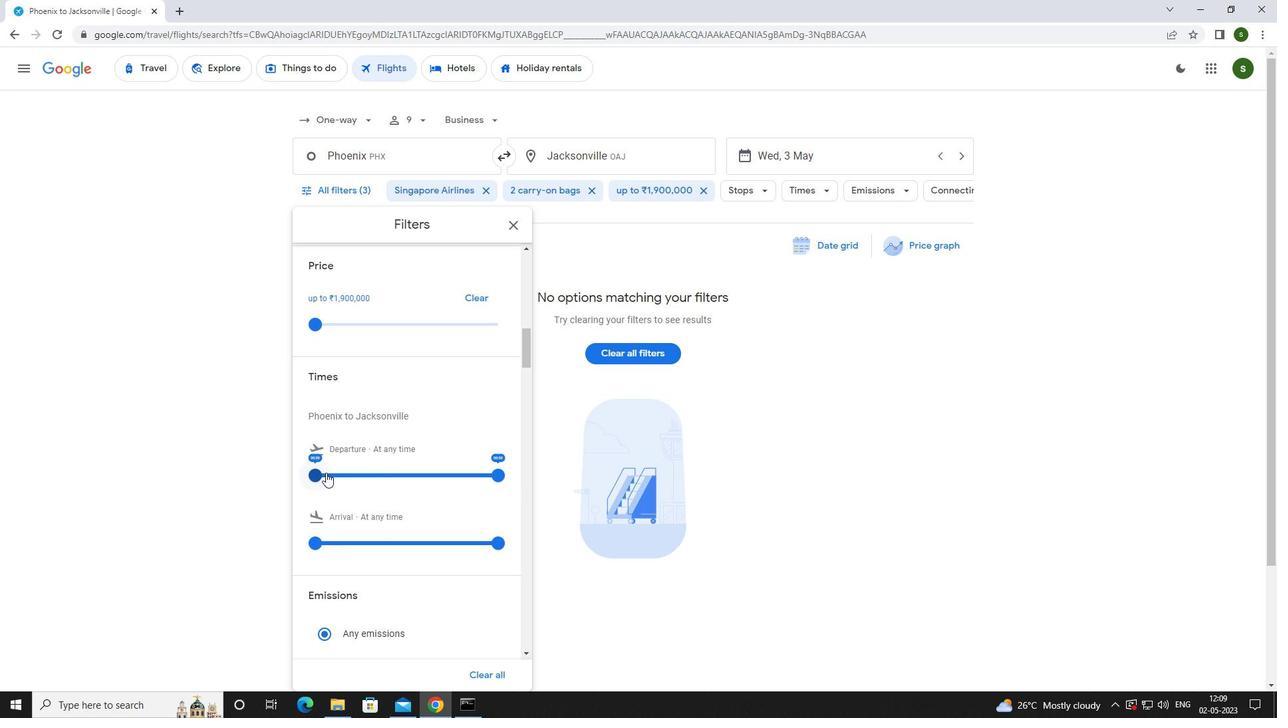 
Action: Mouse pressed left at (317, 473)
Screenshot: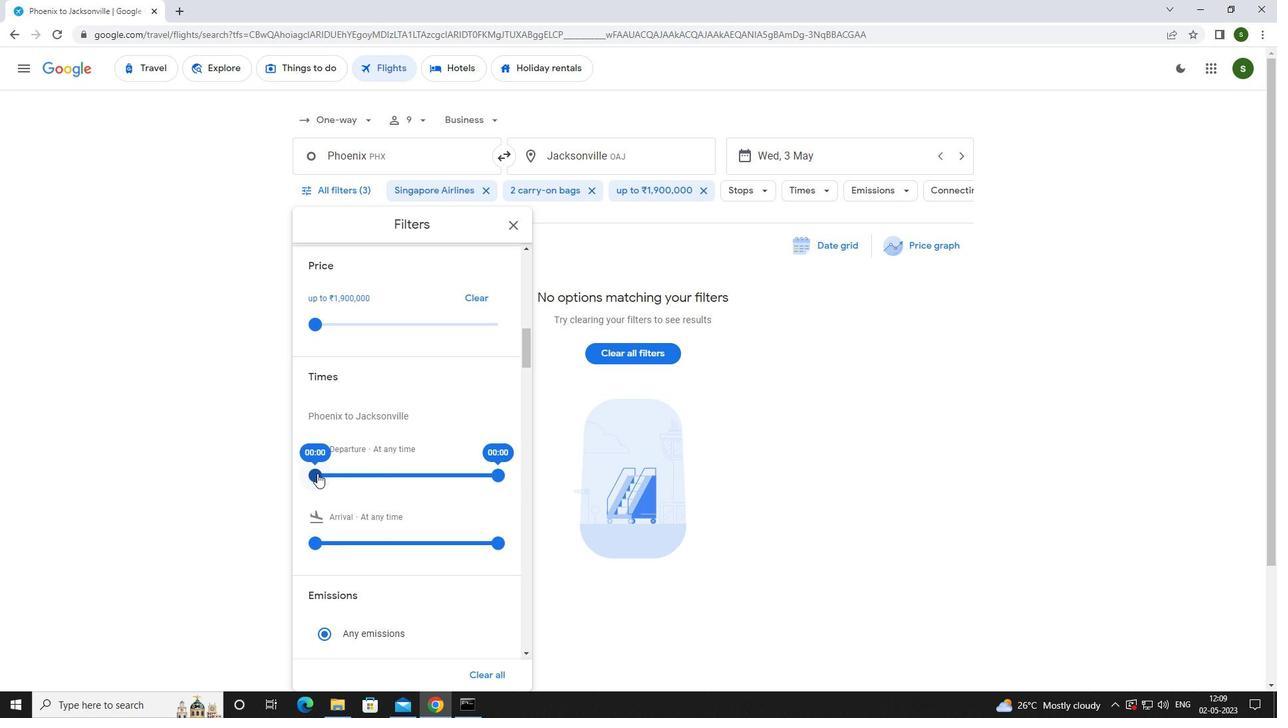 
Action: Mouse moved to (457, 475)
Screenshot: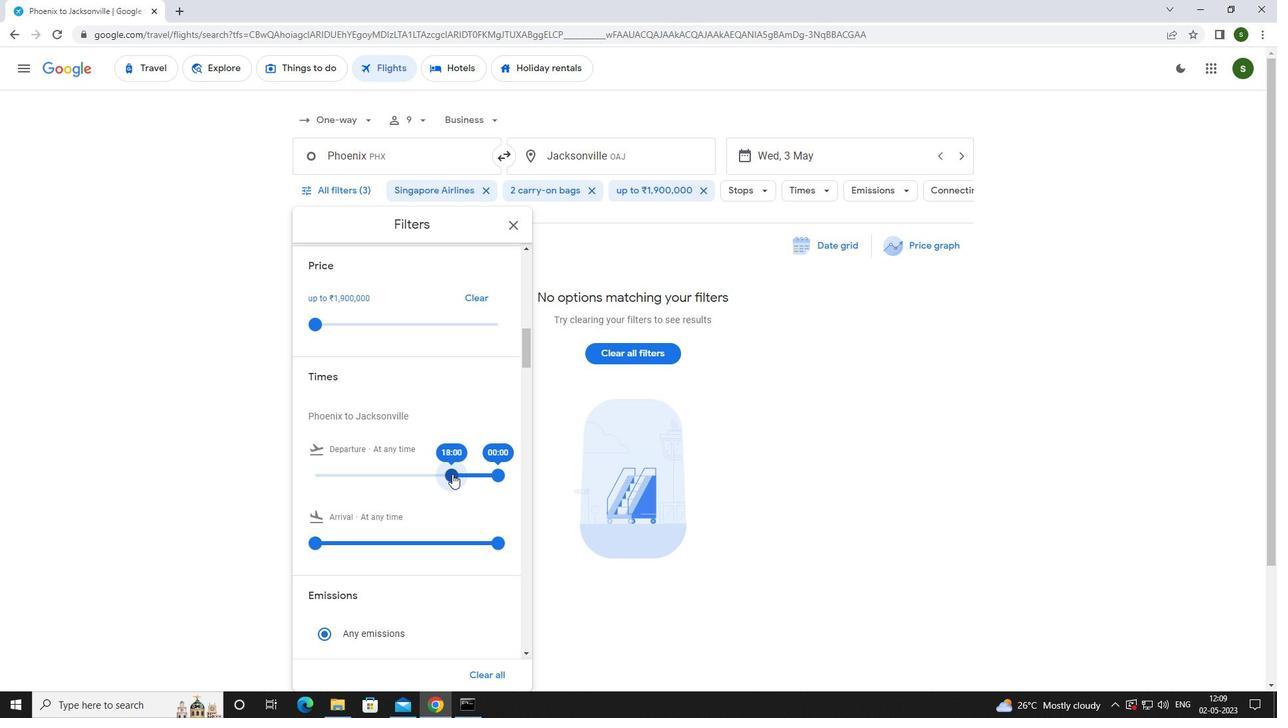 
Action: Mouse pressed left at (457, 475)
Screenshot: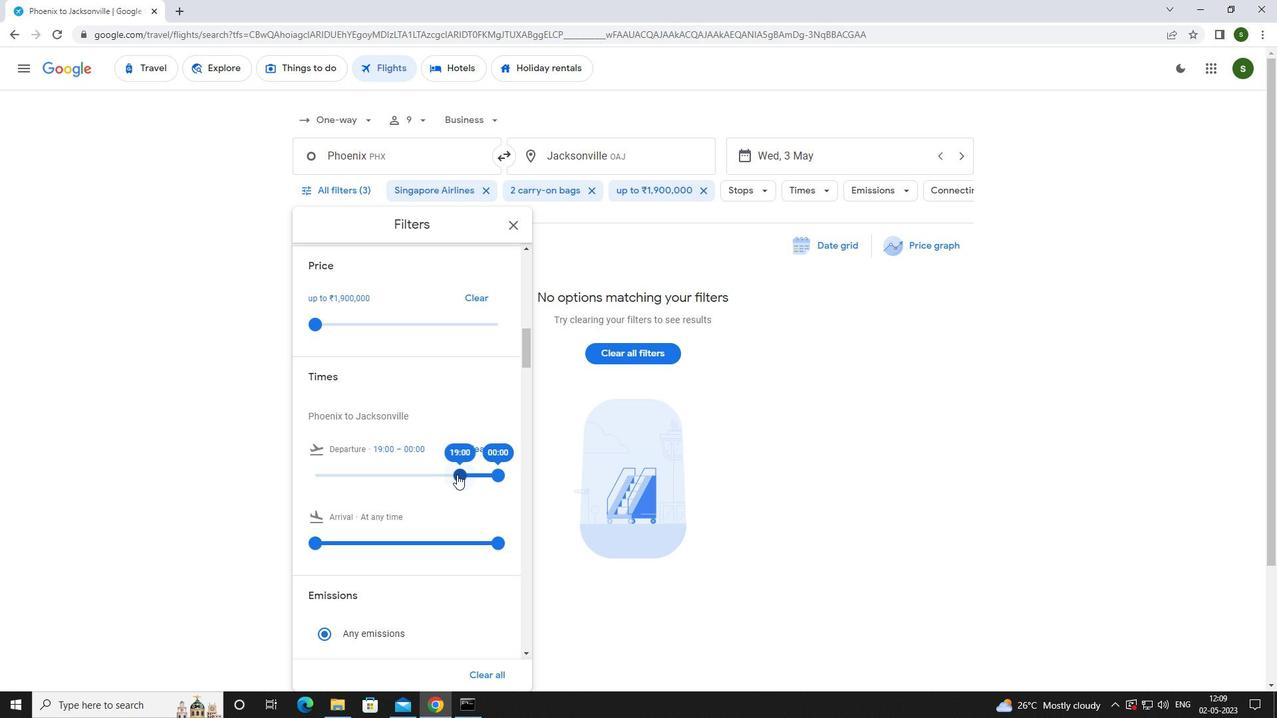
Action: Mouse moved to (726, 426)
Screenshot: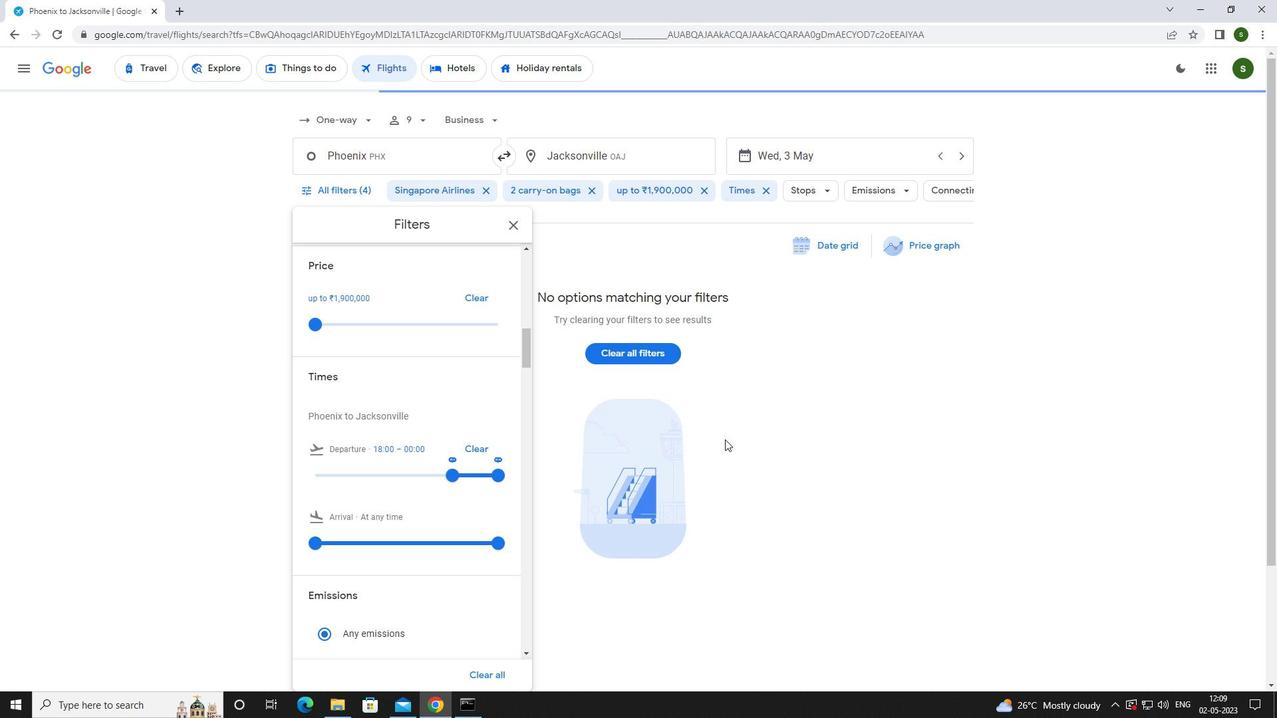
Action: Mouse pressed left at (726, 426)
Screenshot: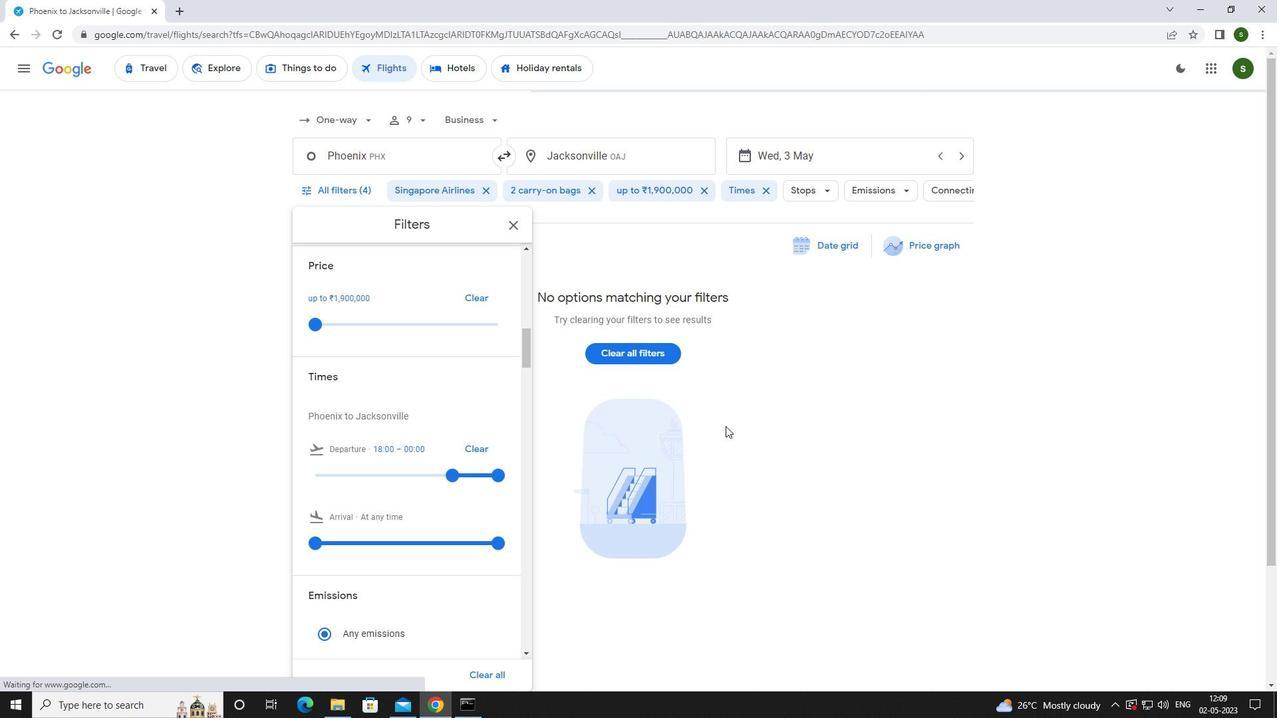 
Action: Mouse moved to (719, 427)
Screenshot: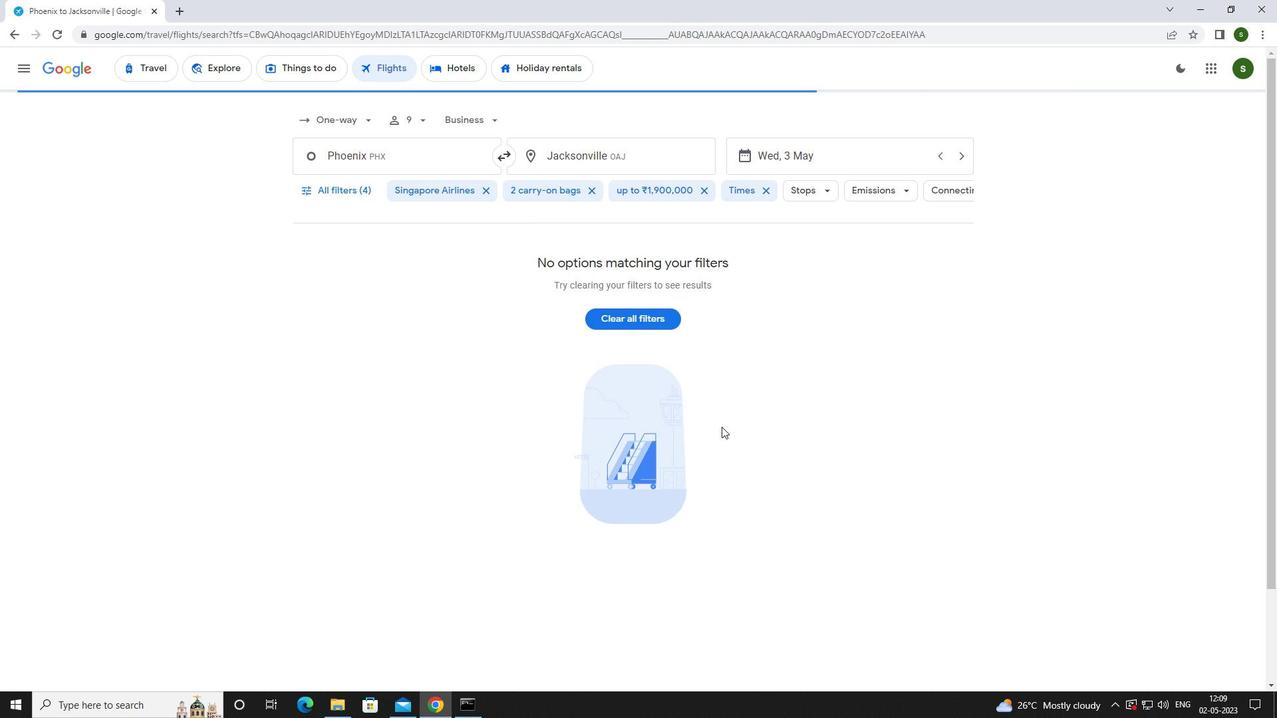
